 Task: Look for space in Santutxu, Spain from 6th September, 2023 to 15th September, 2023 for 6 adults in price range Rs.8000 to Rs.12000. Place can be entire place or private room with 6 bedrooms having 6 beds and 6 bathrooms. Property type can be house, flat, guest house. Amenities needed are: wifi, TV, free parkinig on premises, gym, breakfast. Booking option can be shelf check-in. Required host language is English.
Action: Mouse moved to (432, 89)
Screenshot: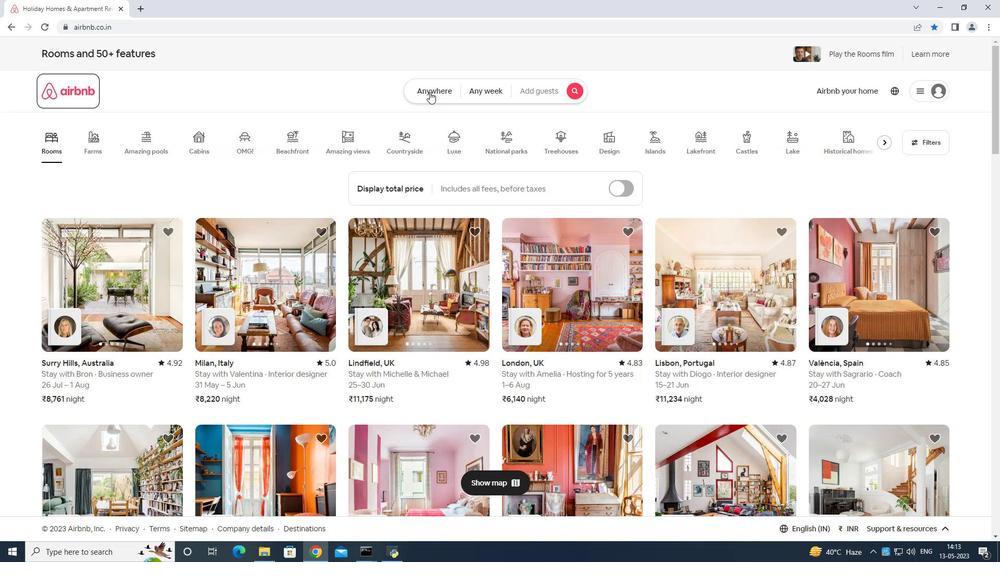
Action: Mouse pressed left at (432, 89)
Screenshot: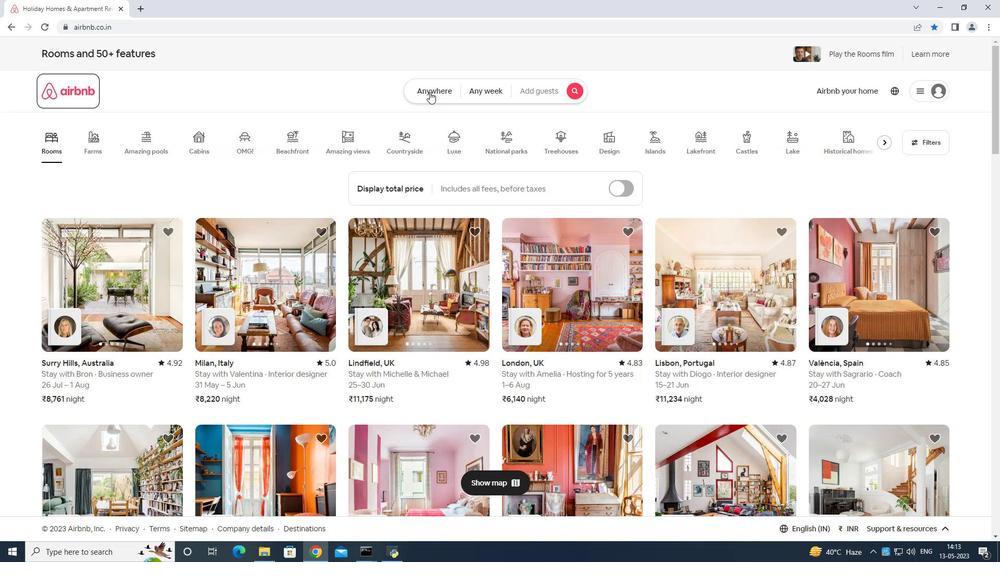 
Action: Mouse moved to (403, 123)
Screenshot: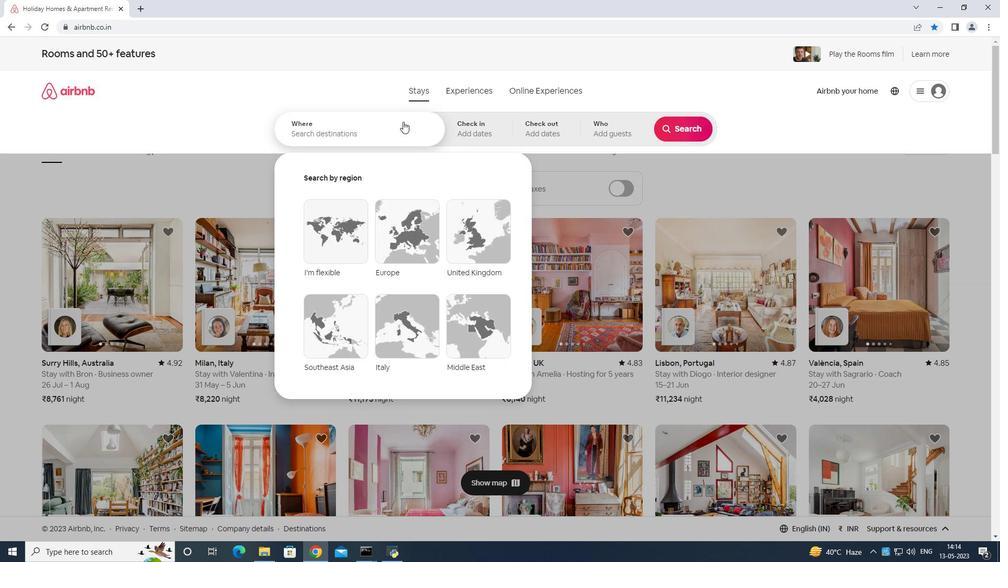 
Action: Mouse pressed left at (403, 123)
Screenshot: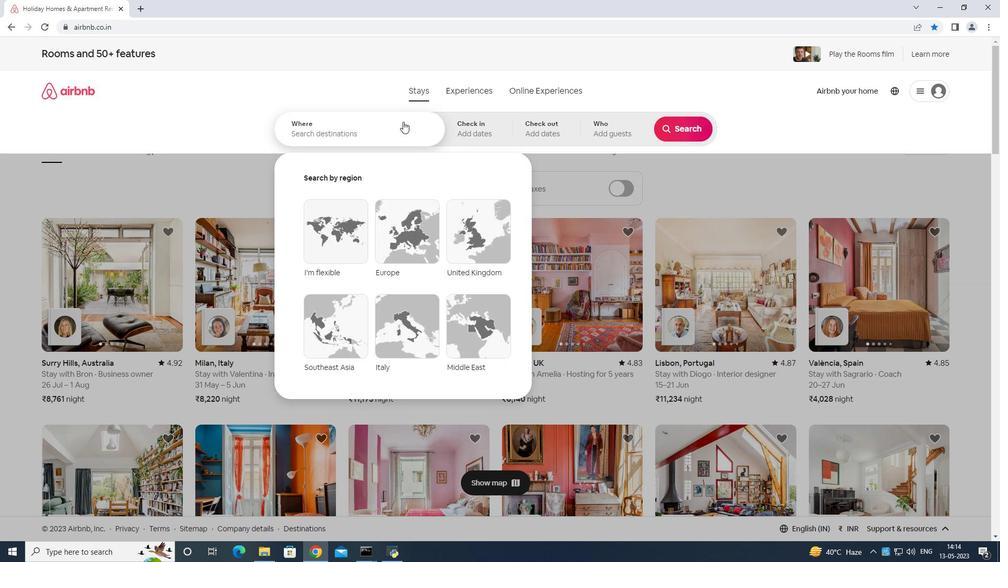 
Action: Mouse moved to (403, 116)
Screenshot: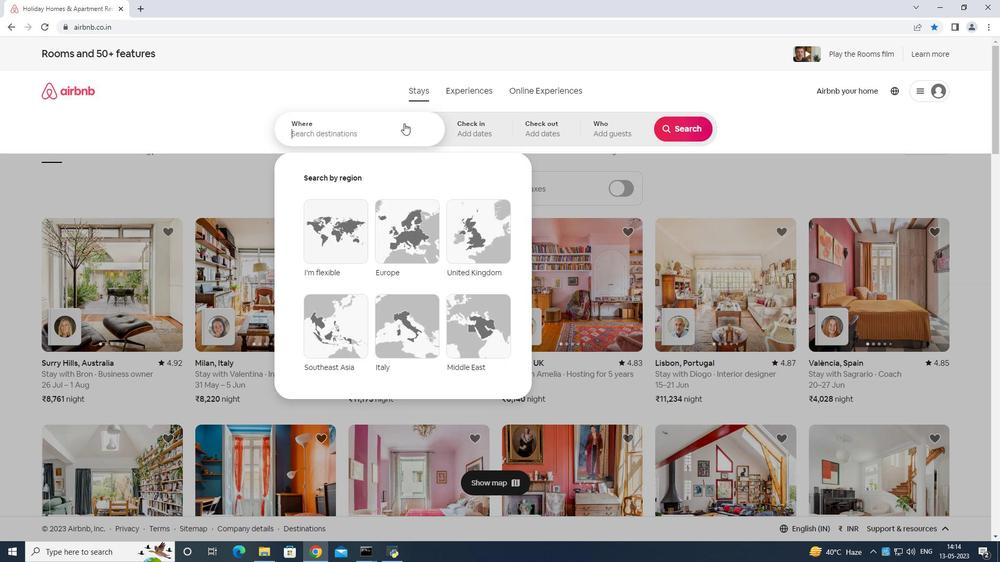 
Action: Key pressed <Key.shift>Santuxtxu
Screenshot: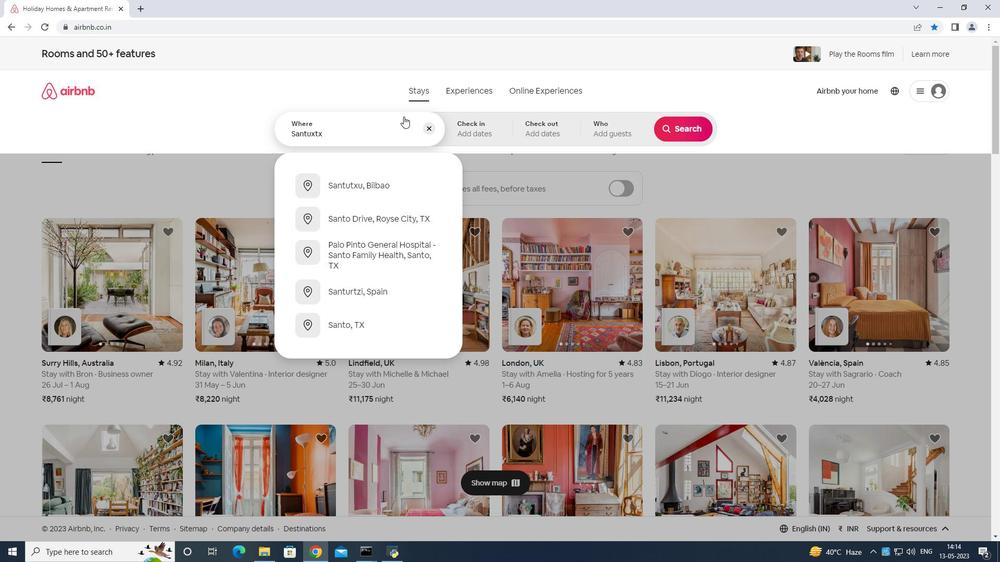 
Action: Mouse moved to (359, 114)
Screenshot: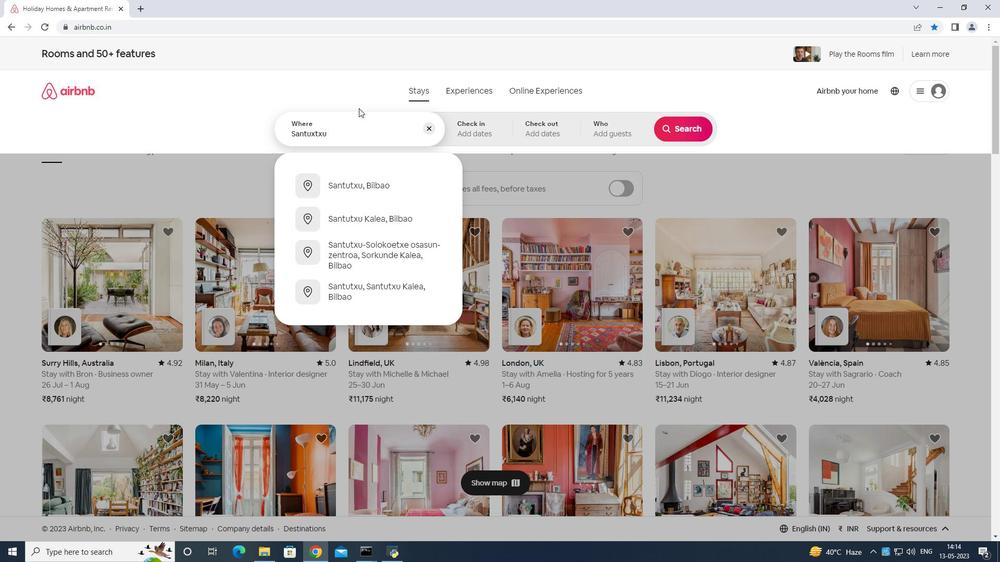
Action: Key pressed <Key.backspace>
Screenshot: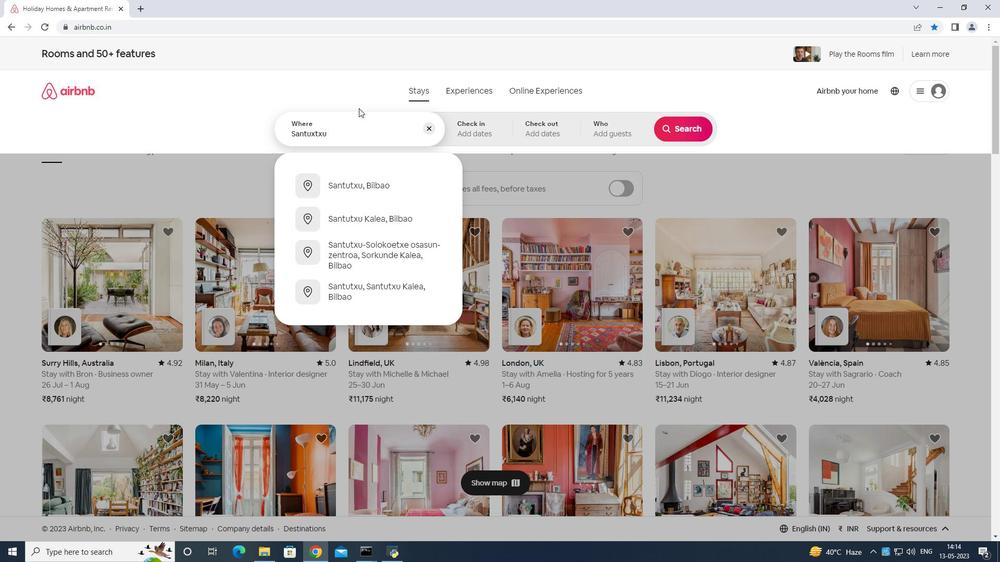 
Action: Mouse moved to (360, 121)
Screenshot: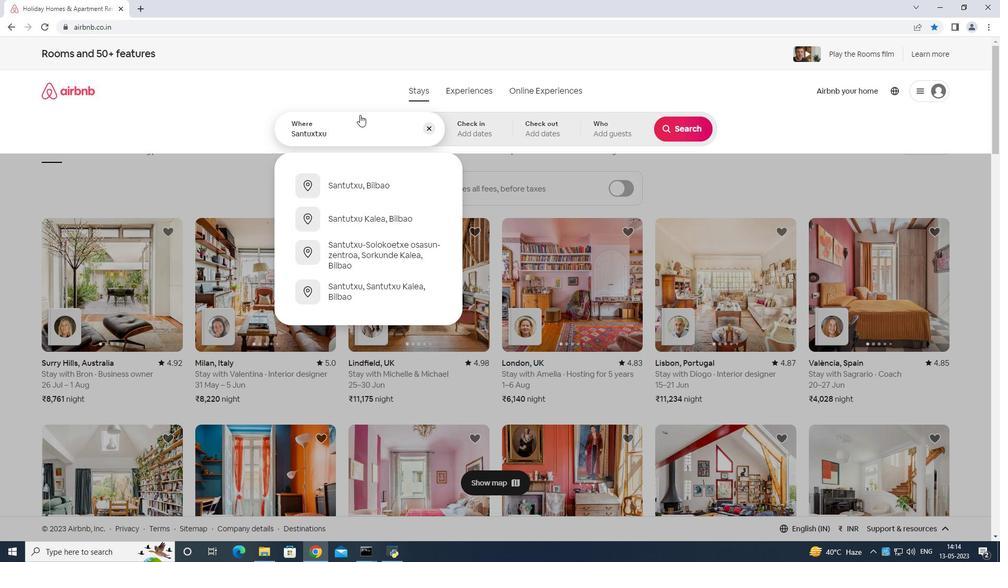
Action: Key pressed <Key.backspace>
Screenshot: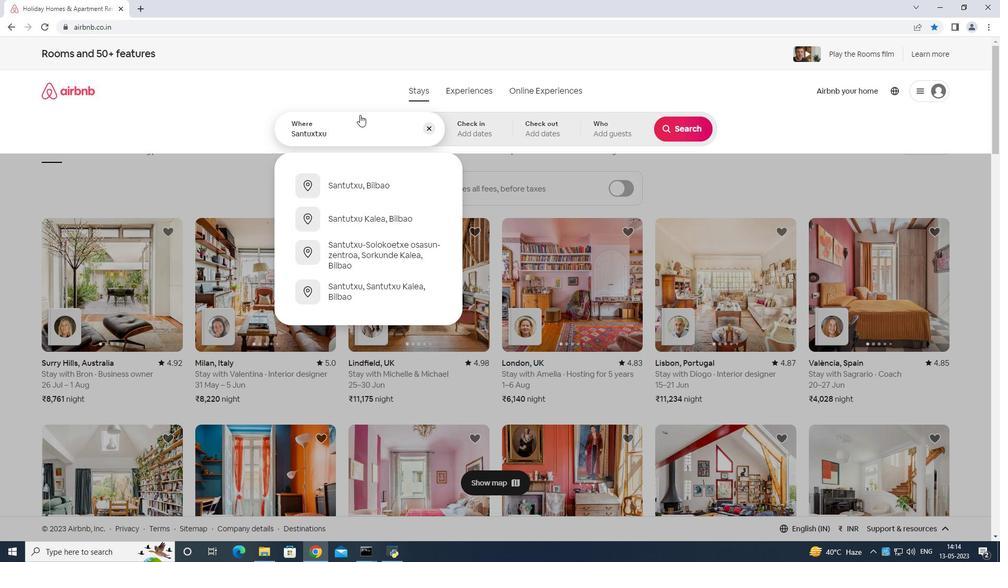 
Action: Mouse moved to (360, 128)
Screenshot: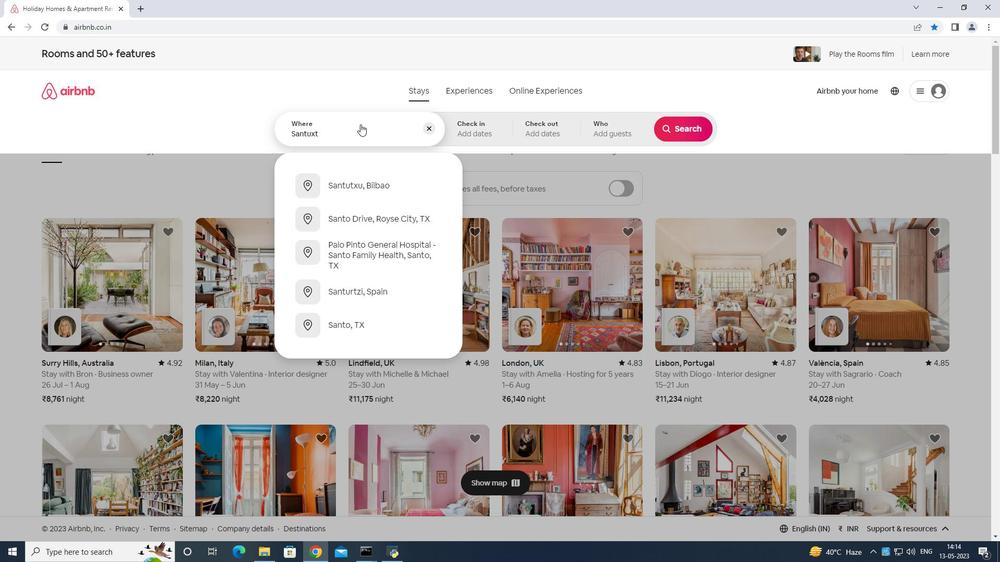 
Action: Key pressed <Key.backspace><Key.backspace>
Screenshot: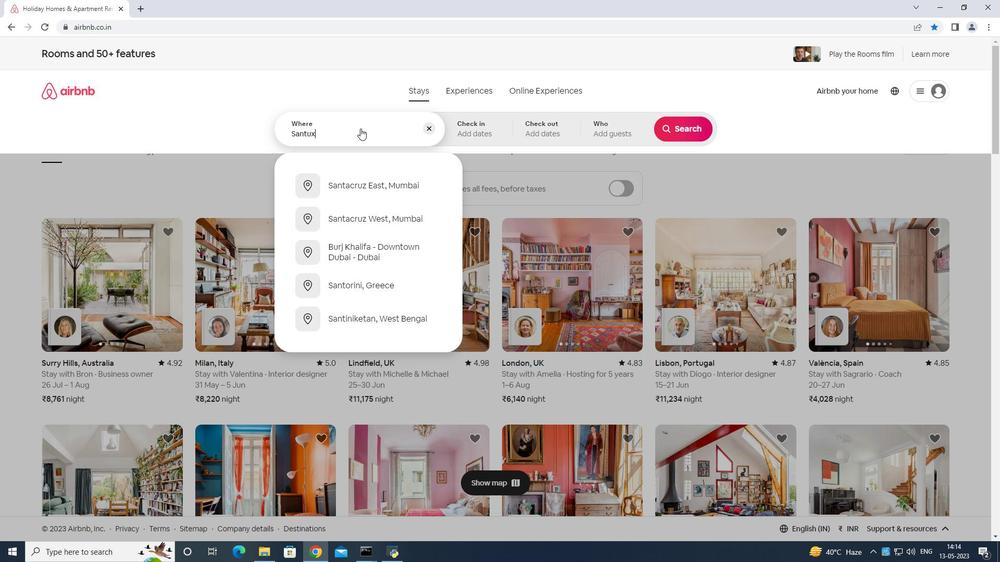 
Action: Mouse moved to (360, 136)
Screenshot: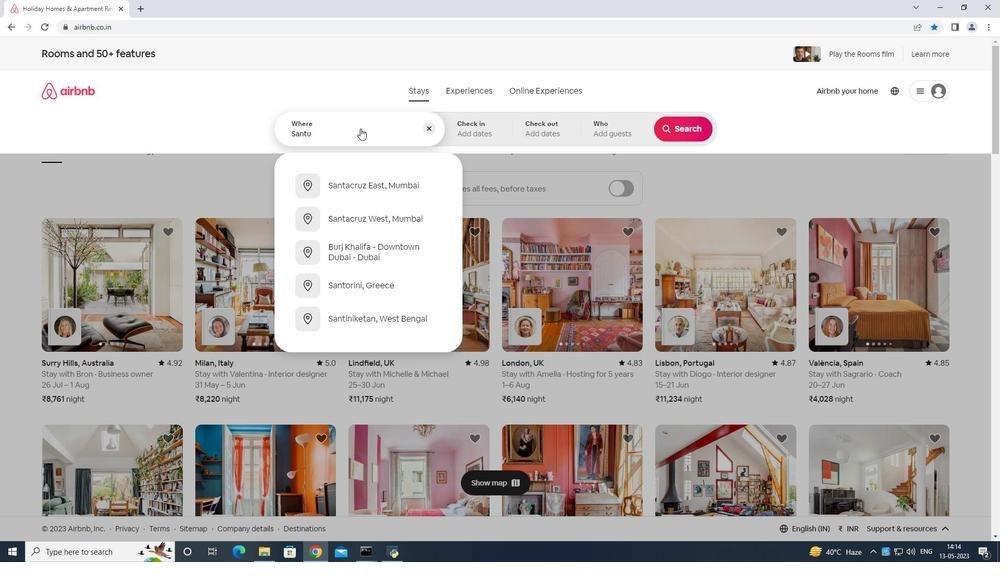
Action: Key pressed xu<Key.space>spain
Screenshot: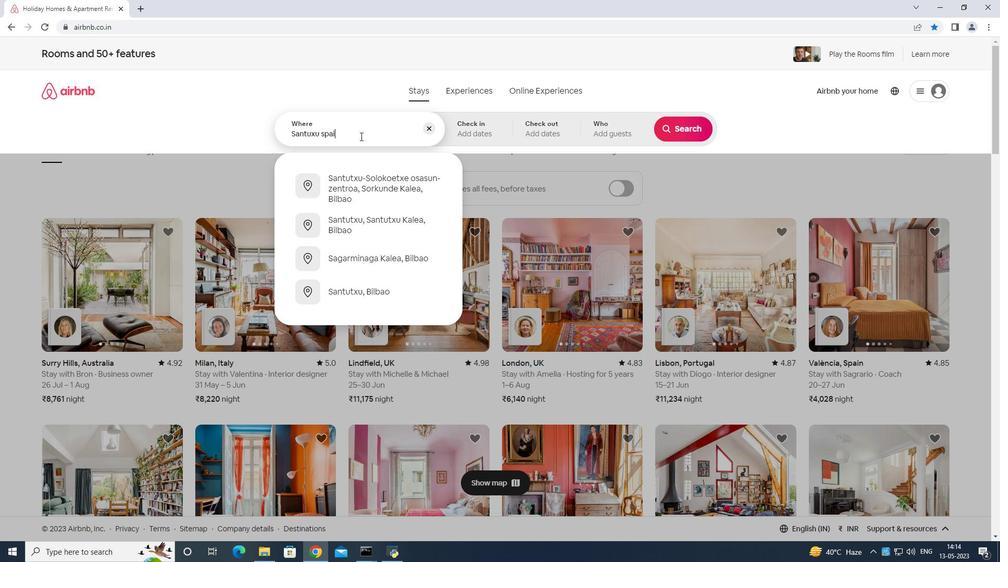 
Action: Mouse moved to (513, 173)
Screenshot: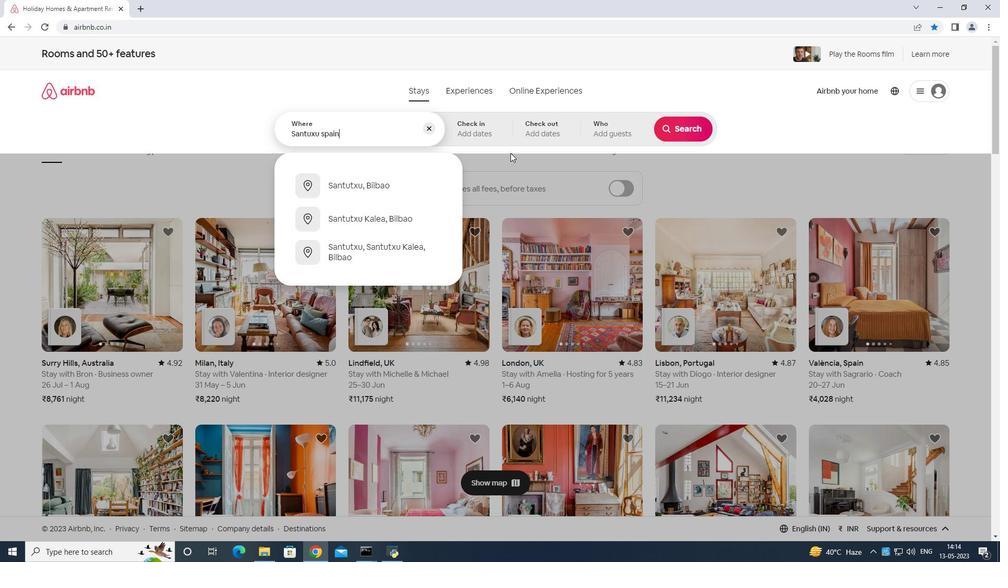 
Action: Key pressed <Key.enter>
Screenshot: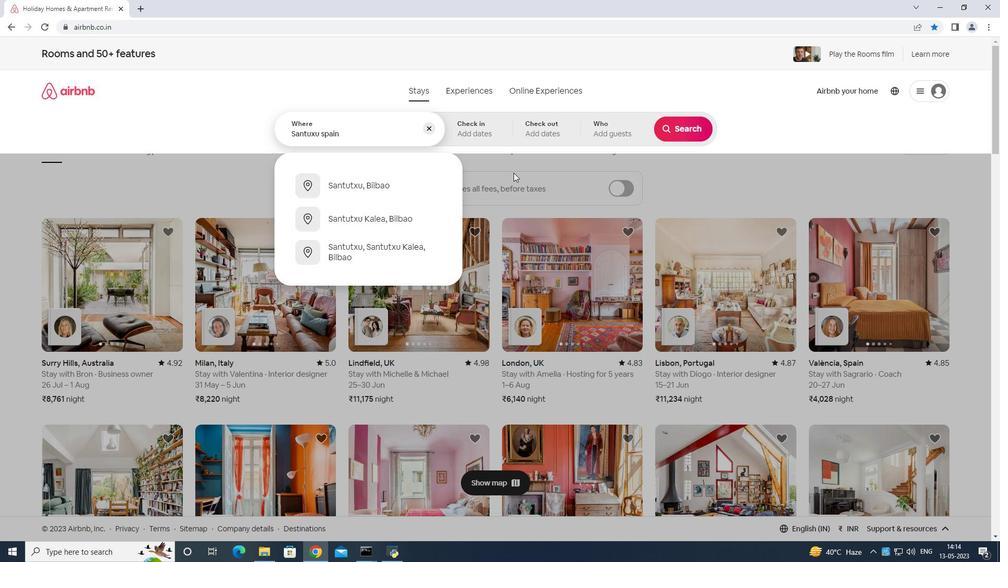 
Action: Mouse moved to (685, 209)
Screenshot: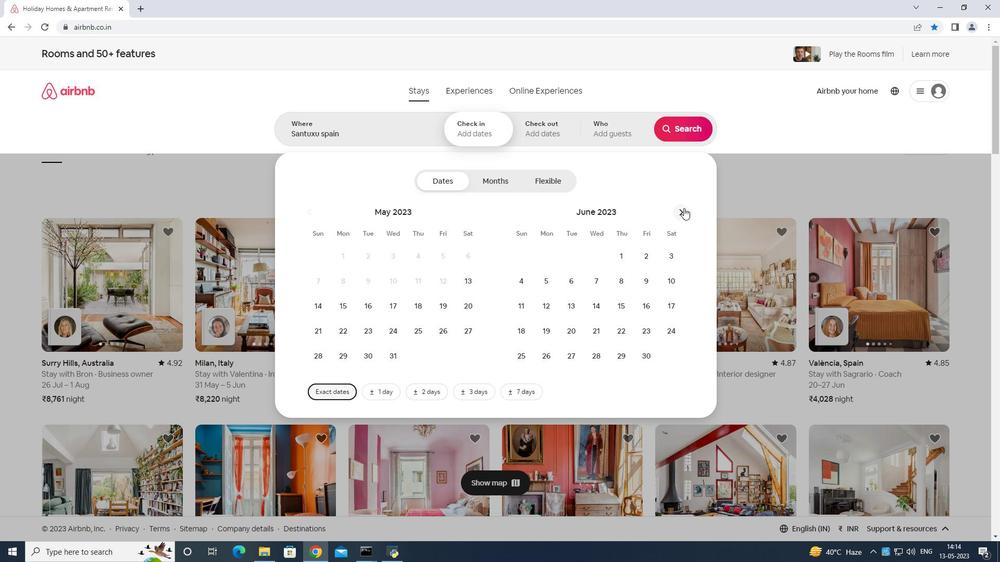 
Action: Mouse pressed left at (685, 209)
Screenshot: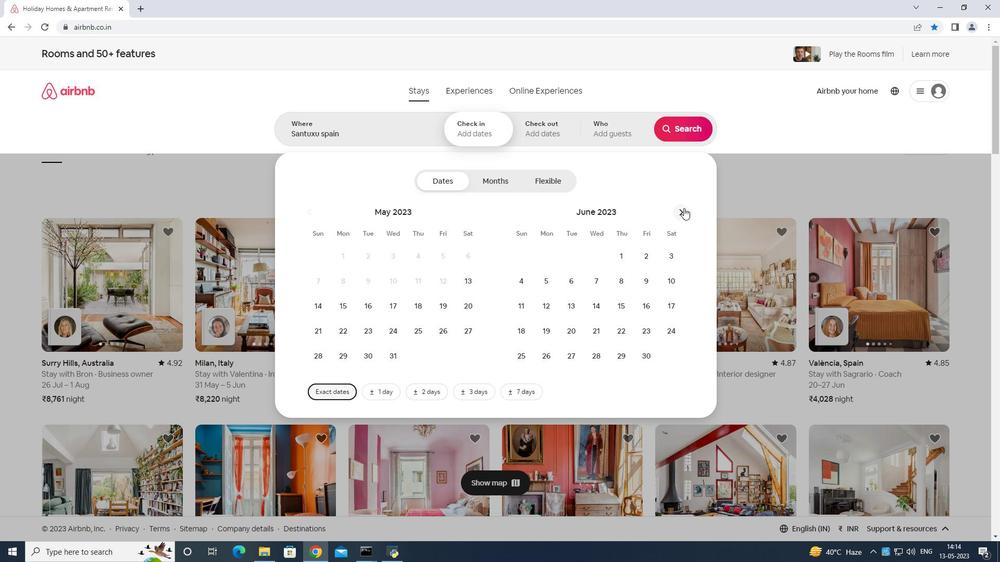
Action: Mouse moved to (685, 210)
Screenshot: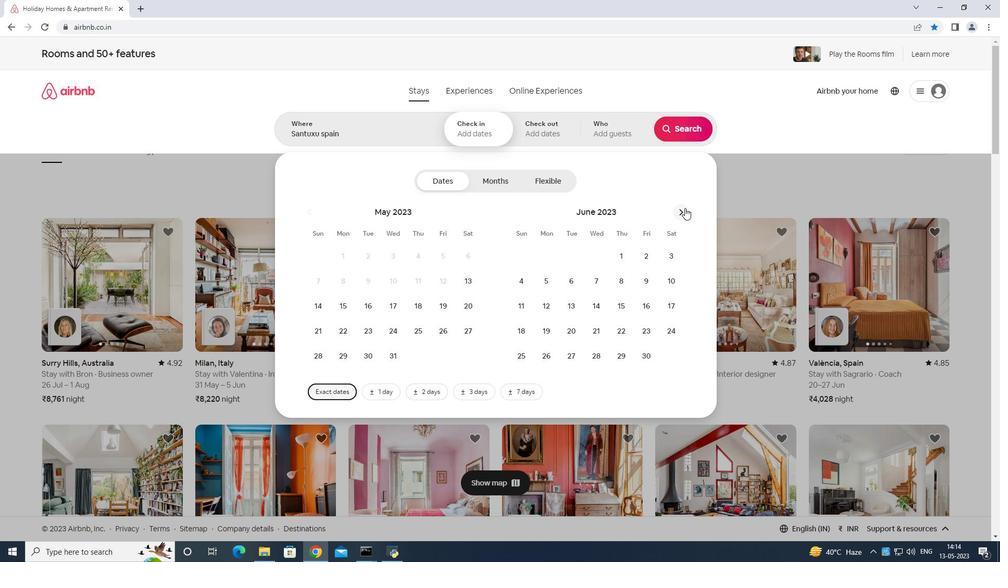 
Action: Mouse pressed left at (685, 210)
Screenshot: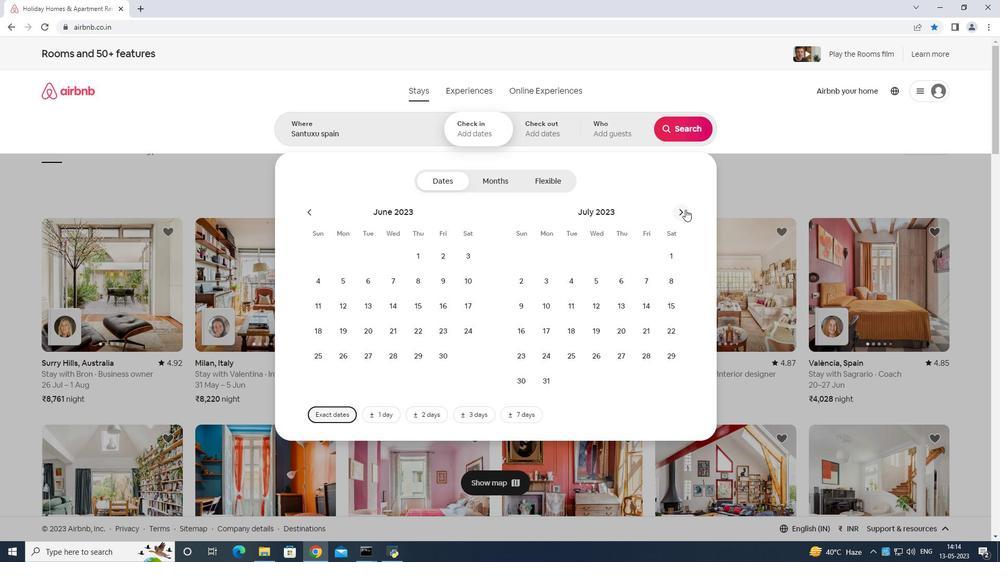 
Action: Mouse pressed left at (685, 210)
Screenshot: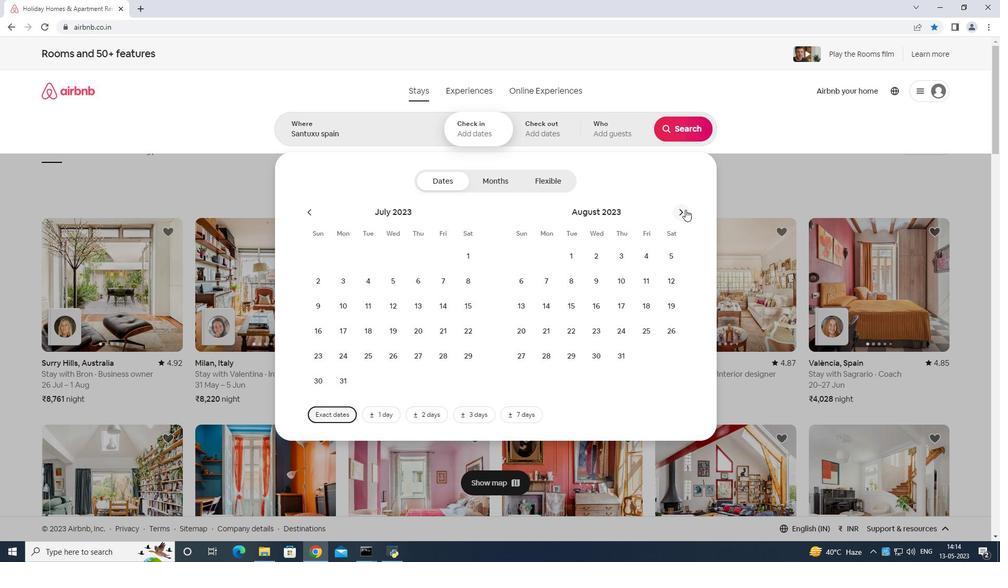 
Action: Mouse moved to (595, 276)
Screenshot: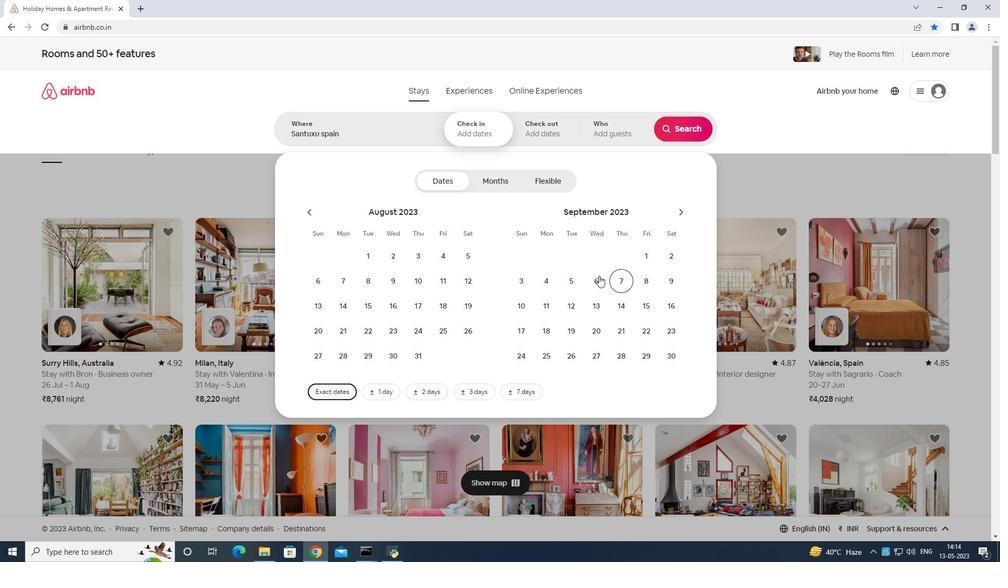 
Action: Mouse pressed left at (595, 276)
Screenshot: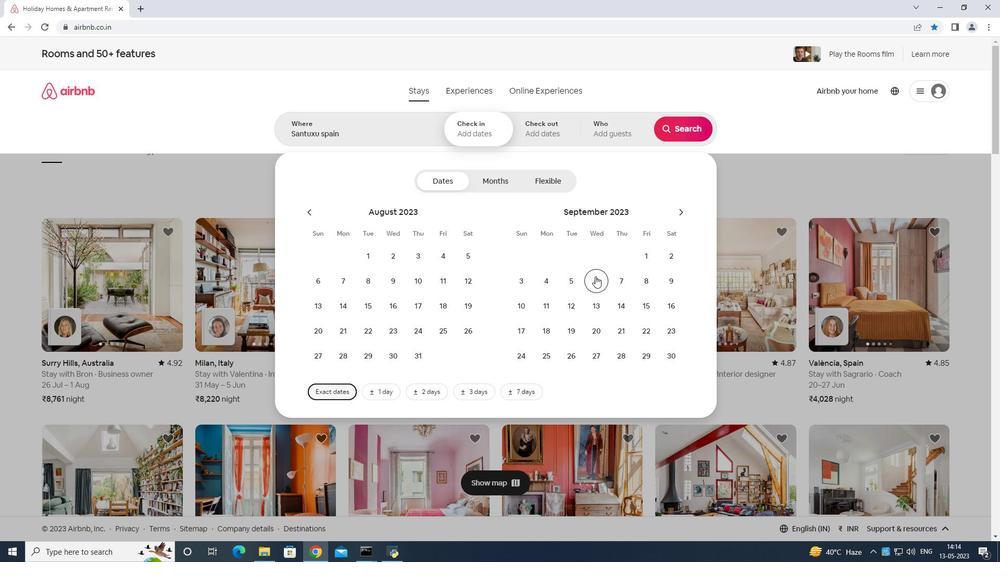 
Action: Mouse moved to (644, 301)
Screenshot: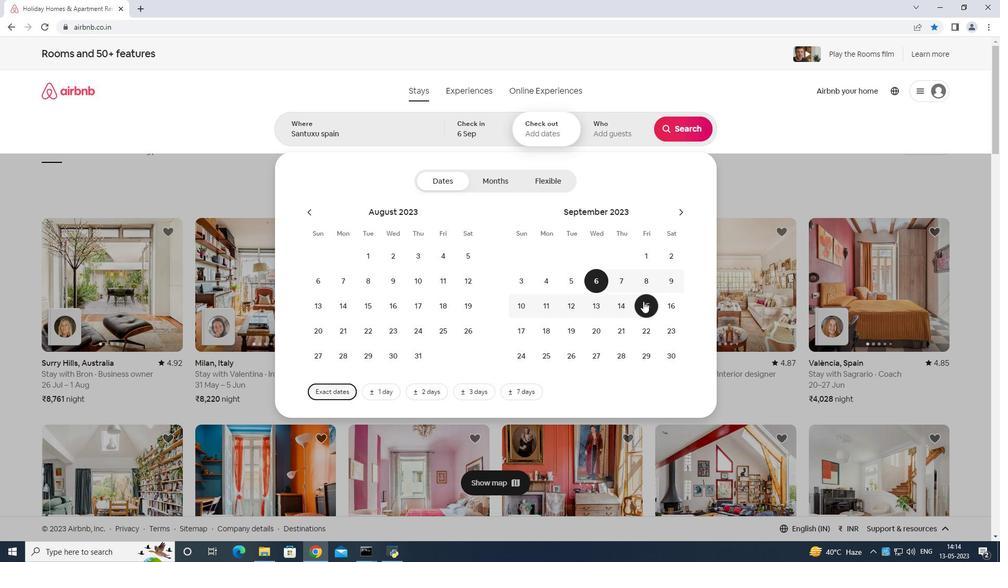 
Action: Mouse pressed left at (644, 301)
Screenshot: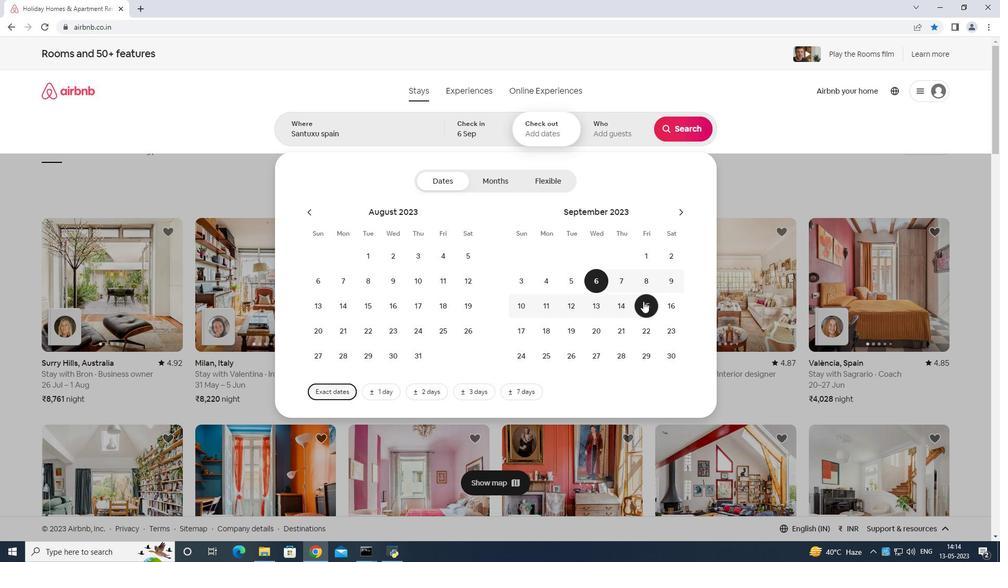 
Action: Mouse moved to (605, 131)
Screenshot: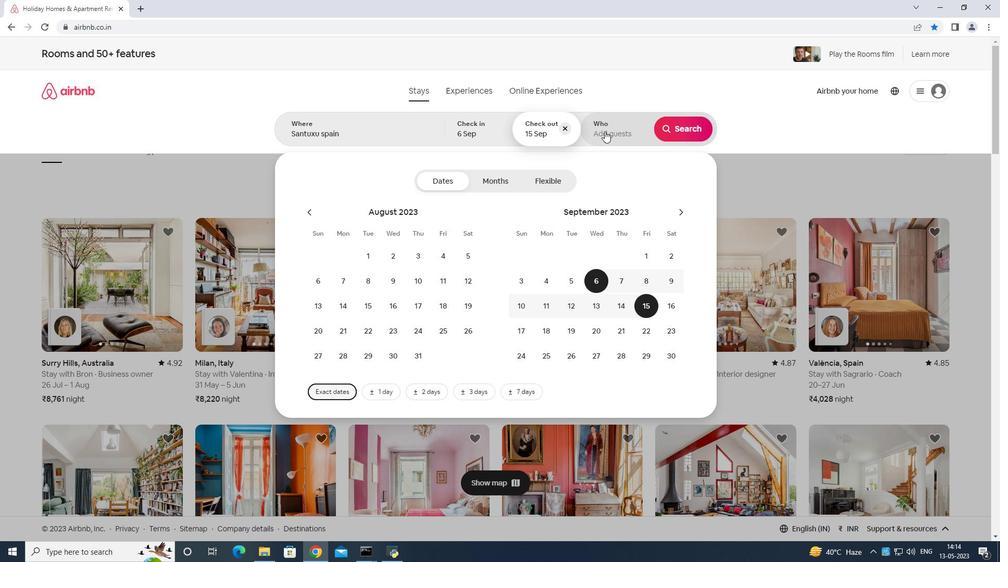 
Action: Mouse pressed left at (605, 131)
Screenshot: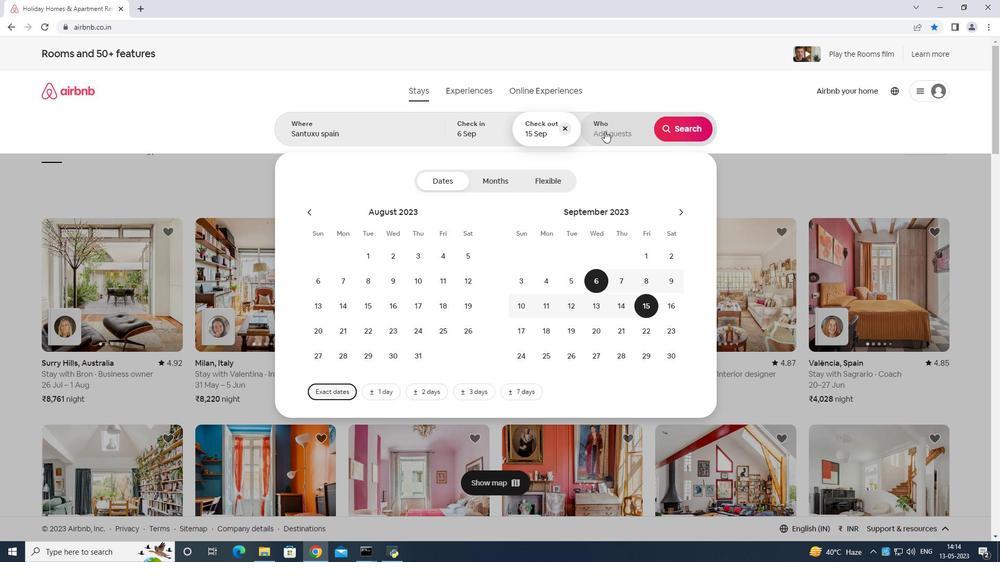 
Action: Mouse moved to (687, 179)
Screenshot: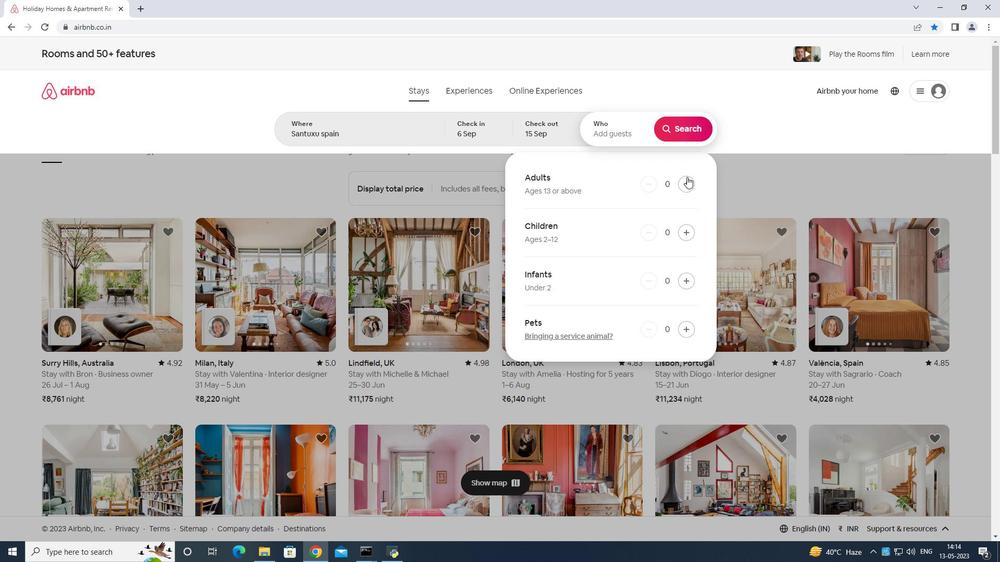 
Action: Mouse pressed left at (687, 179)
Screenshot: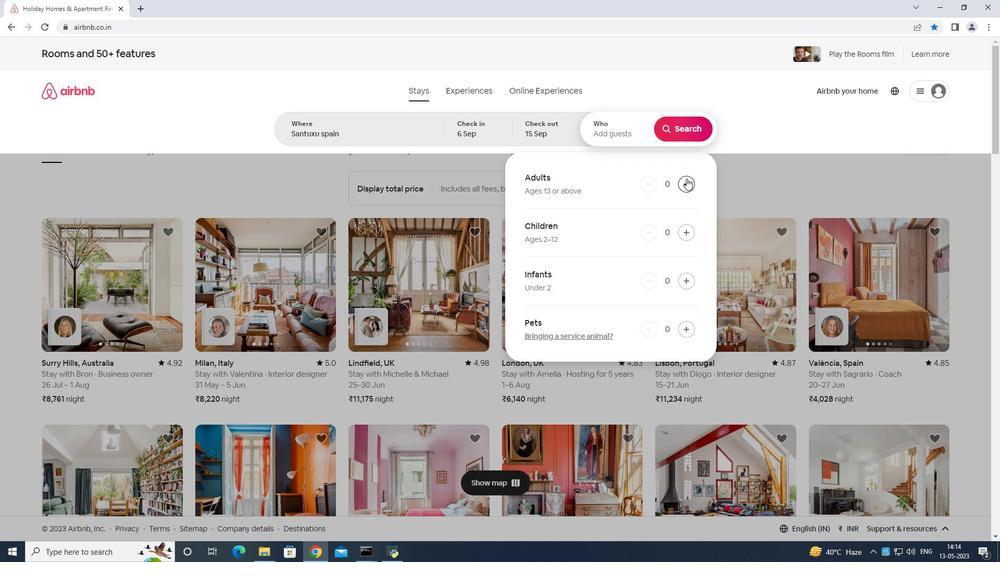 
Action: Mouse pressed left at (687, 179)
Screenshot: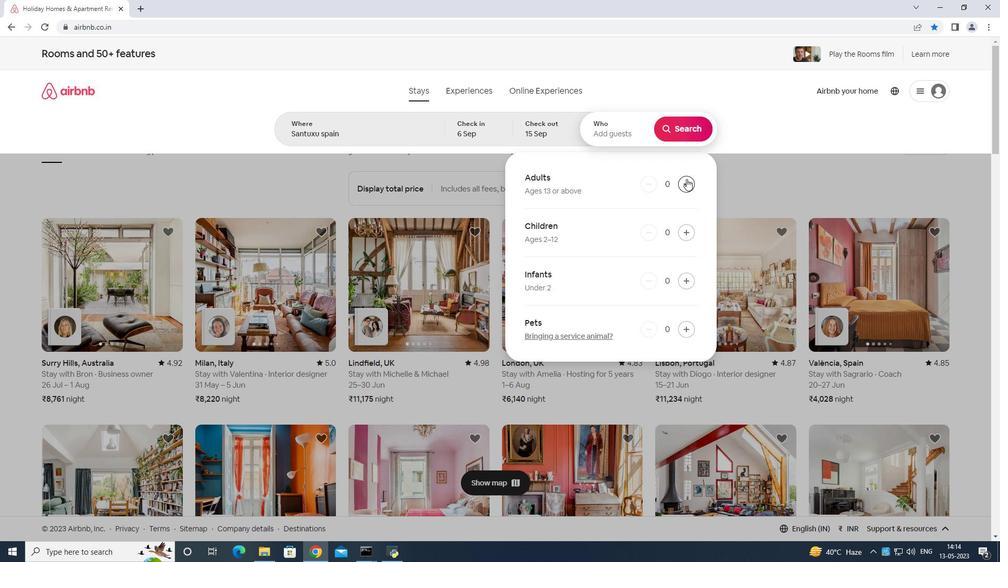 
Action: Mouse moved to (688, 179)
Screenshot: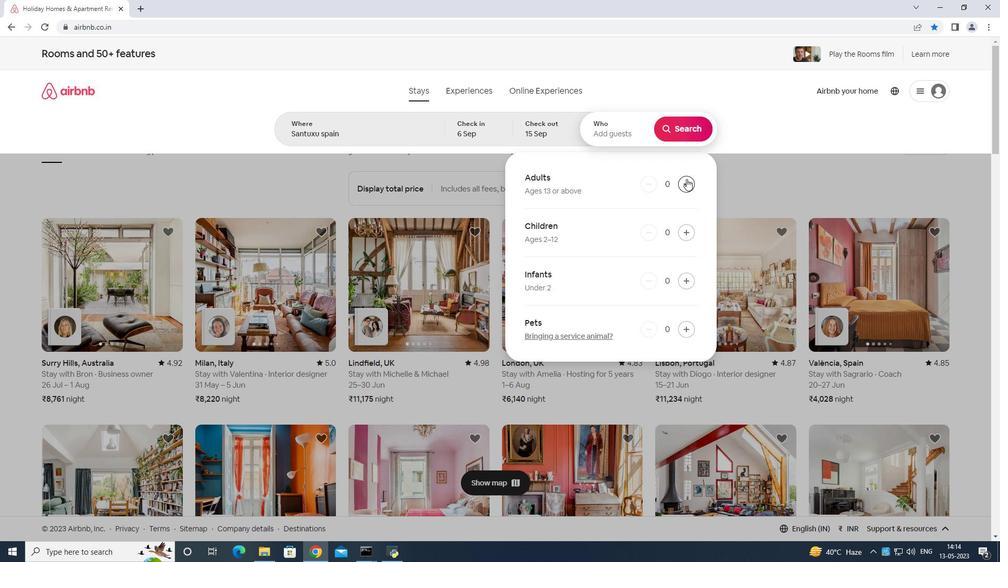 
Action: Mouse pressed left at (688, 179)
Screenshot: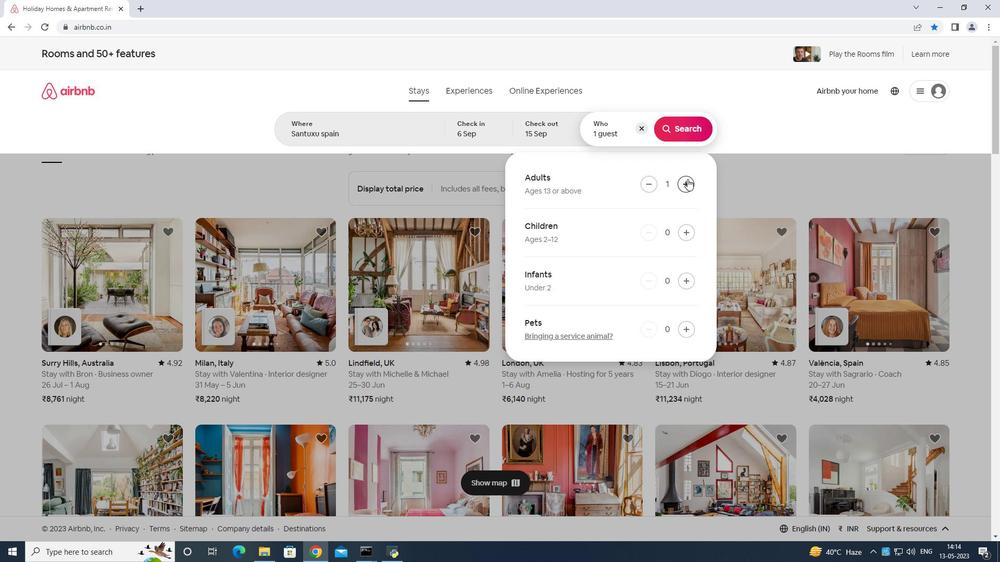 
Action: Mouse pressed left at (688, 179)
Screenshot: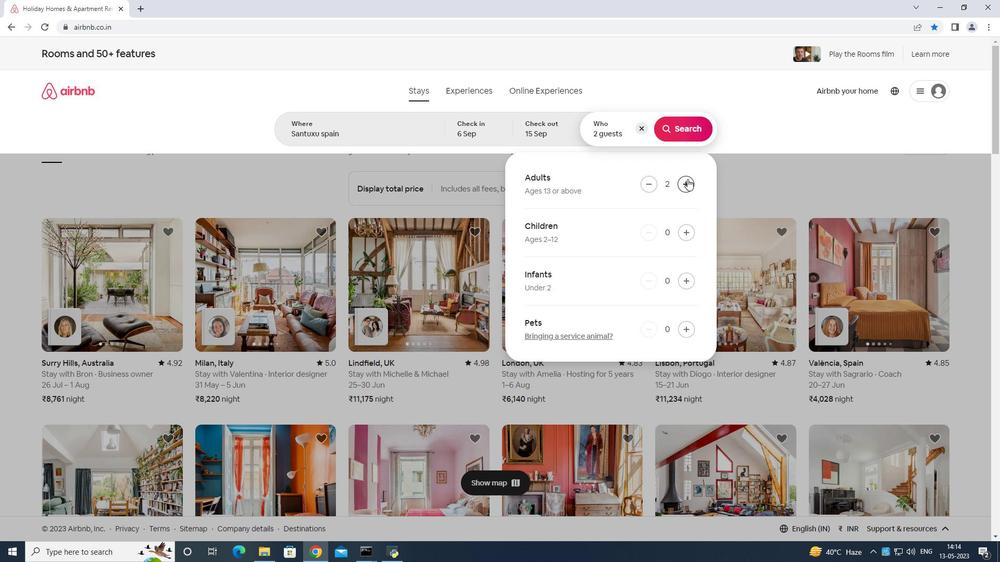 
Action: Mouse pressed left at (688, 179)
Screenshot: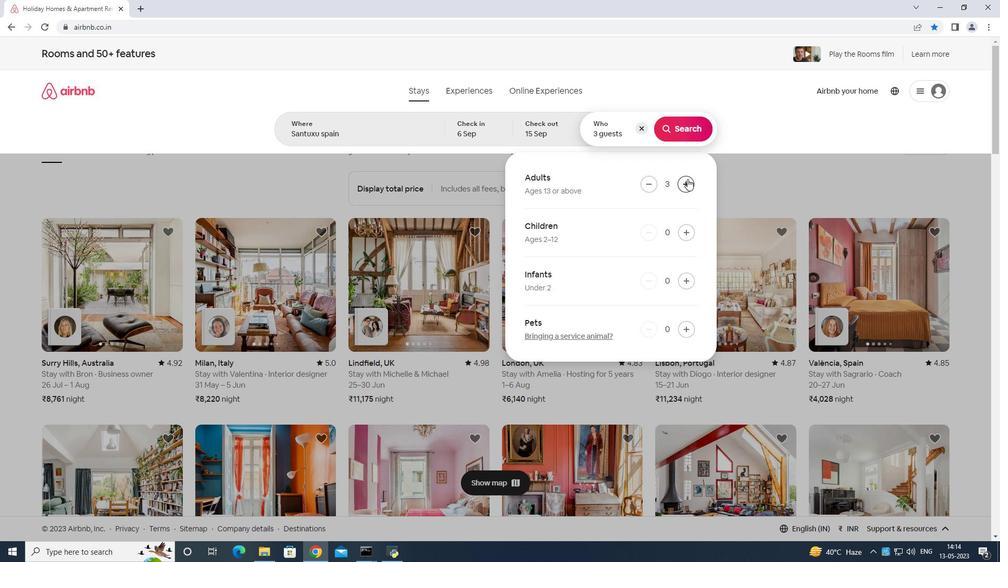 
Action: Mouse moved to (688, 181)
Screenshot: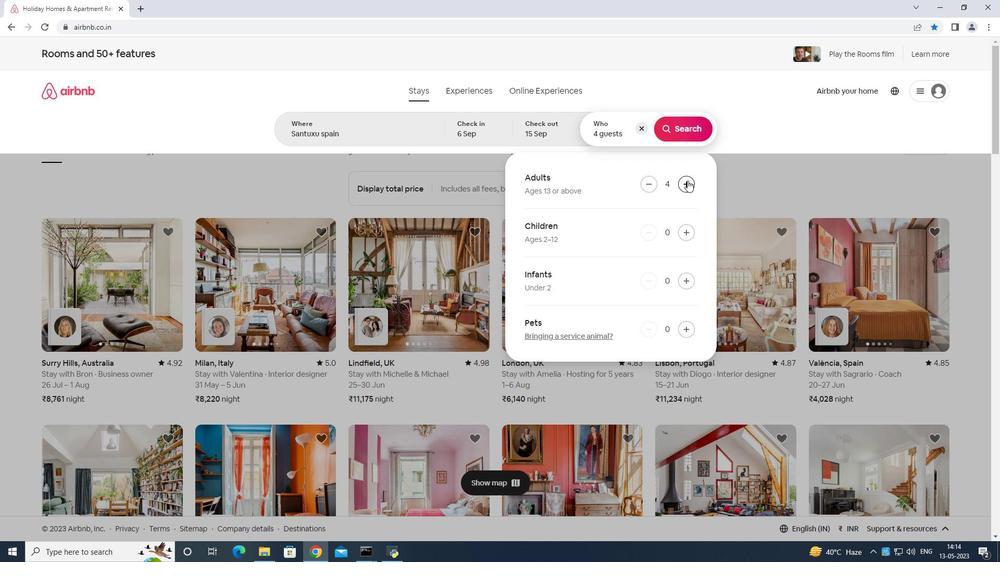 
Action: Mouse pressed left at (688, 181)
Screenshot: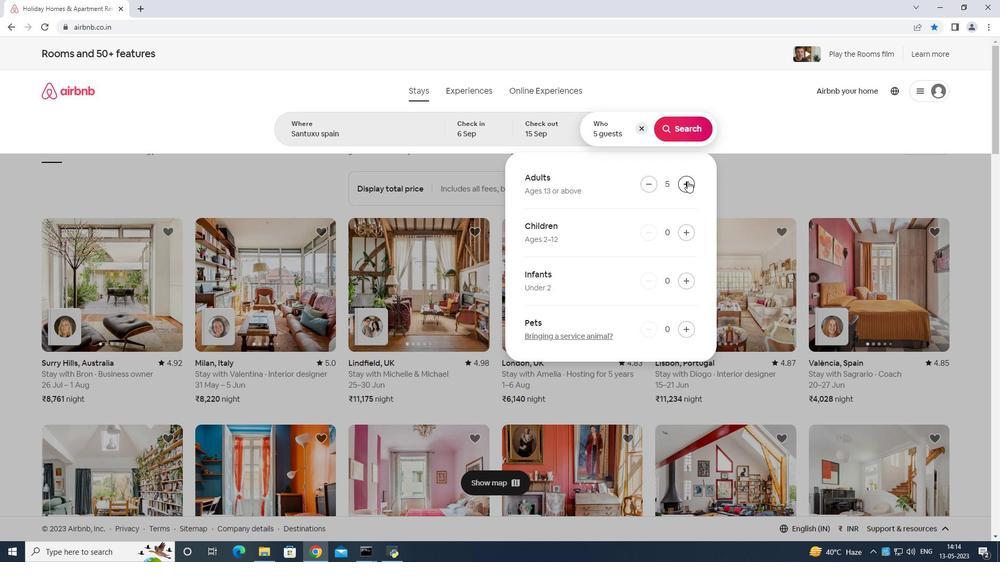 
Action: Mouse moved to (681, 134)
Screenshot: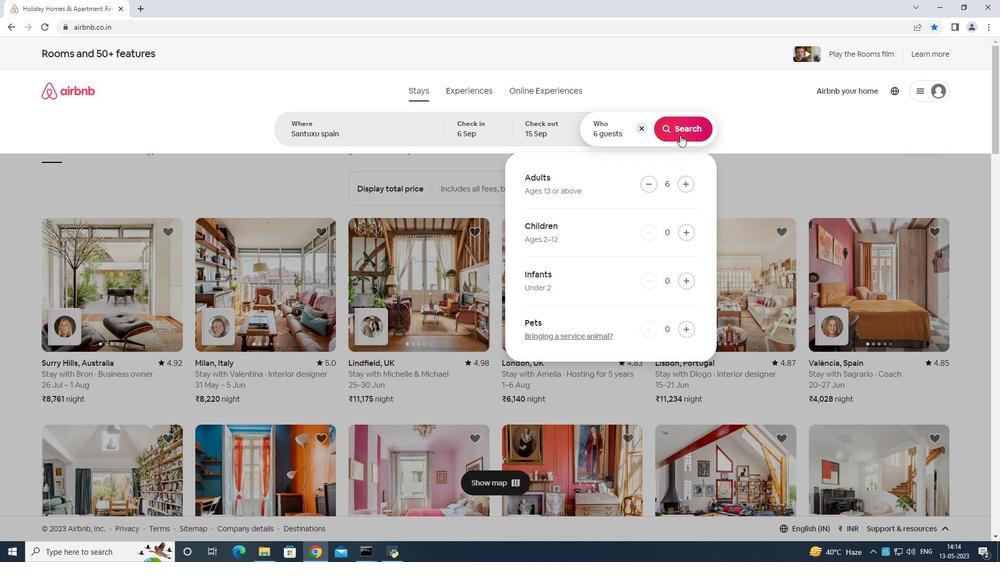 
Action: Mouse pressed left at (681, 134)
Screenshot: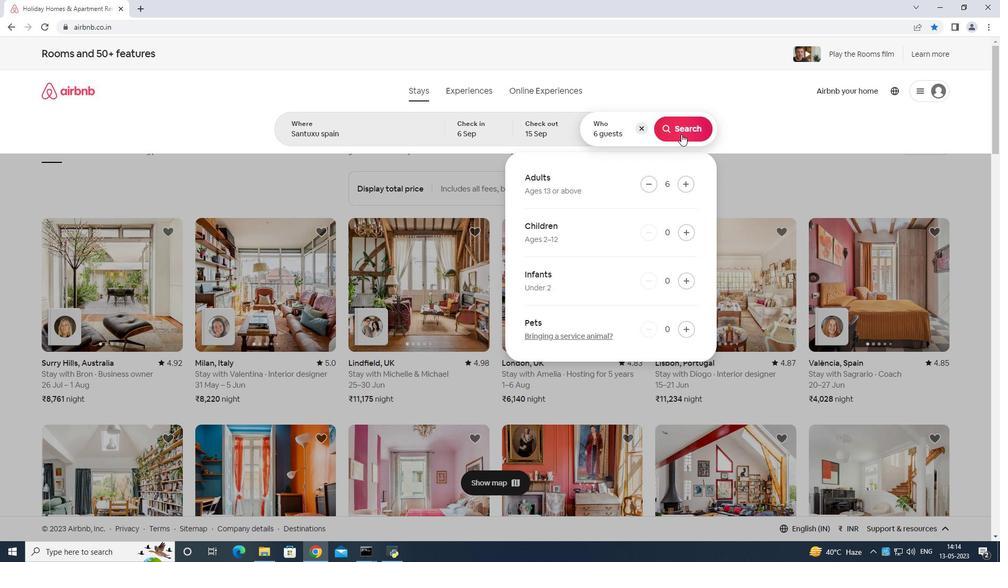 
Action: Mouse moved to (958, 103)
Screenshot: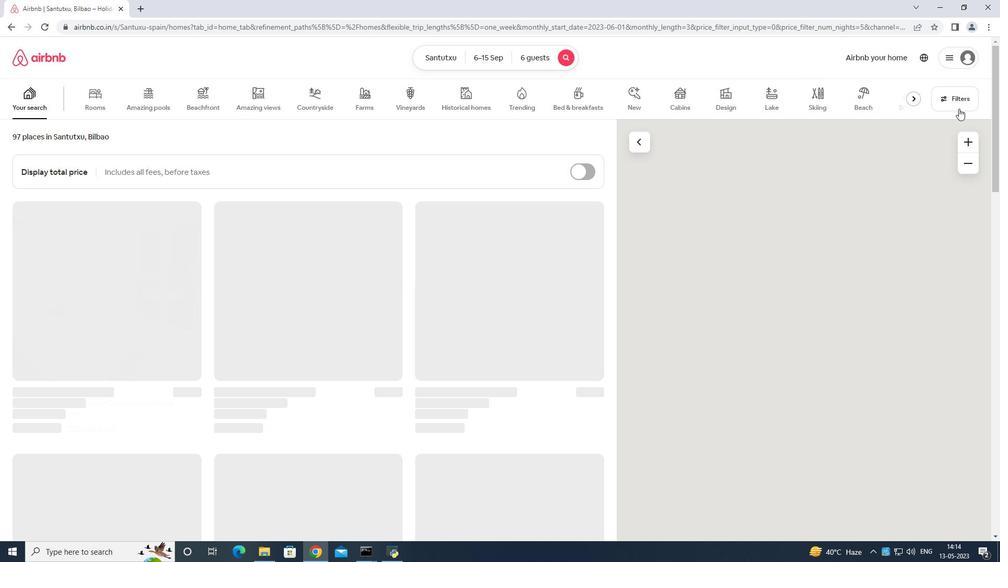 
Action: Mouse pressed left at (958, 103)
Screenshot: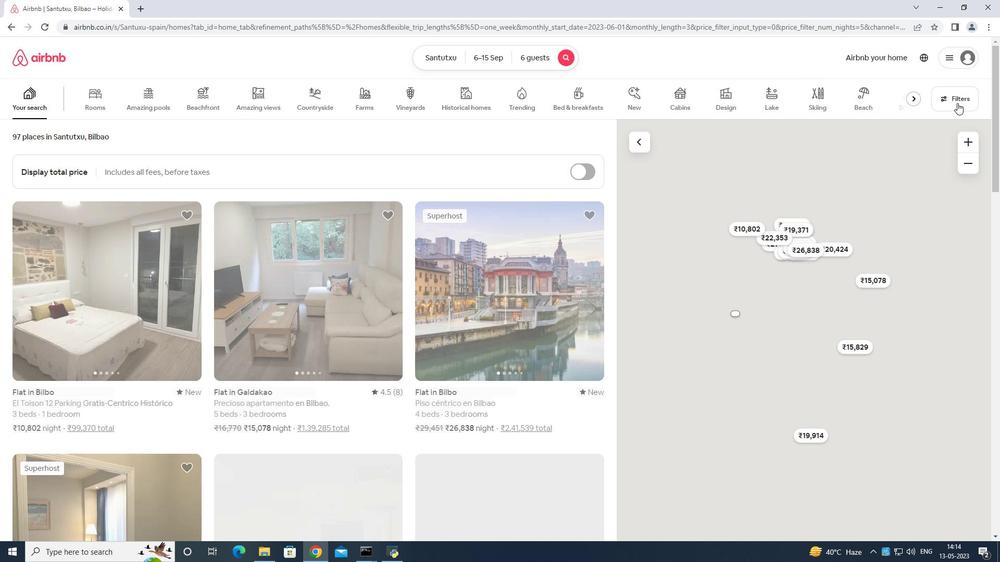 
Action: Mouse moved to (954, 102)
Screenshot: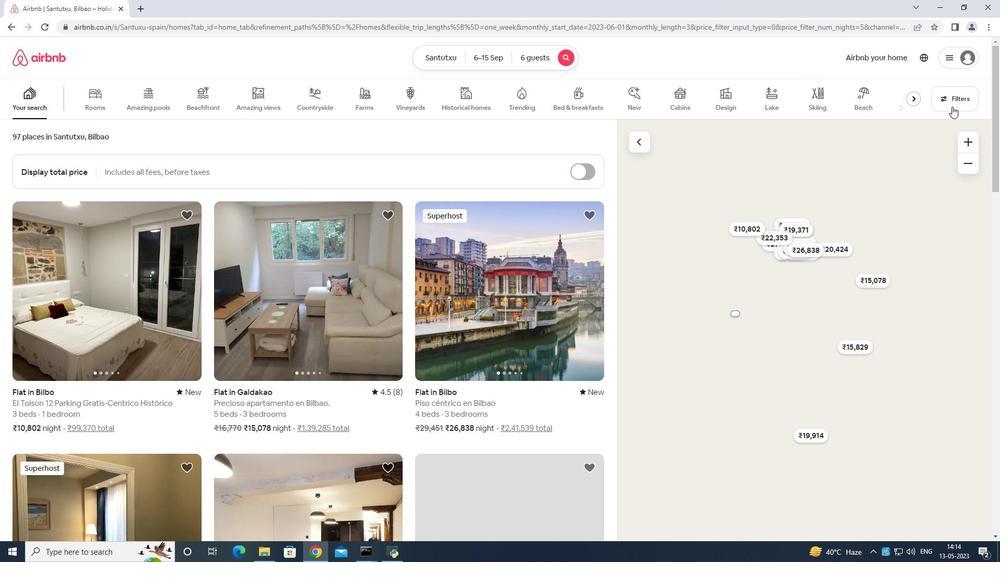 
Action: Mouse pressed left at (954, 102)
Screenshot: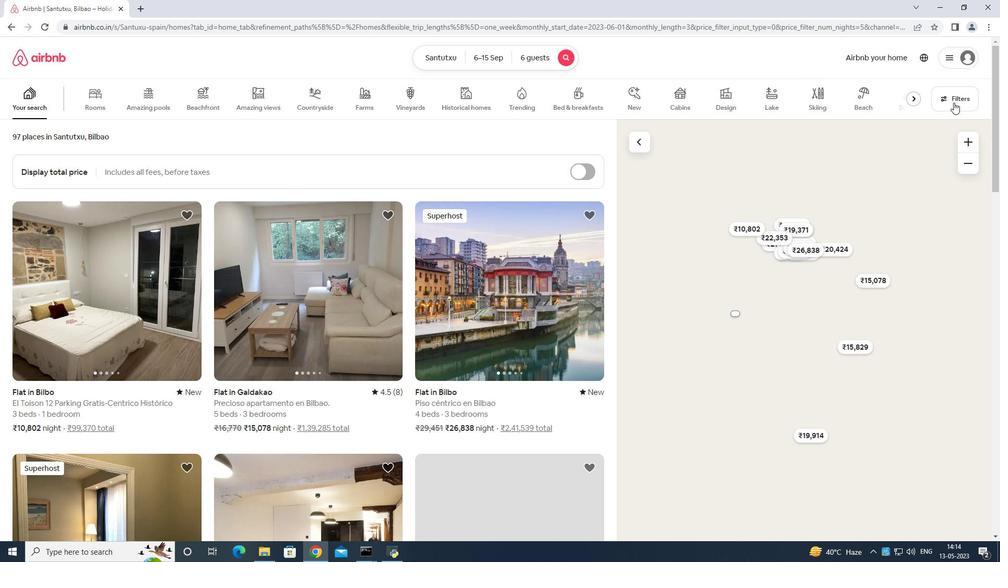 
Action: Mouse moved to (955, 97)
Screenshot: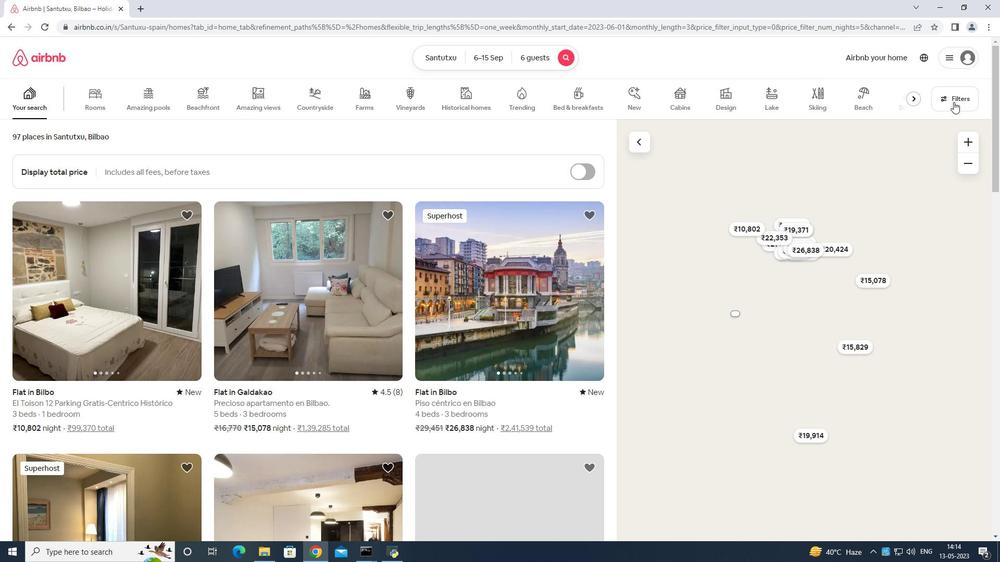 
Action: Mouse pressed left at (955, 97)
Screenshot: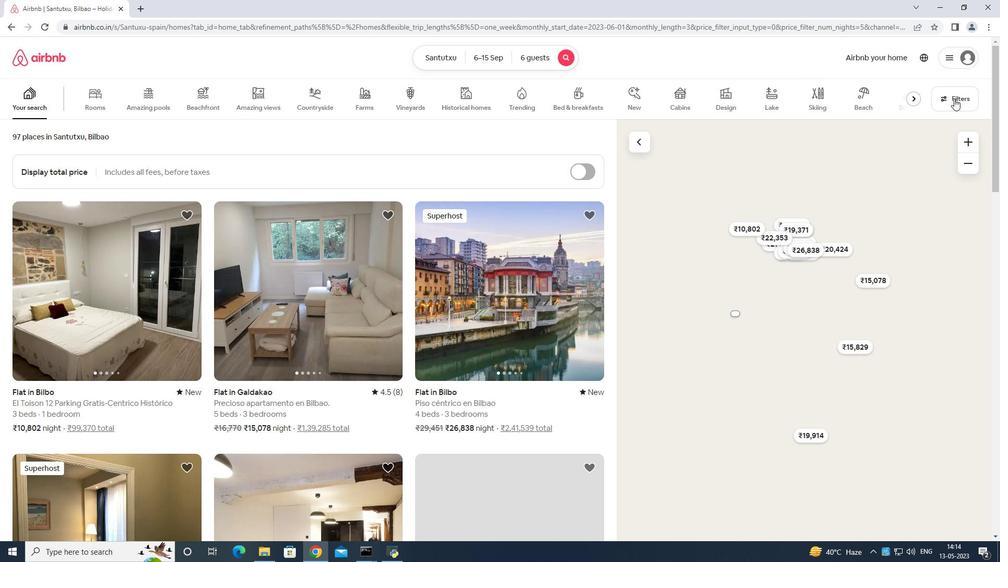 
Action: Mouse pressed left at (955, 97)
Screenshot: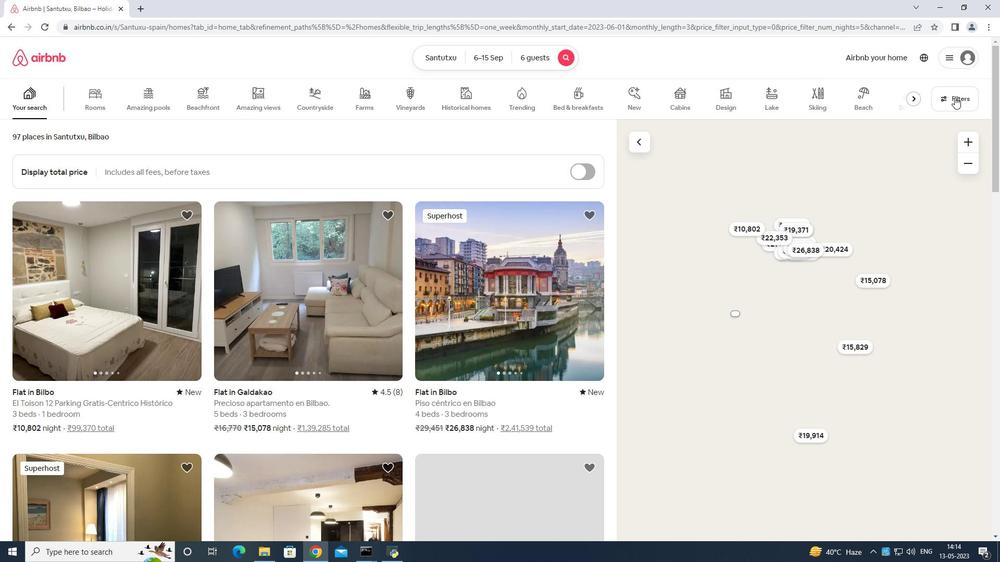 
Action: Mouse moved to (636, 273)
Screenshot: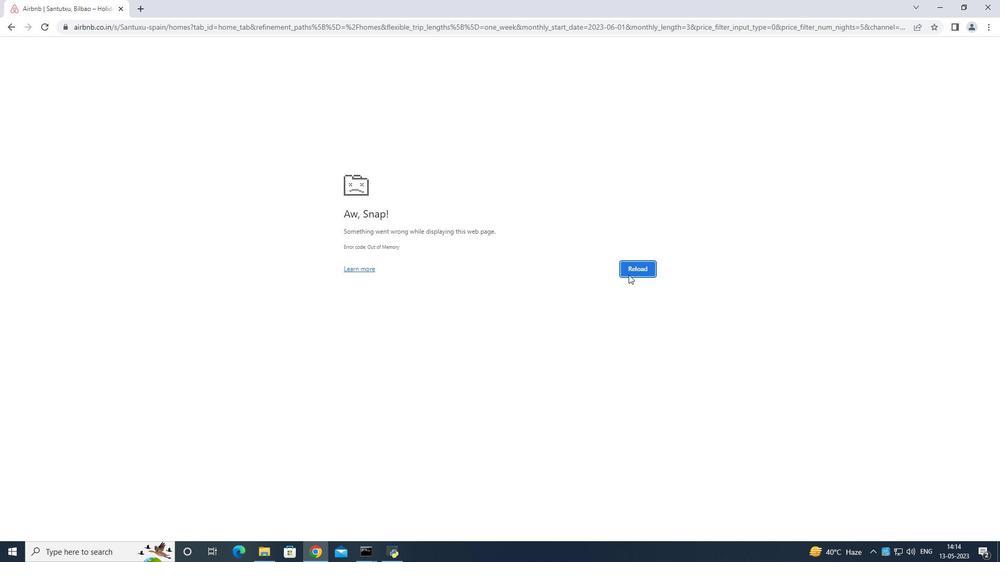 
Action: Mouse pressed left at (636, 273)
Screenshot: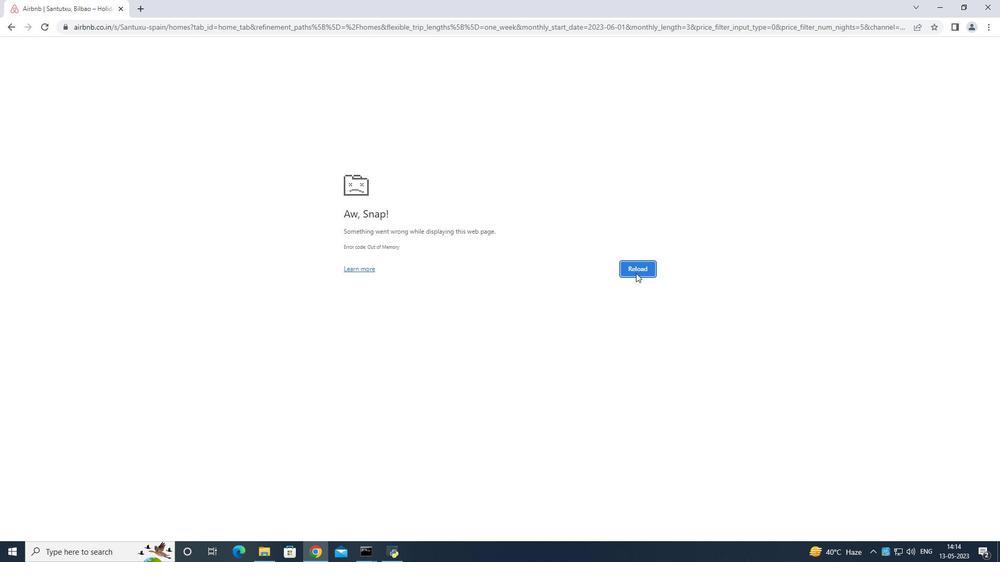 
Action: Mouse moved to (953, 100)
Screenshot: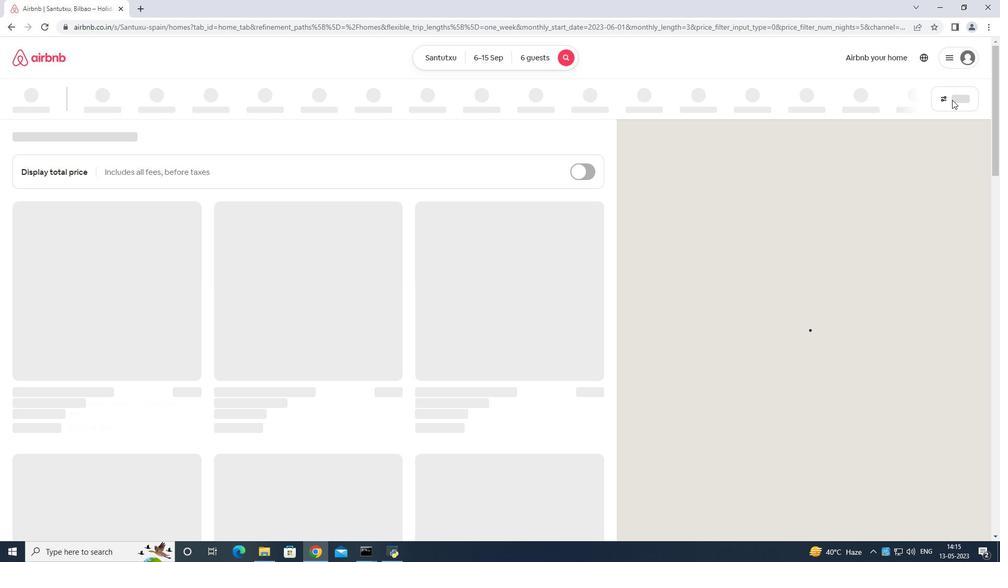 
Action: Mouse pressed left at (953, 100)
Screenshot: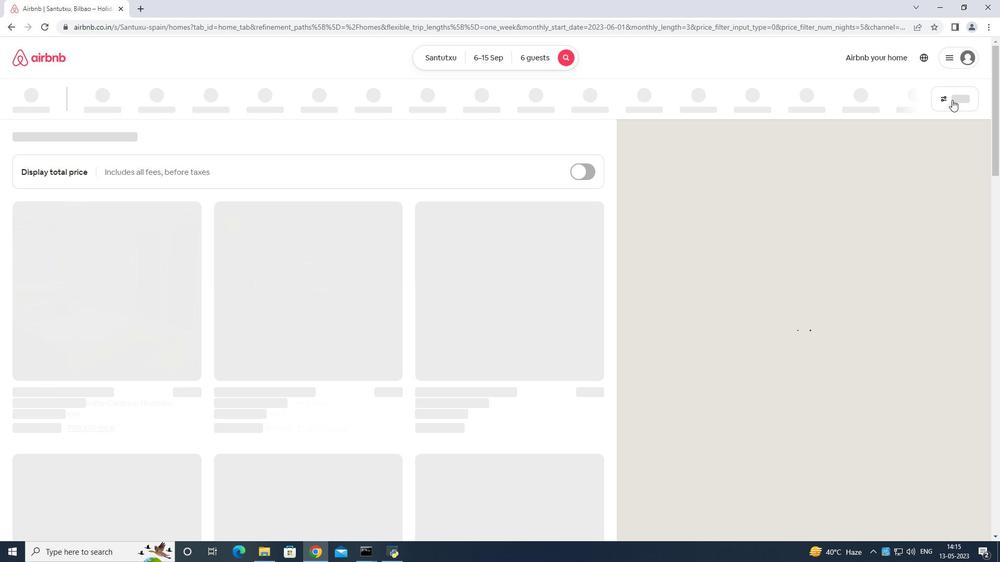 
Action: Mouse moved to (443, 348)
Screenshot: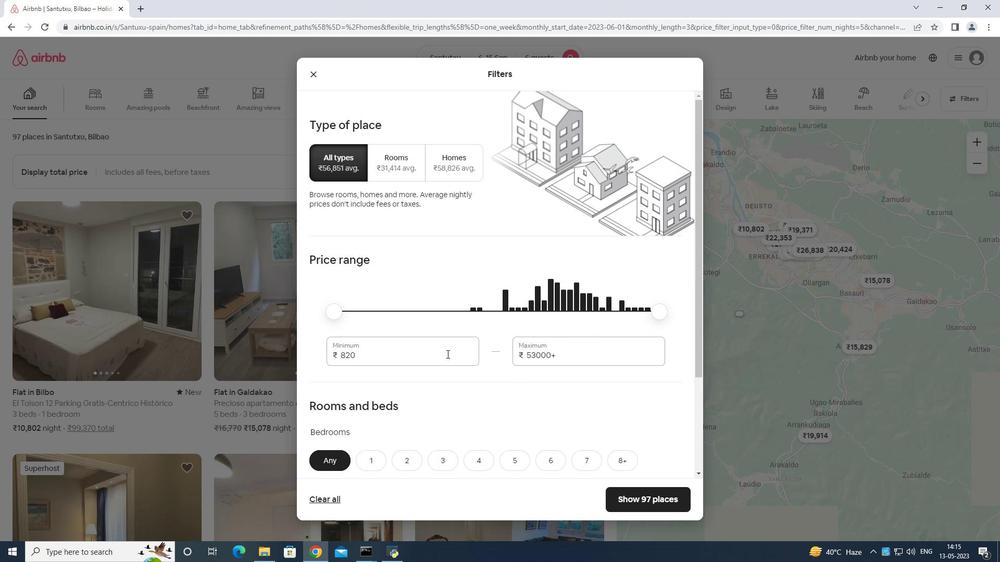 
Action: Mouse pressed left at (443, 348)
Screenshot: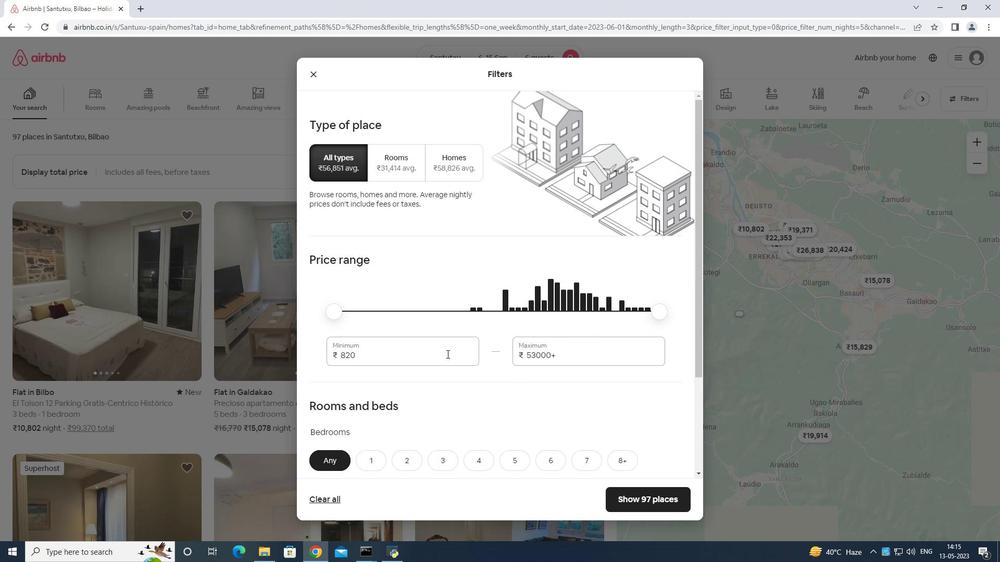 
Action: Mouse moved to (443, 348)
Screenshot: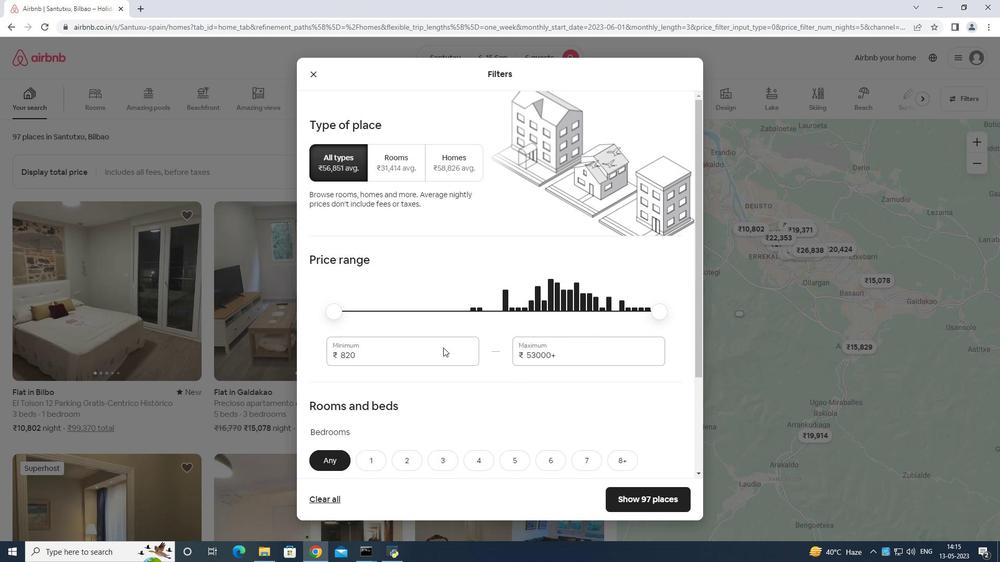
Action: Key pressed <Key.backspace><Key.backspace><Key.backspace><Key.backspace><Key.backspace>8
Screenshot: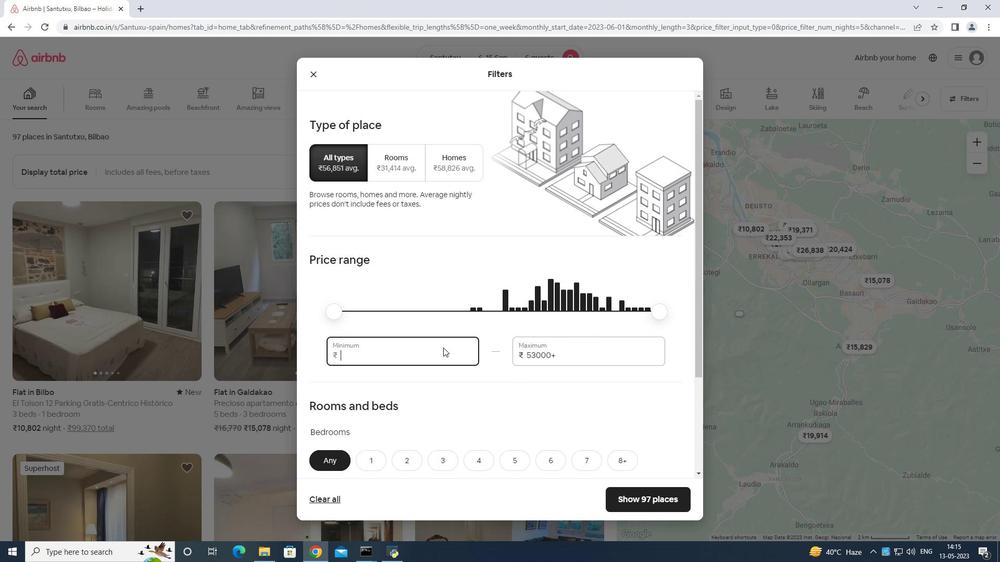 
Action: Mouse moved to (443, 347)
Screenshot: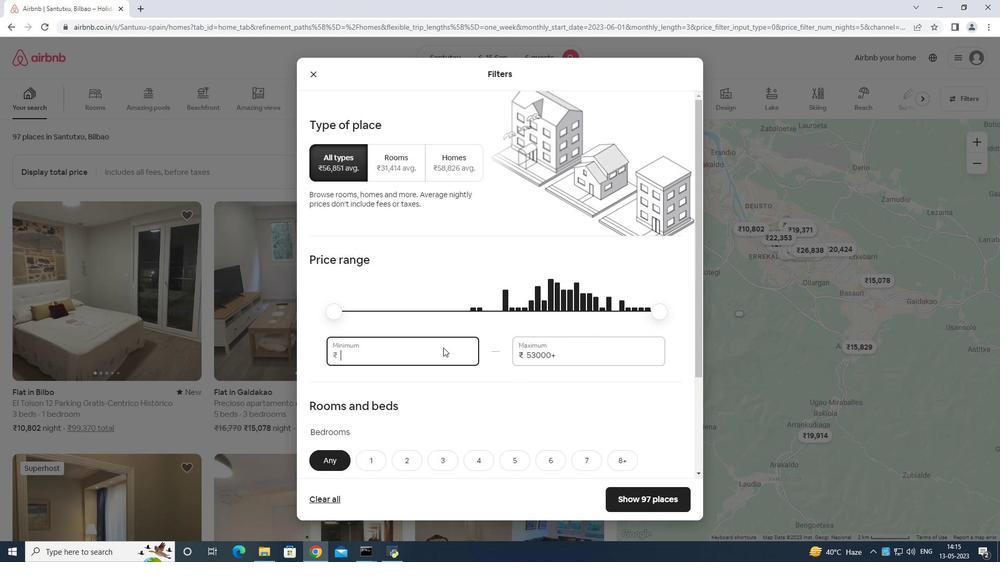 
Action: Key pressed 00
Screenshot: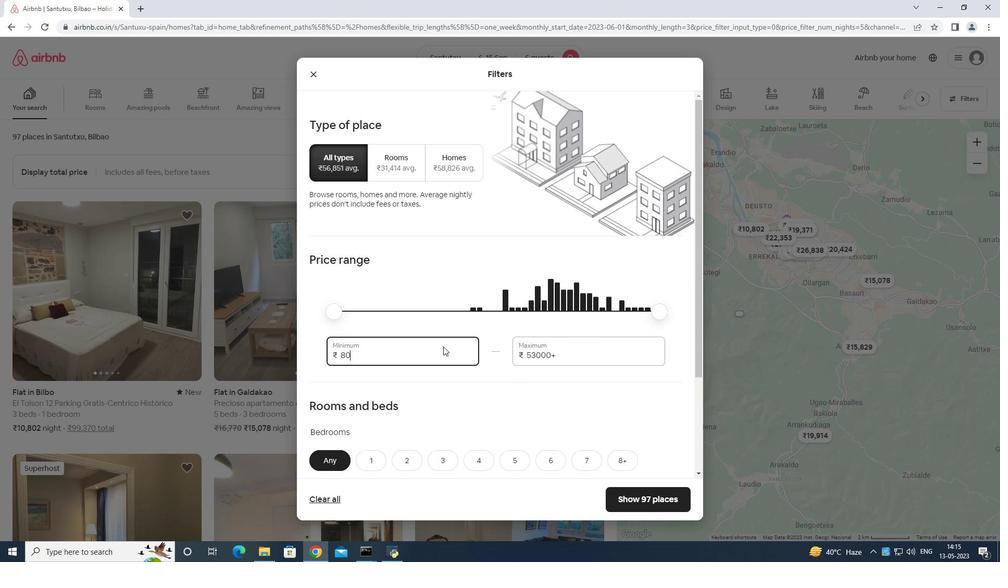 
Action: Mouse moved to (490, 358)
Screenshot: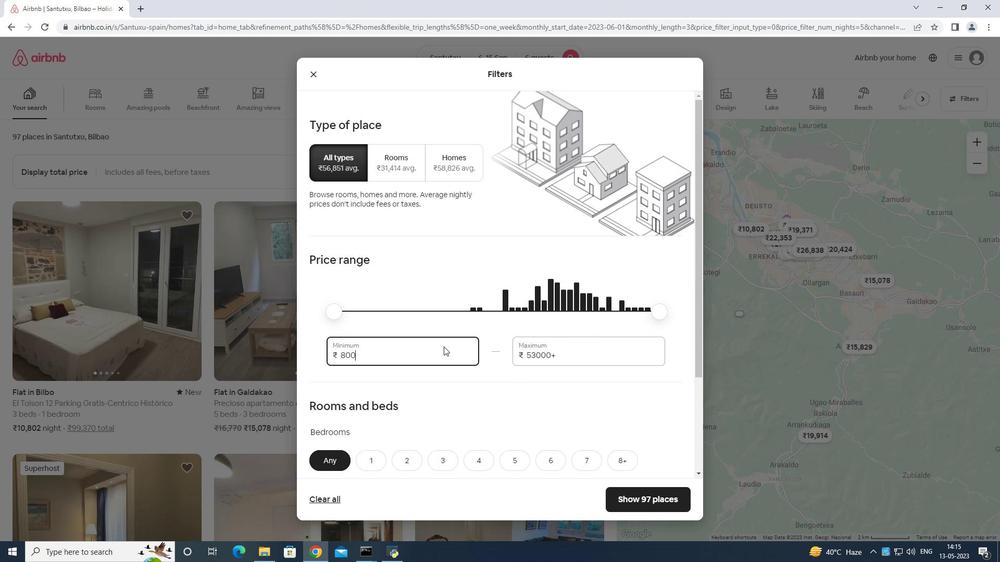 
Action: Key pressed 0
Screenshot: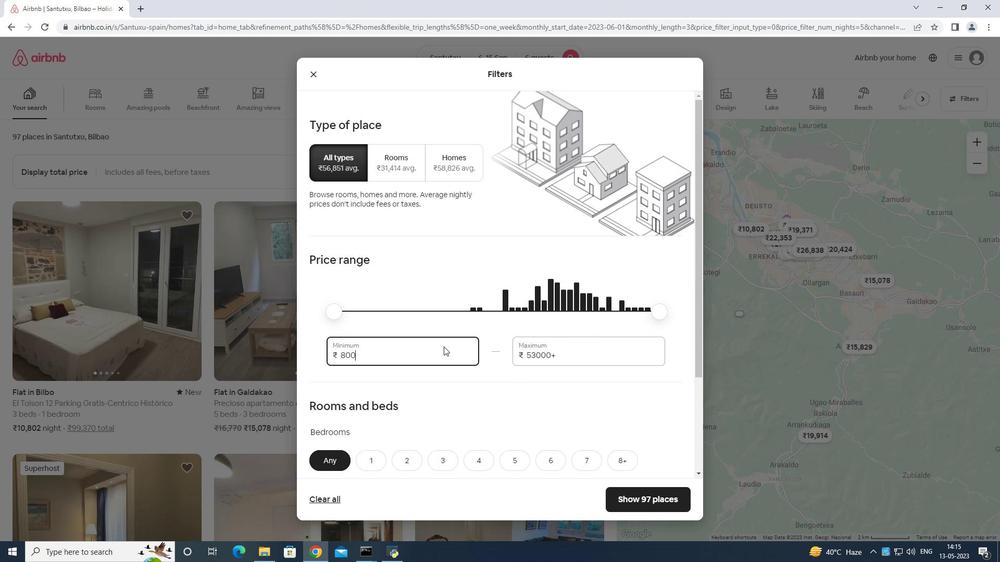 
Action: Mouse moved to (575, 357)
Screenshot: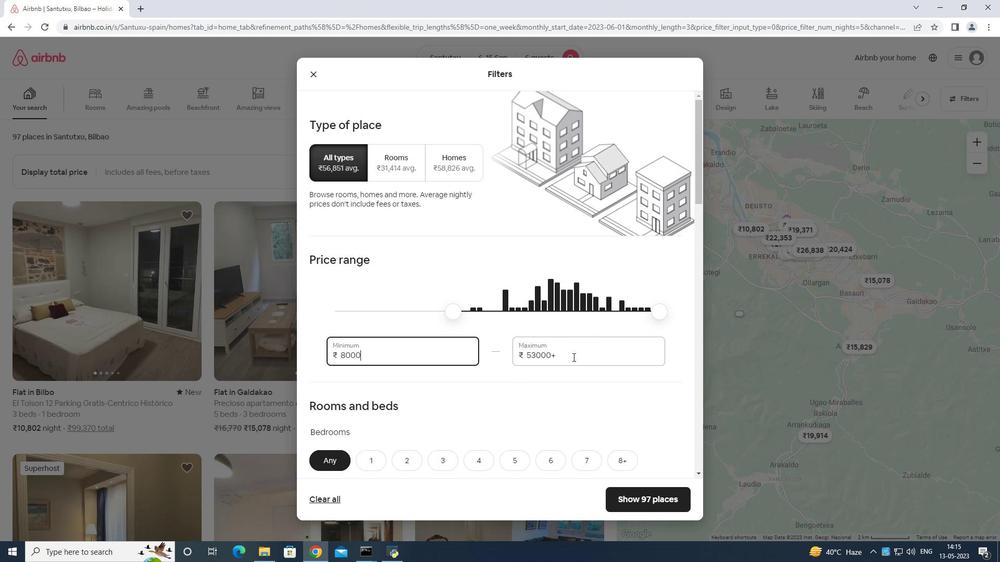 
Action: Mouse pressed left at (575, 357)
Screenshot: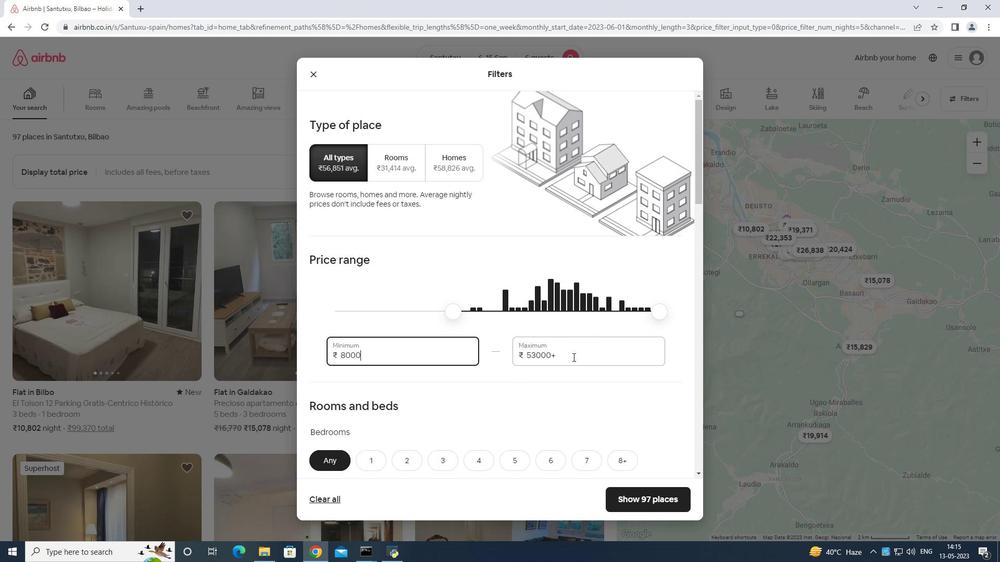 
Action: Mouse moved to (577, 353)
Screenshot: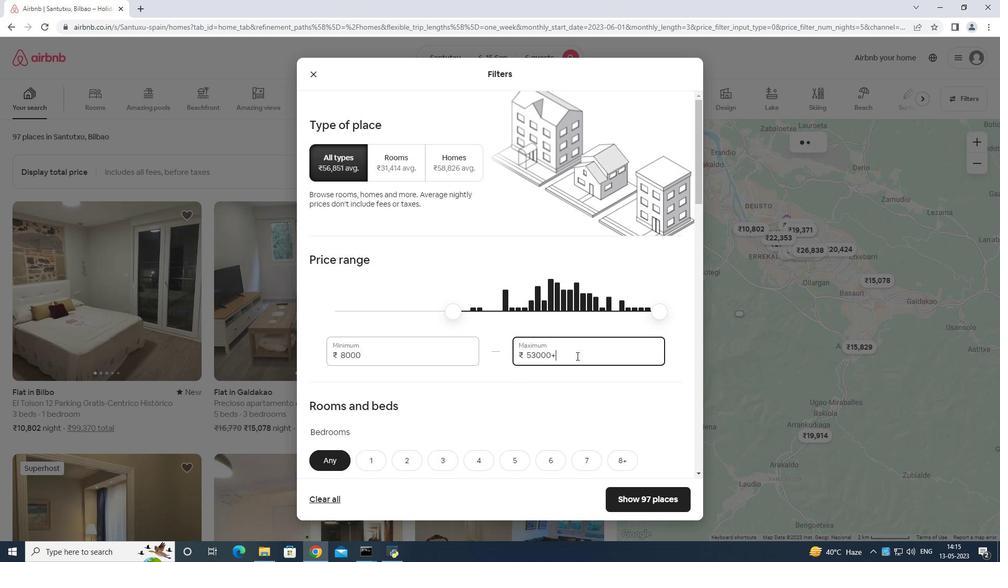 
Action: Key pressed <Key.backspace>
Screenshot: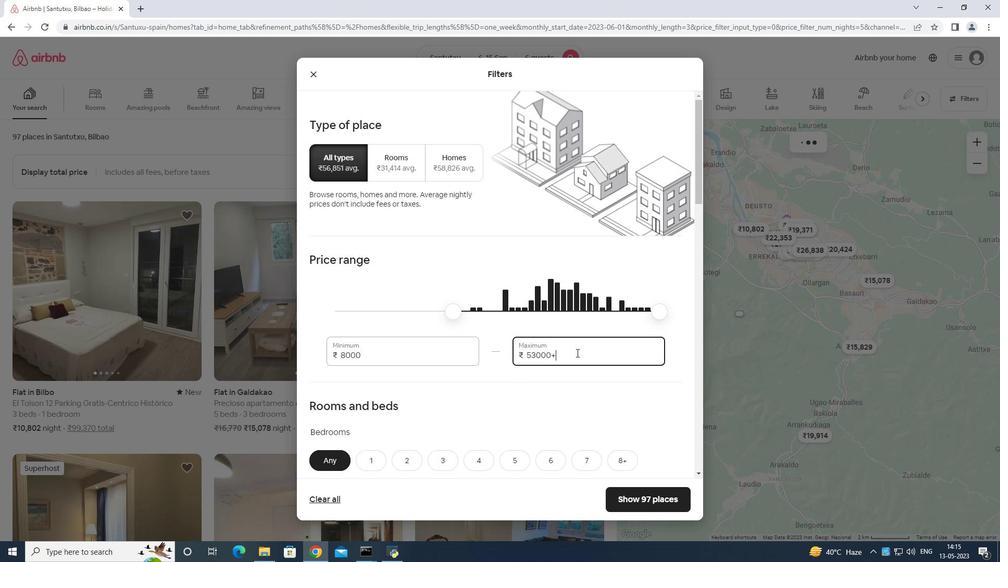 
Action: Mouse moved to (576, 352)
Screenshot: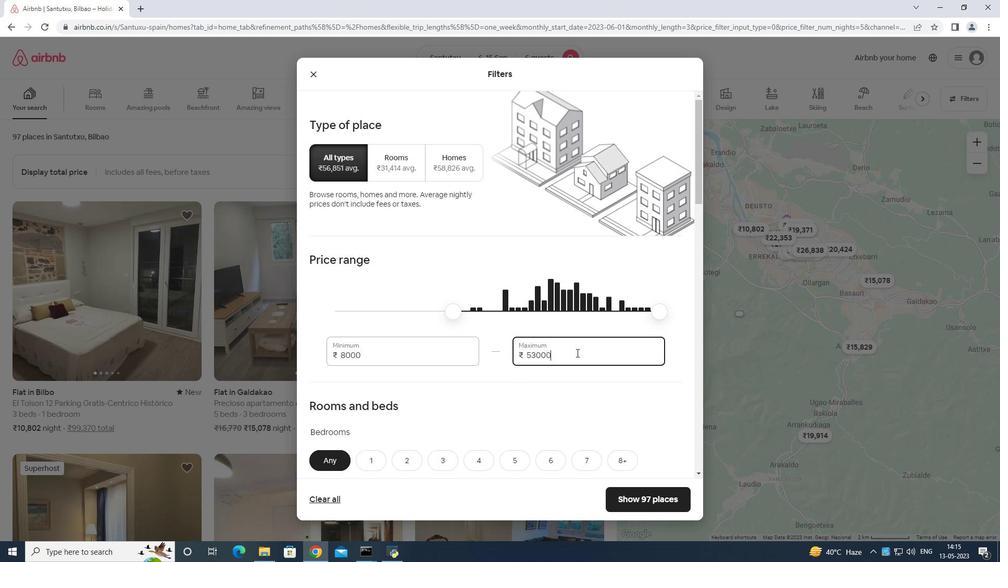 
Action: Key pressed <Key.backspace><Key.backspace><Key.backspace><Key.backspace><Key.backspace><Key.backspace><Key.backspace><Key.backspace><Key.backspace><Key.backspace>120
Screenshot: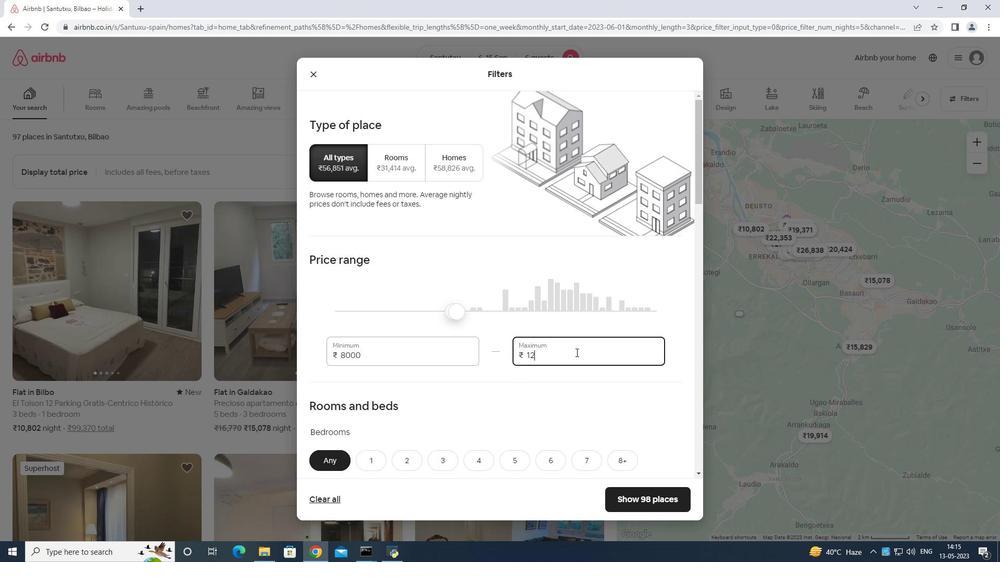
Action: Mouse moved to (576, 352)
Screenshot: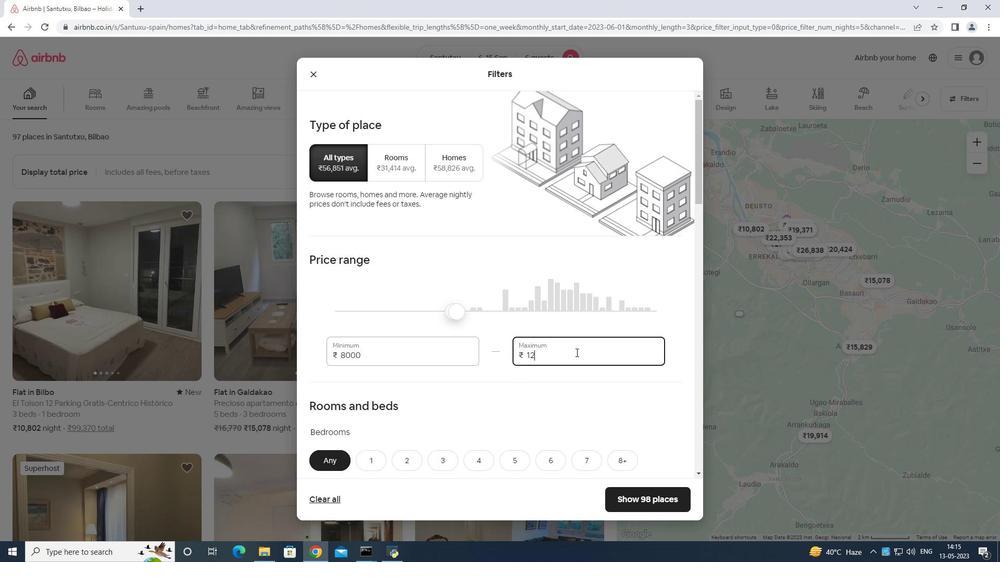 
Action: Key pressed 00
Screenshot: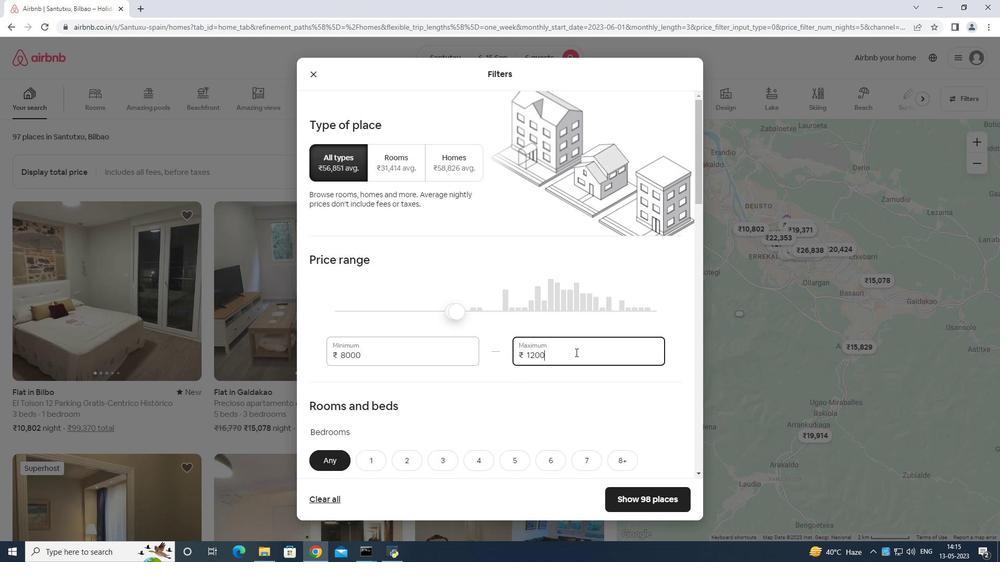
Action: Mouse moved to (570, 347)
Screenshot: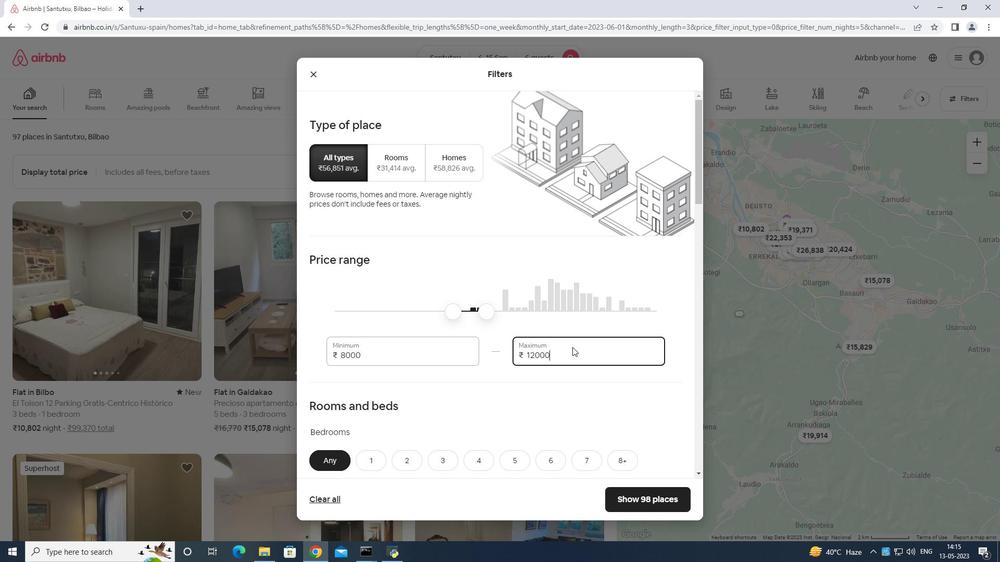 
Action: Mouse scrolled (570, 347) with delta (0, 0)
Screenshot: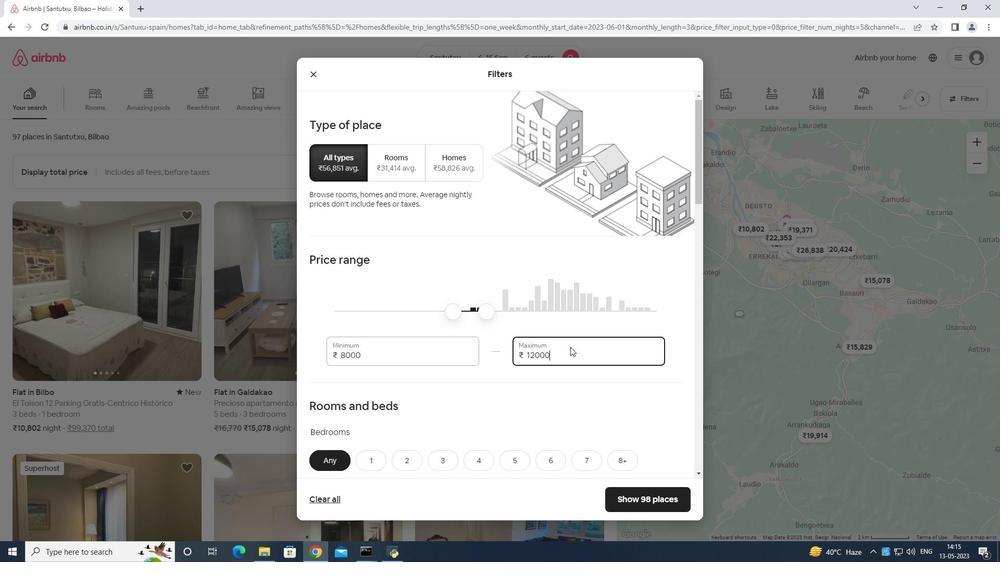 
Action: Mouse moved to (570, 347)
Screenshot: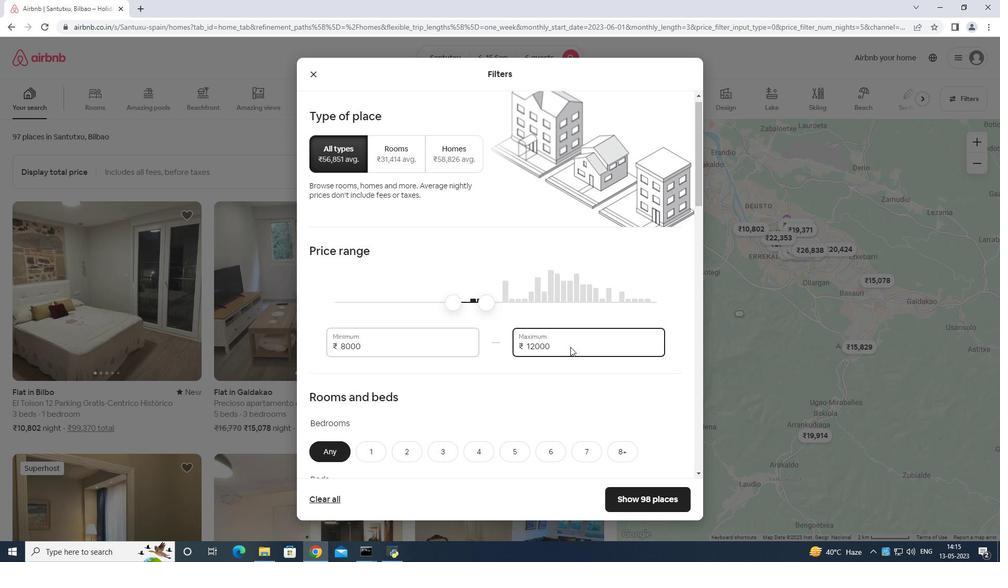 
Action: Mouse scrolled (570, 347) with delta (0, 0)
Screenshot: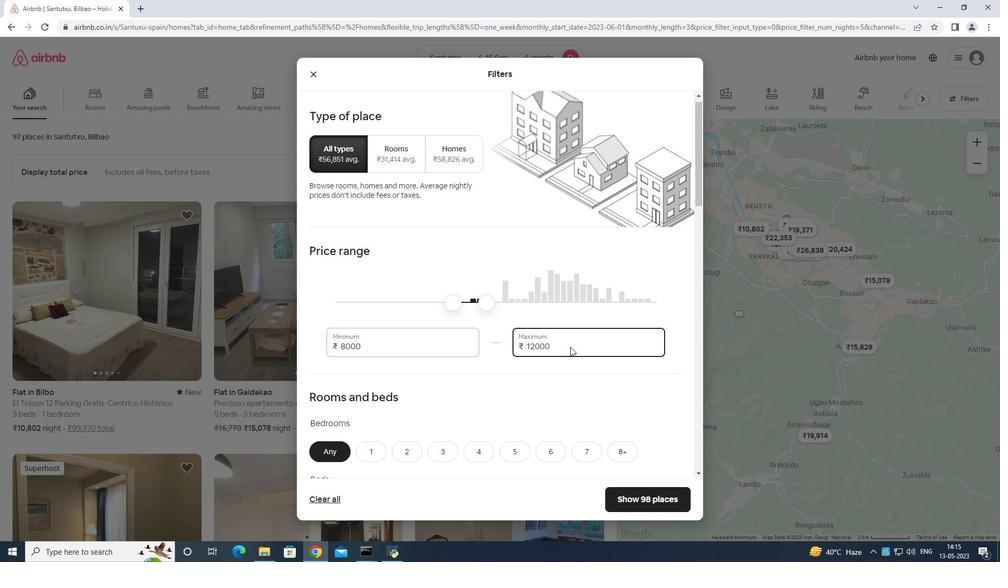 
Action: Mouse moved to (569, 350)
Screenshot: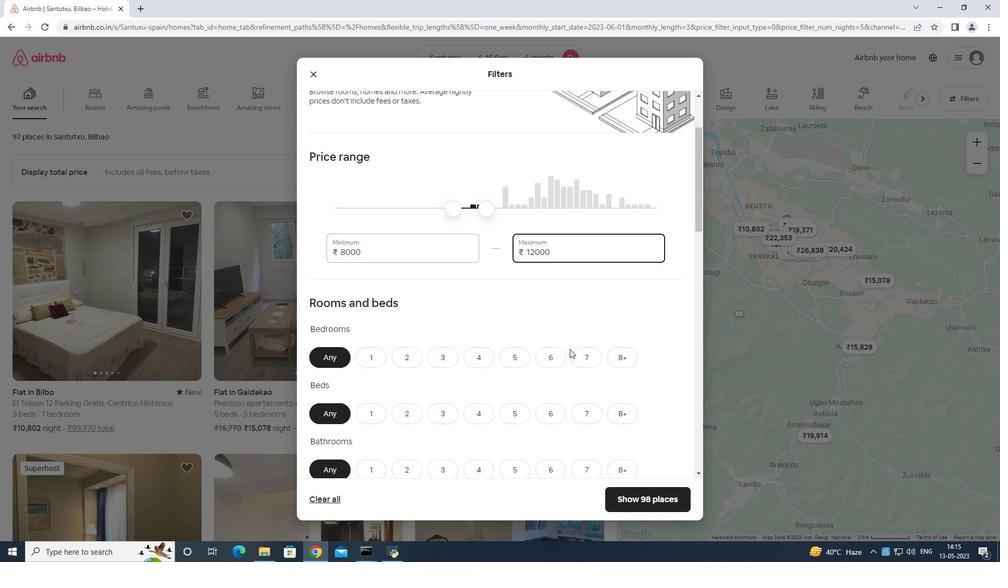 
Action: Mouse scrolled (569, 350) with delta (0, 0)
Screenshot: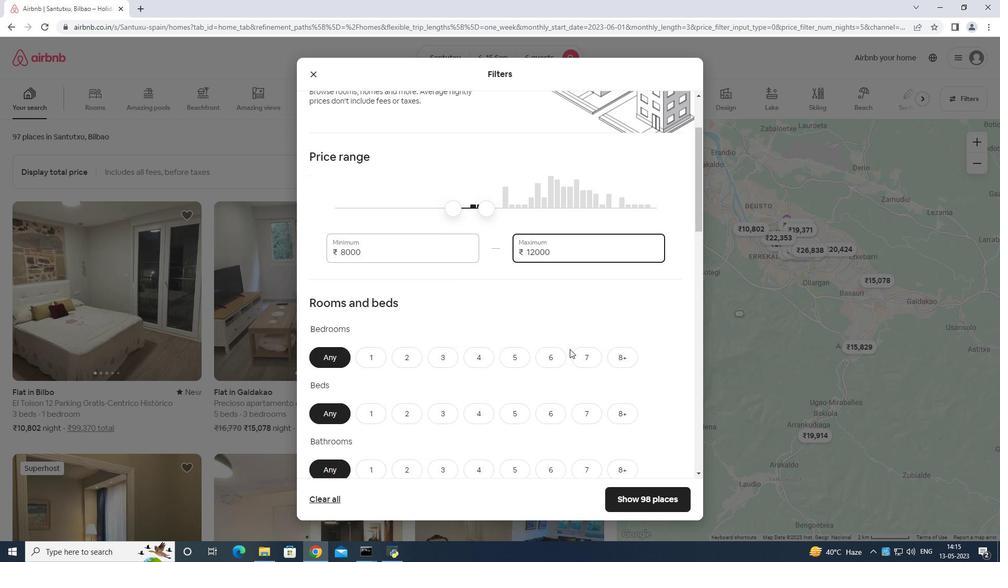 
Action: Mouse moved to (548, 304)
Screenshot: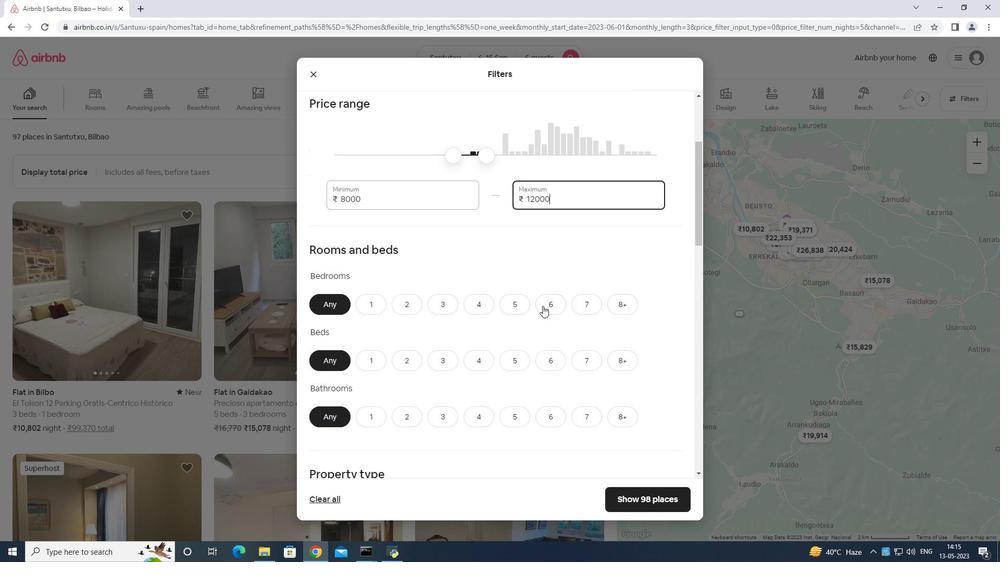 
Action: Mouse pressed left at (548, 304)
Screenshot: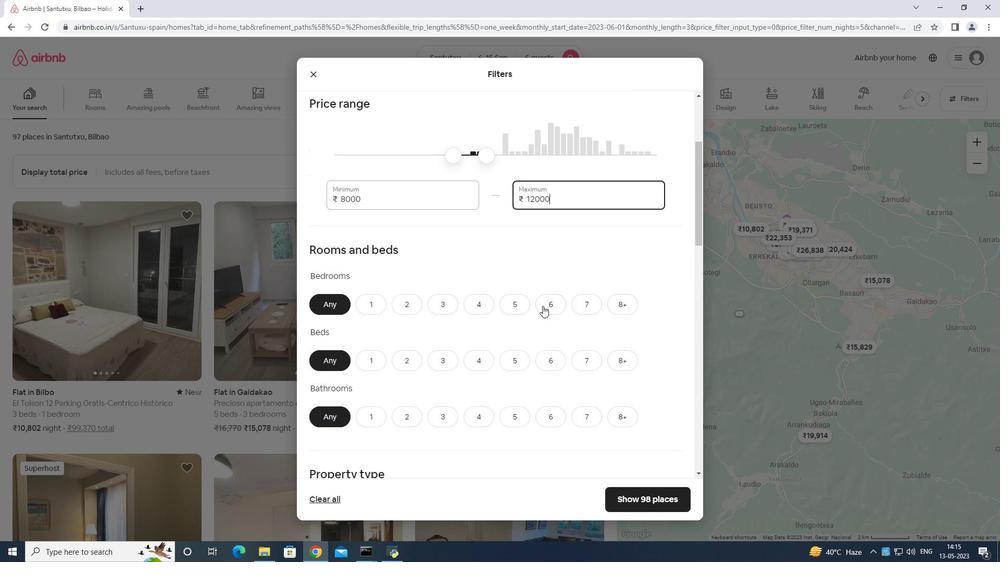 
Action: Mouse moved to (548, 359)
Screenshot: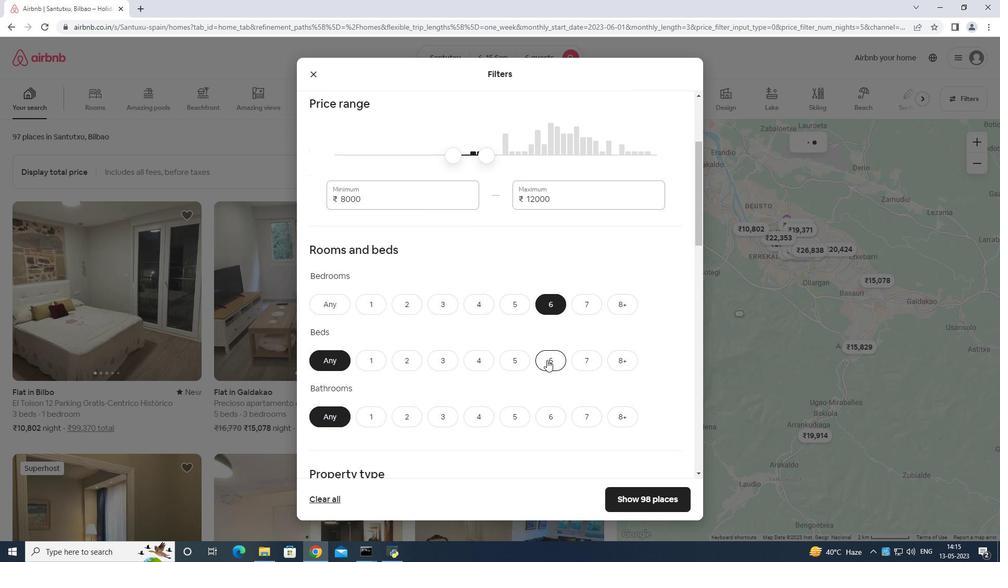 
Action: Mouse pressed left at (548, 359)
Screenshot: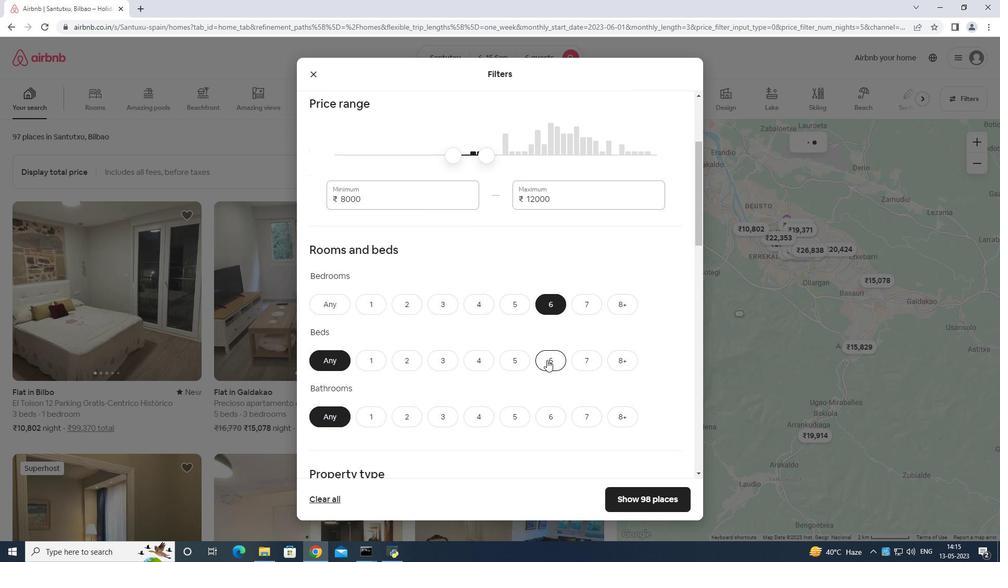 
Action: Mouse moved to (548, 415)
Screenshot: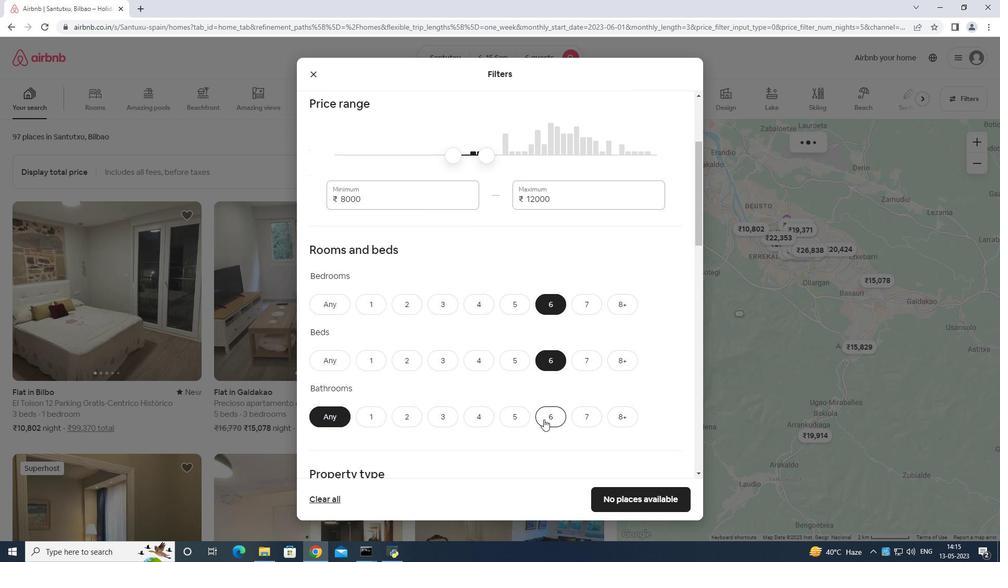 
Action: Mouse pressed left at (548, 415)
Screenshot: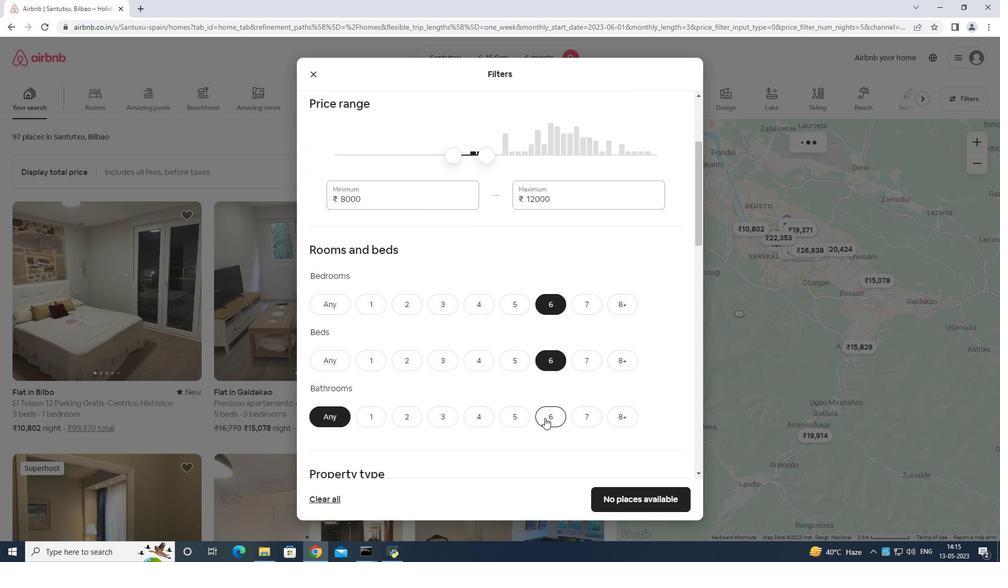 
Action: Mouse moved to (550, 404)
Screenshot: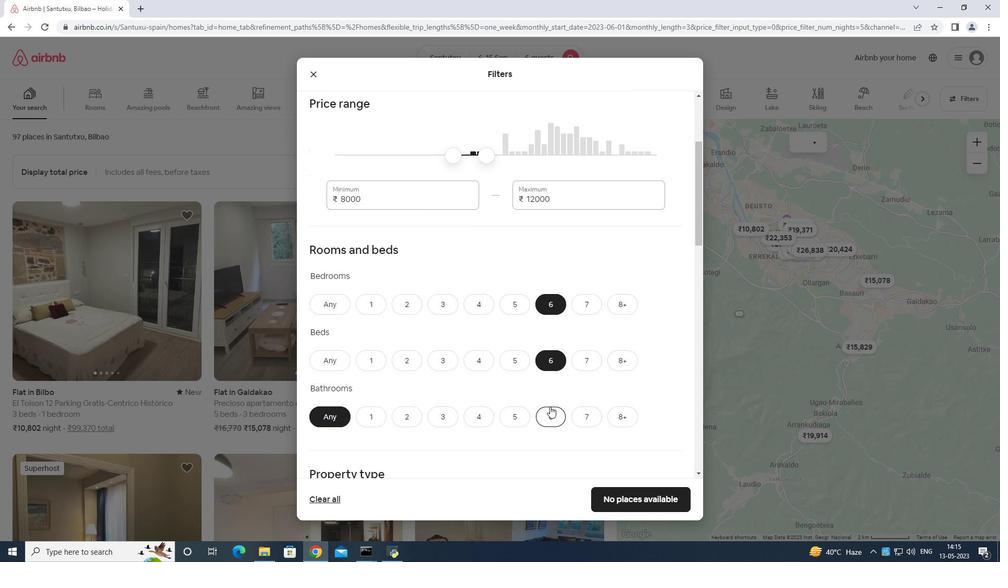 
Action: Mouse scrolled (550, 403) with delta (0, 0)
Screenshot: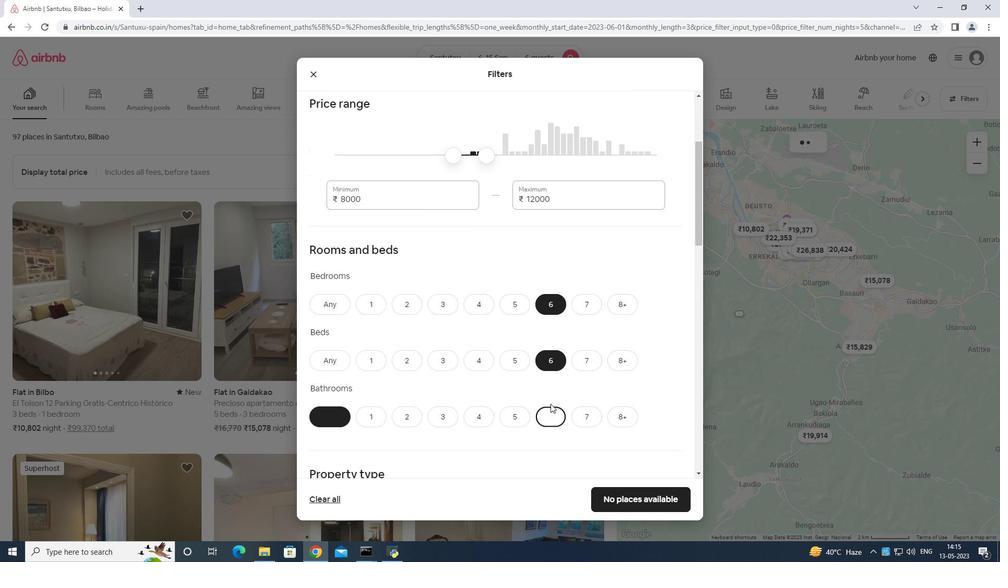 
Action: Mouse scrolled (550, 403) with delta (0, 0)
Screenshot: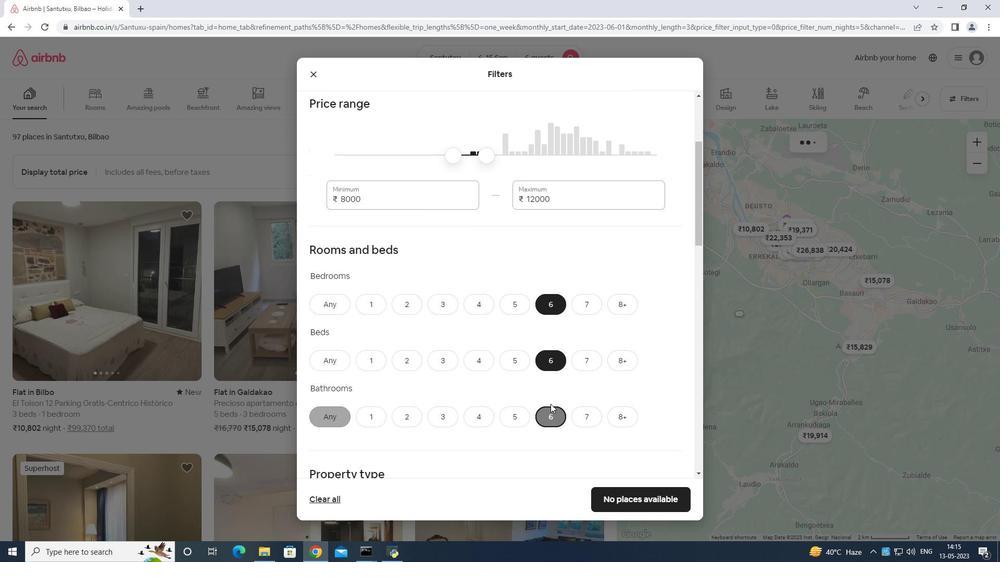 
Action: Mouse scrolled (550, 403) with delta (0, 0)
Screenshot: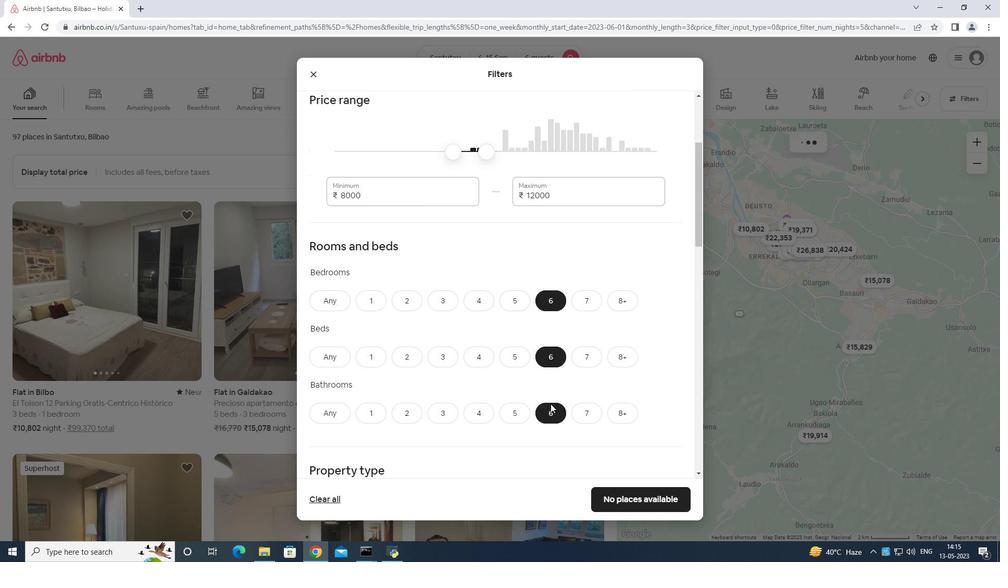 
Action: Mouse scrolled (550, 403) with delta (0, 0)
Screenshot: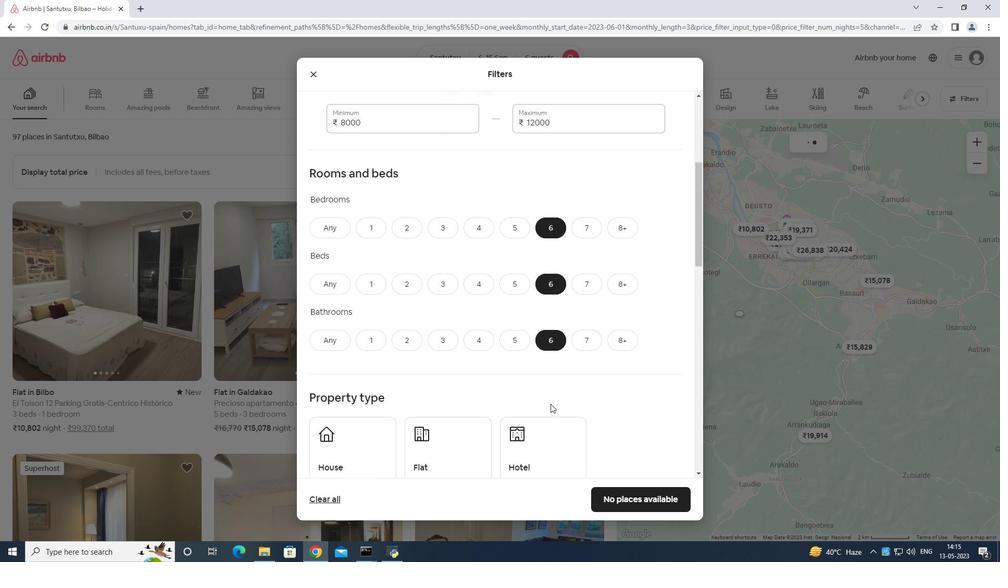 
Action: Mouse moved to (360, 319)
Screenshot: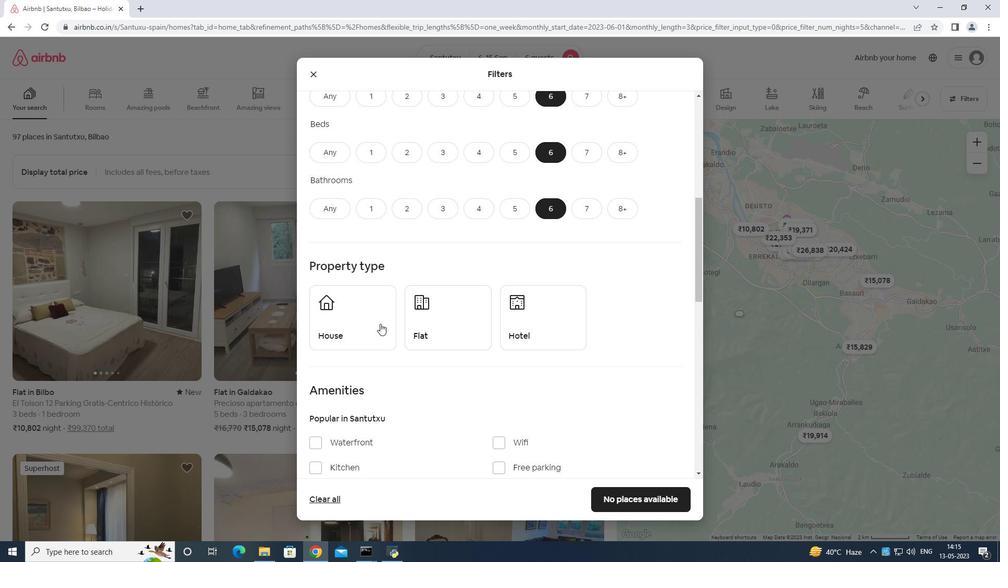 
Action: Mouse pressed left at (360, 319)
Screenshot: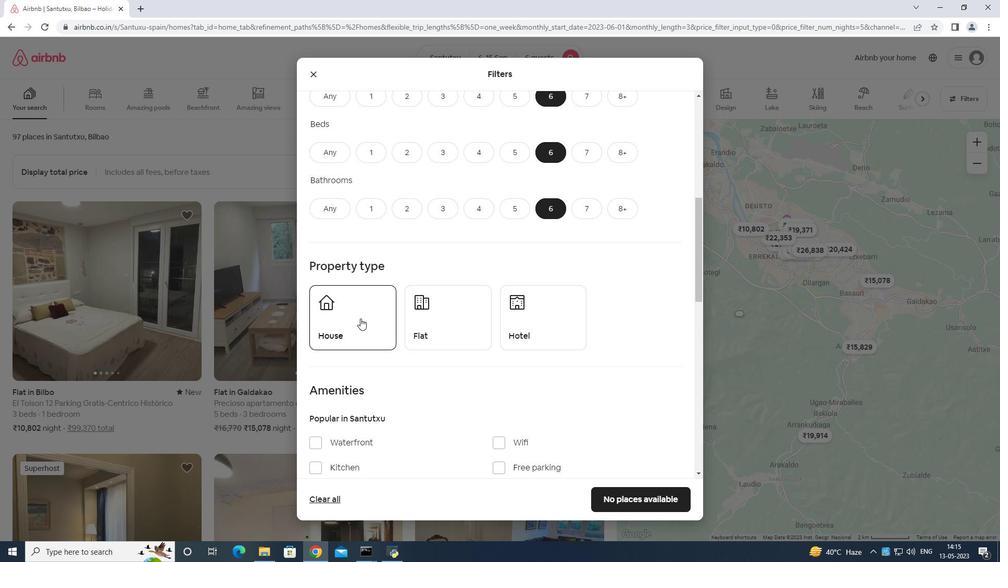 
Action: Mouse moved to (415, 316)
Screenshot: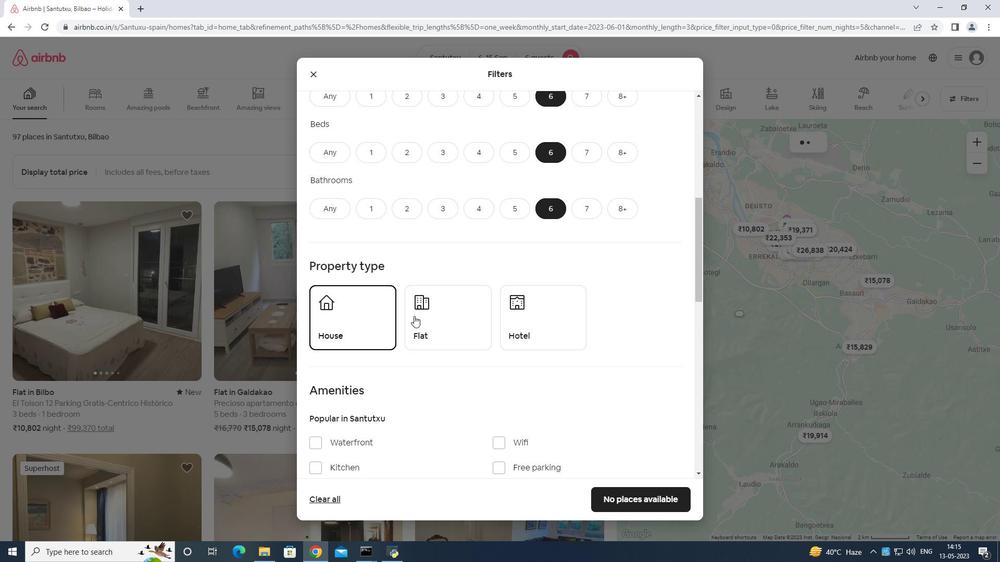 
Action: Mouse pressed left at (415, 316)
Screenshot: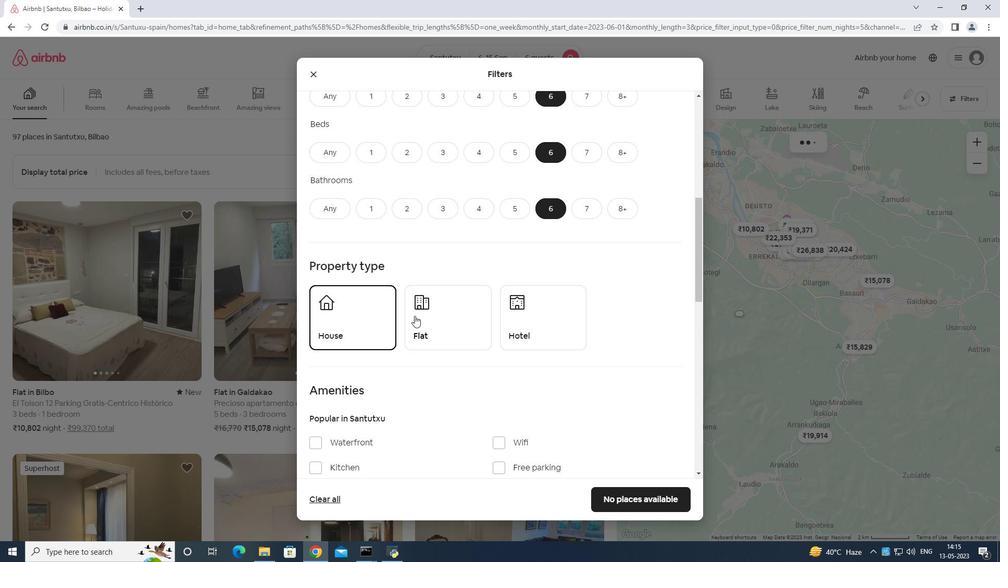 
Action: Mouse moved to (418, 314)
Screenshot: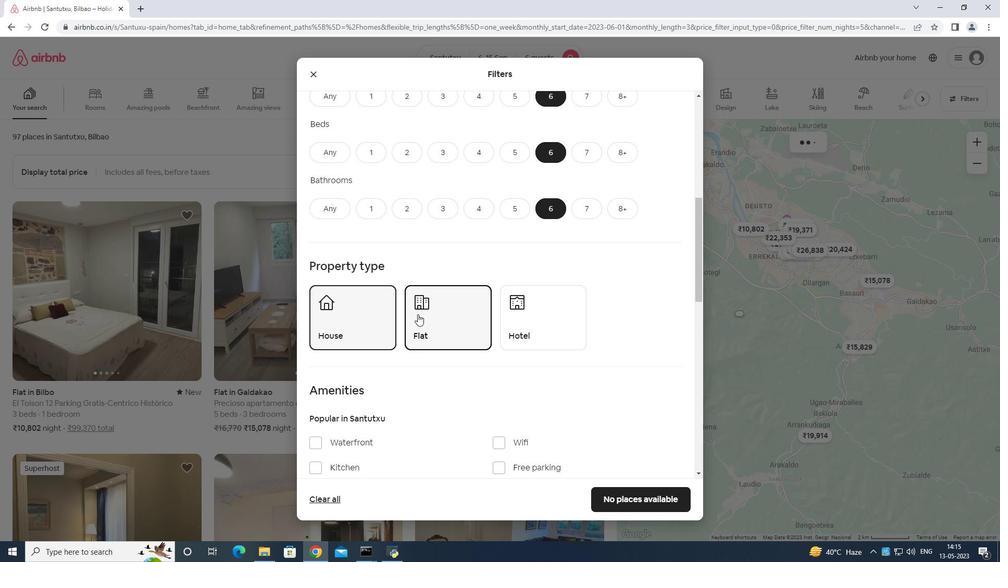 
Action: Mouse scrolled (418, 314) with delta (0, 0)
Screenshot: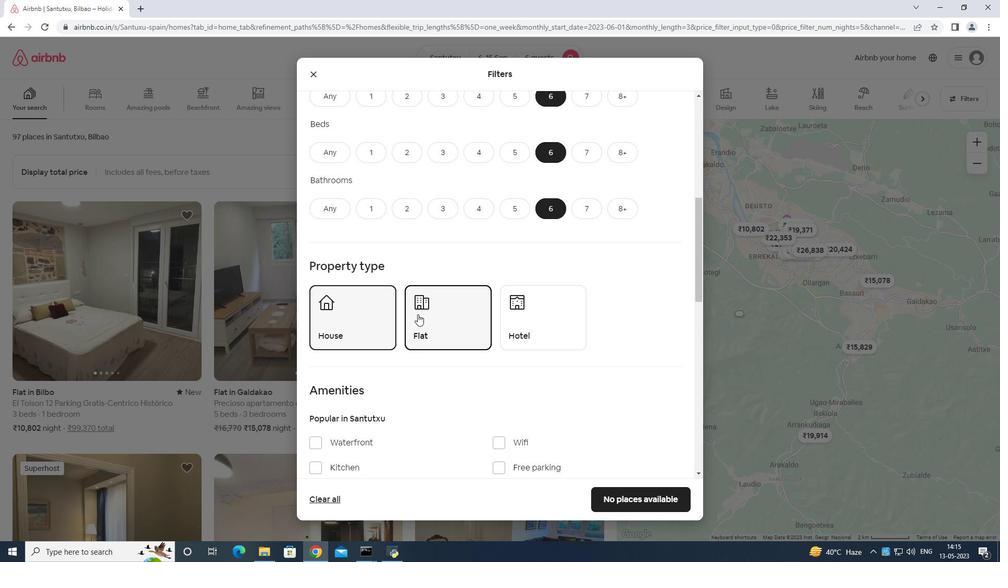 
Action: Mouse scrolled (418, 314) with delta (0, 0)
Screenshot: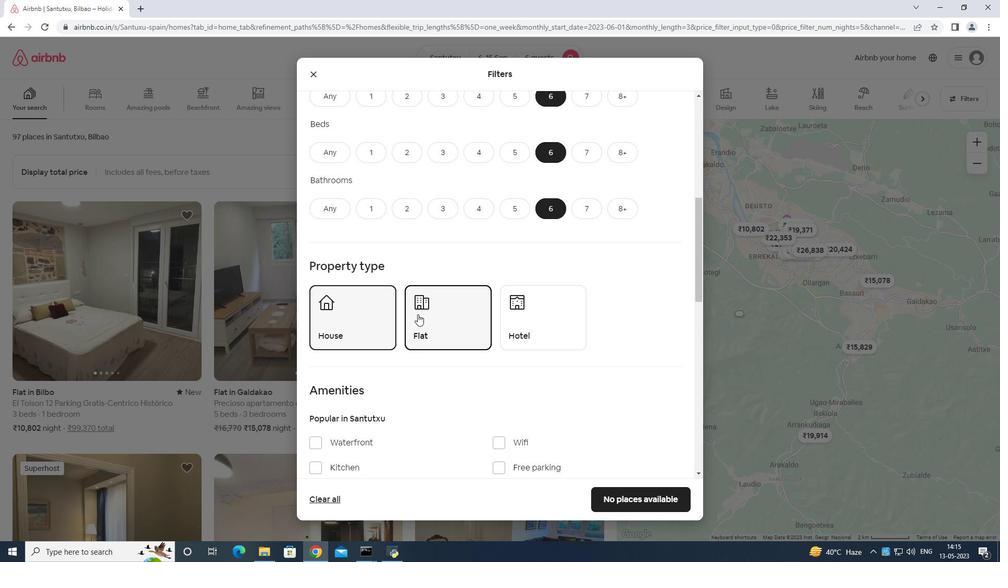 
Action: Mouse moved to (363, 336)
Screenshot: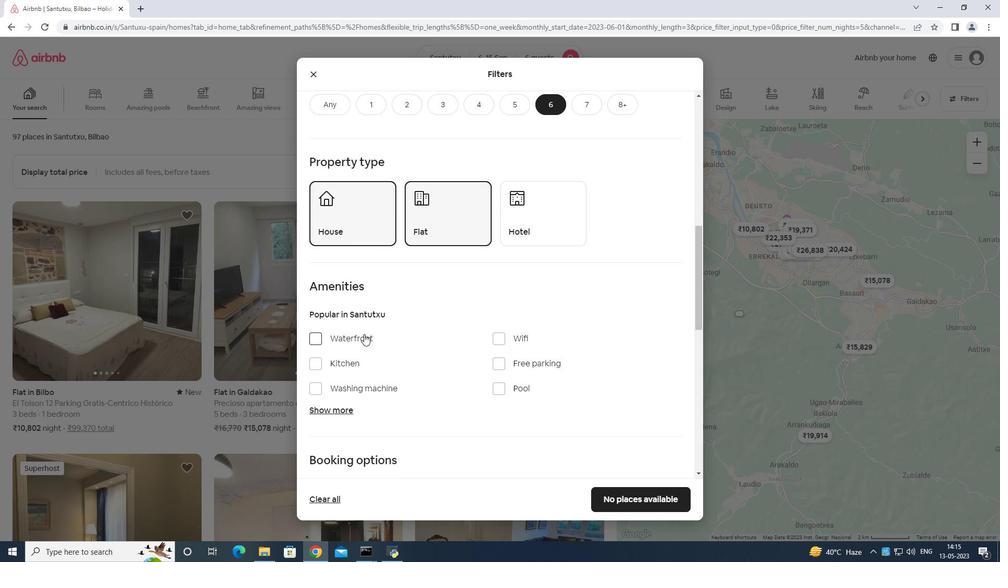 
Action: Mouse scrolled (363, 336) with delta (0, 0)
Screenshot: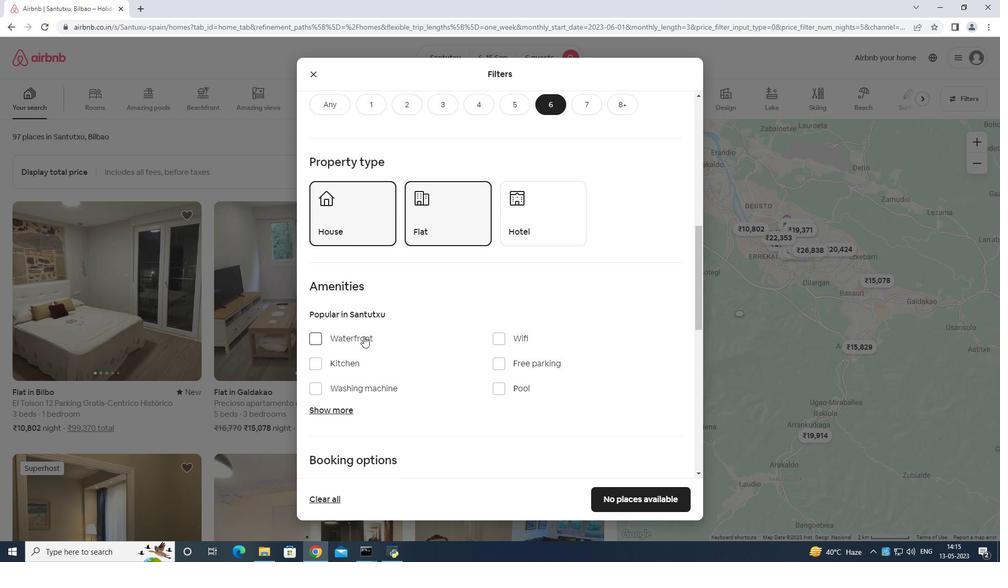 
Action: Mouse scrolled (363, 336) with delta (0, 0)
Screenshot: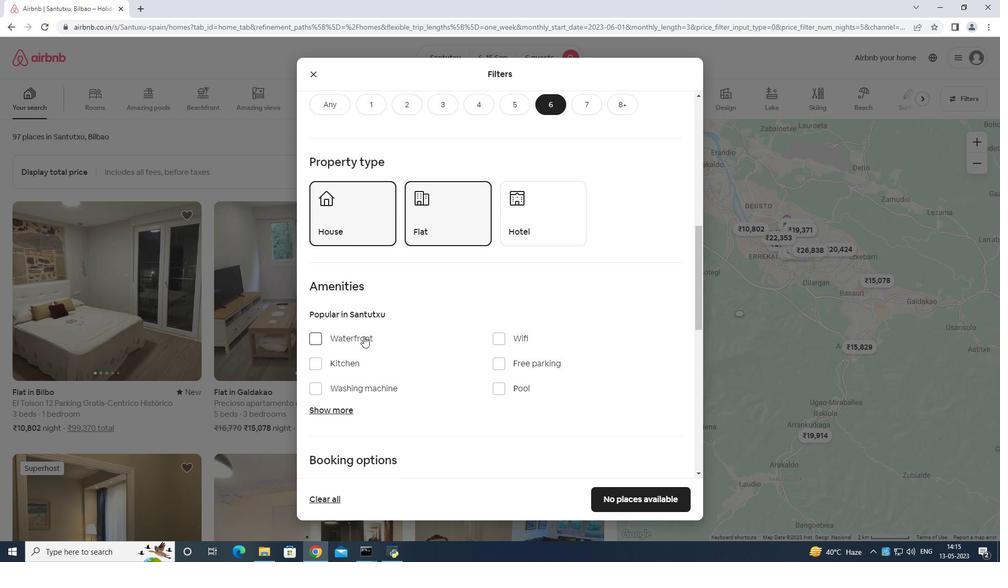 
Action: Mouse moved to (503, 229)
Screenshot: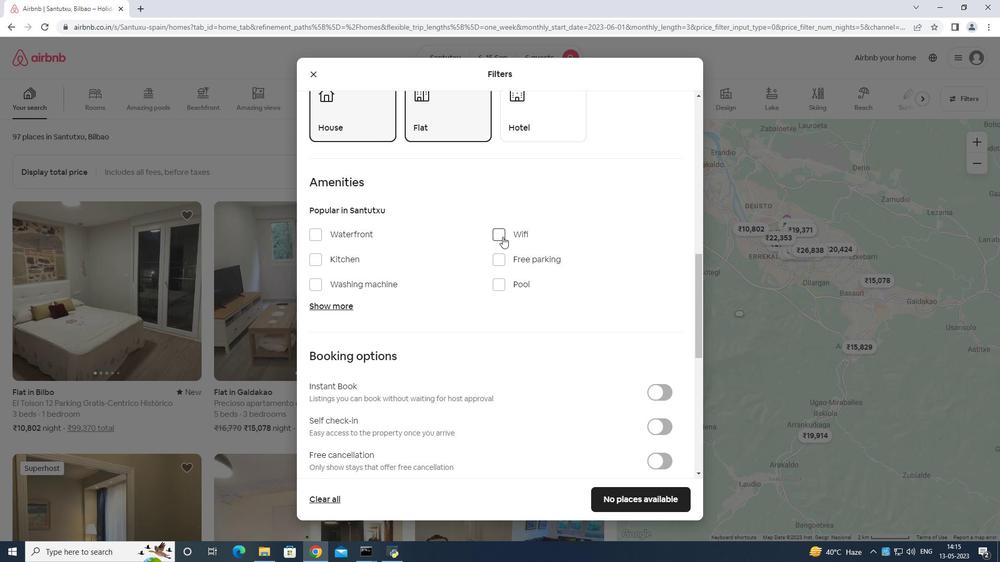 
Action: Mouse pressed left at (503, 229)
Screenshot: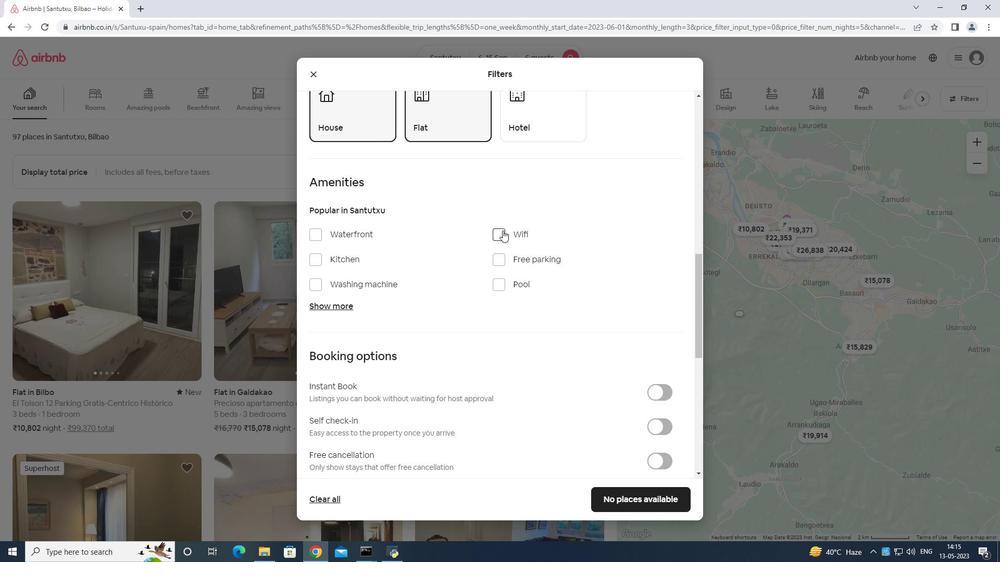 
Action: Mouse moved to (497, 256)
Screenshot: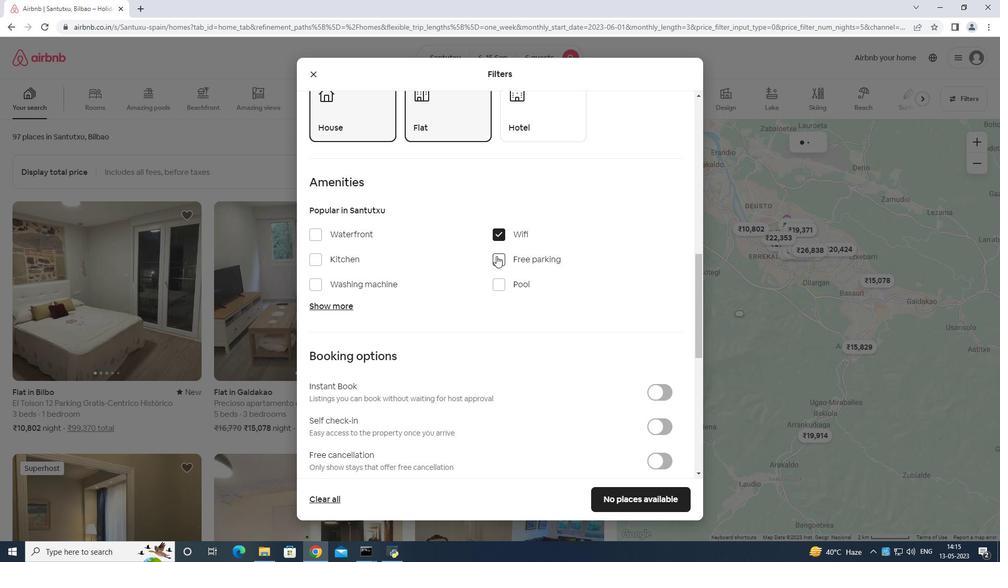 
Action: Mouse pressed left at (497, 256)
Screenshot: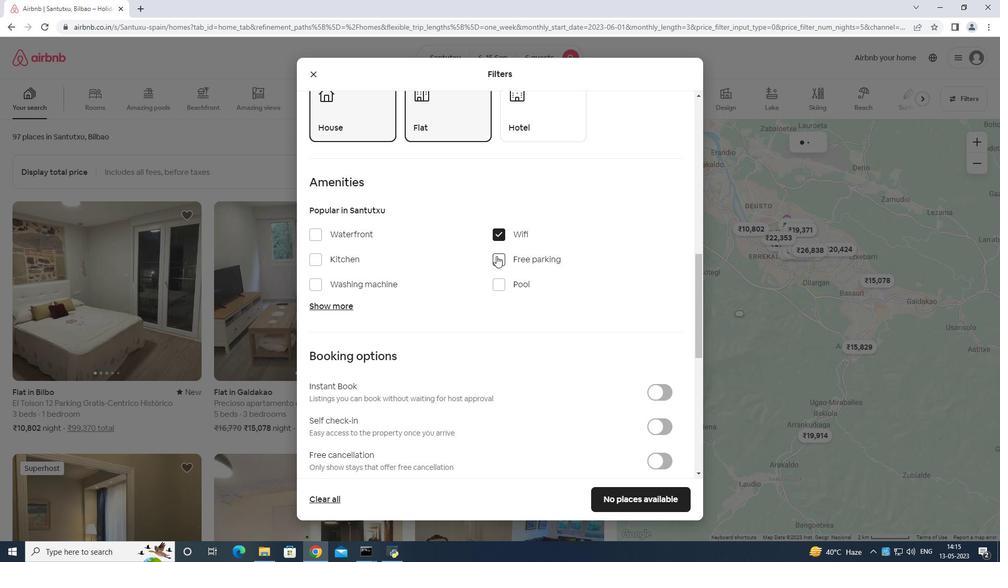 
Action: Mouse moved to (341, 298)
Screenshot: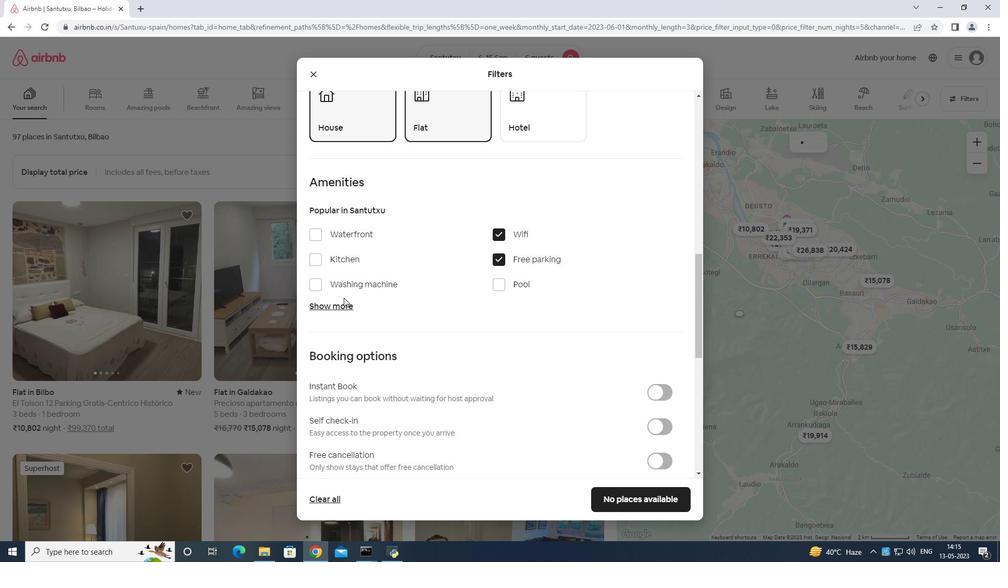 
Action: Mouse pressed left at (341, 298)
Screenshot: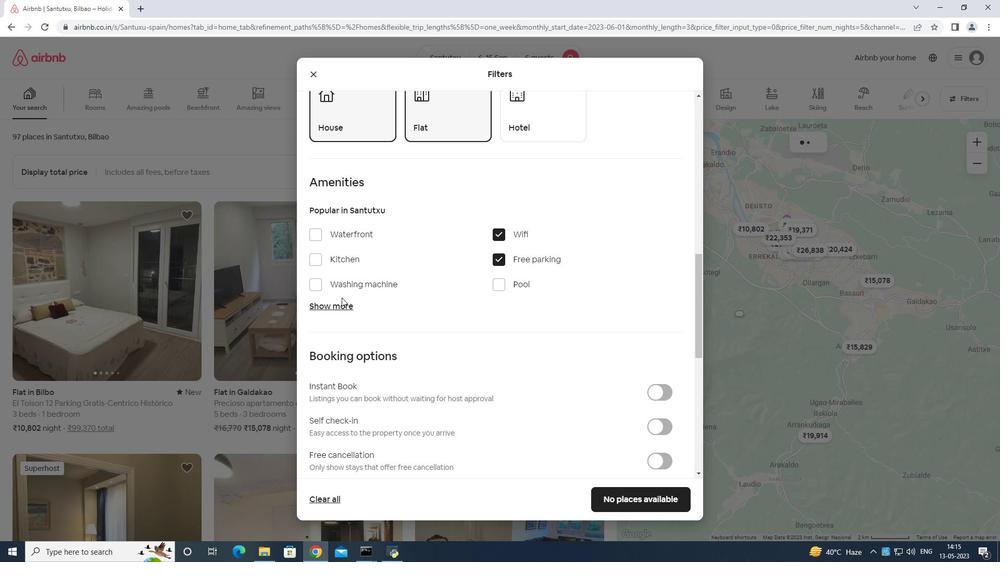 
Action: Mouse moved to (341, 301)
Screenshot: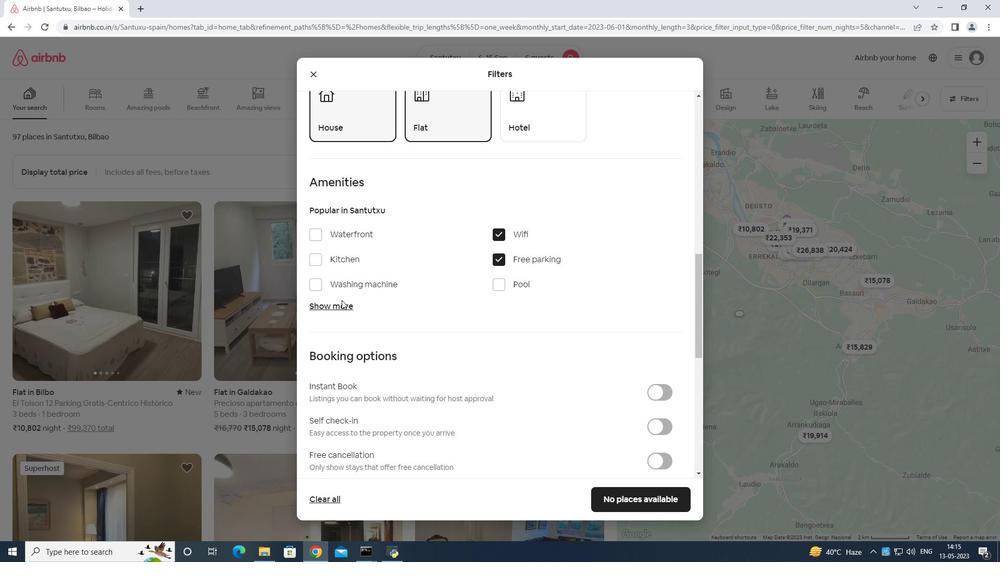 
Action: Mouse pressed left at (341, 301)
Screenshot: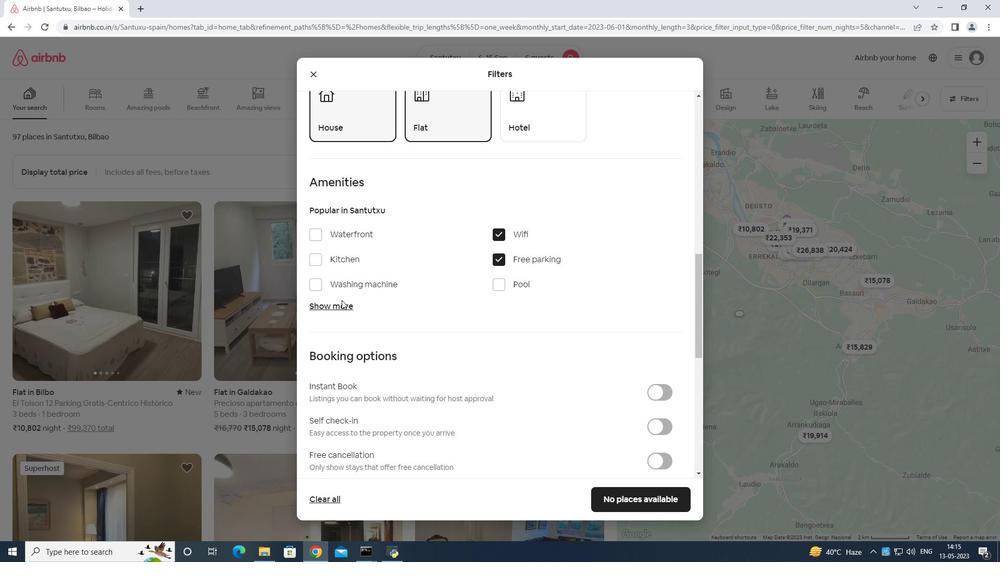 
Action: Mouse moved to (490, 364)
Screenshot: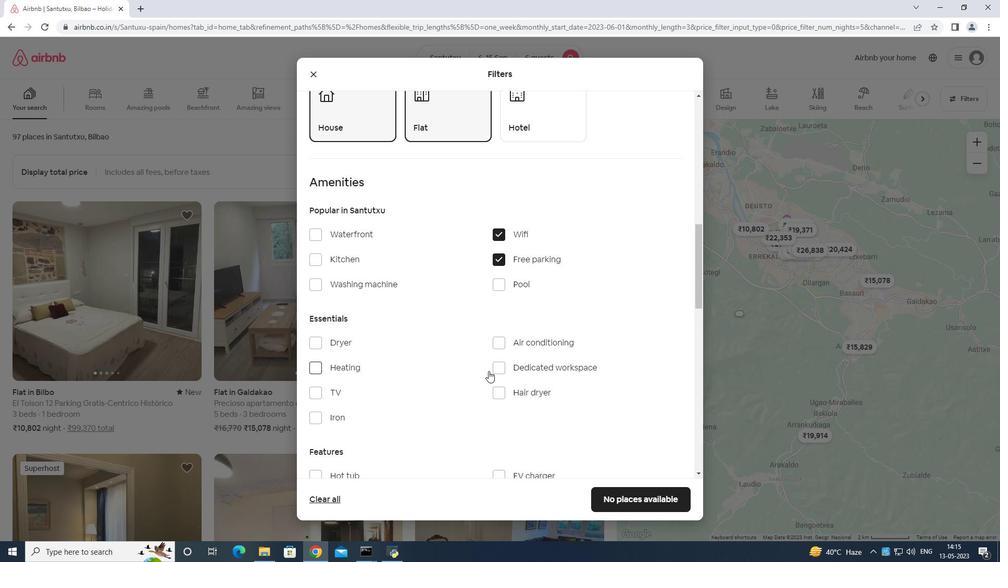 
Action: Mouse scrolled (490, 364) with delta (0, 0)
Screenshot: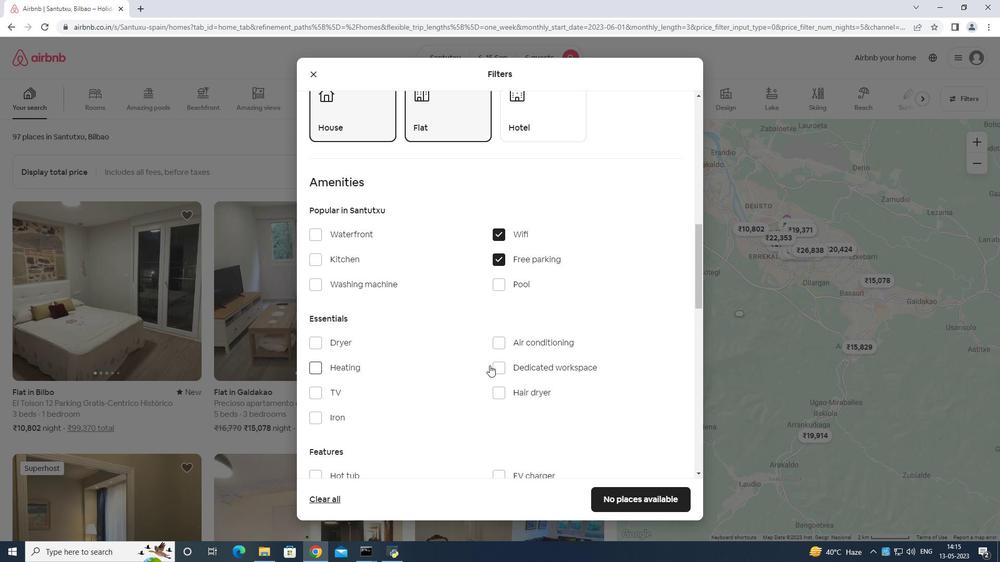 
Action: Mouse scrolled (490, 364) with delta (0, 0)
Screenshot: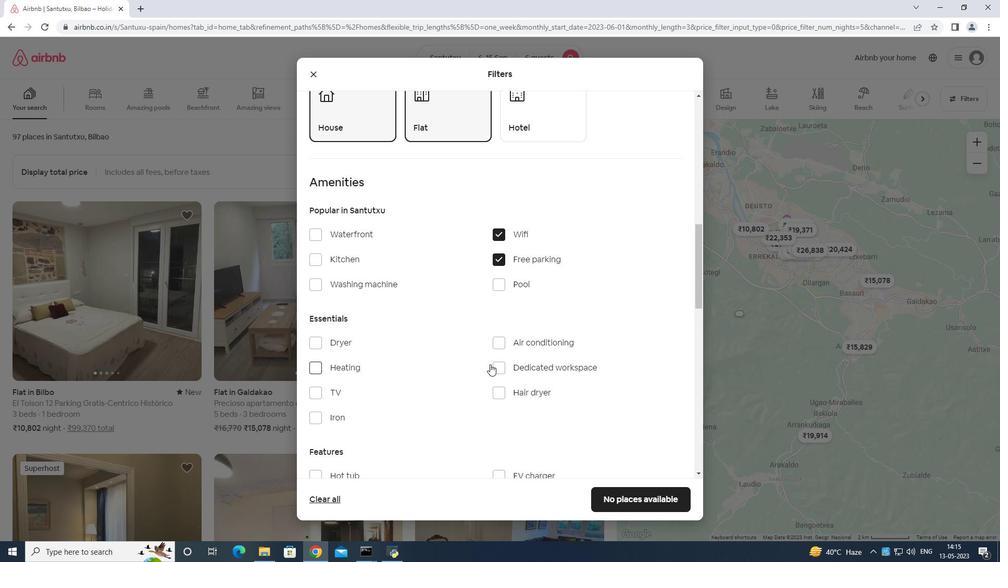 
Action: Mouse moved to (311, 290)
Screenshot: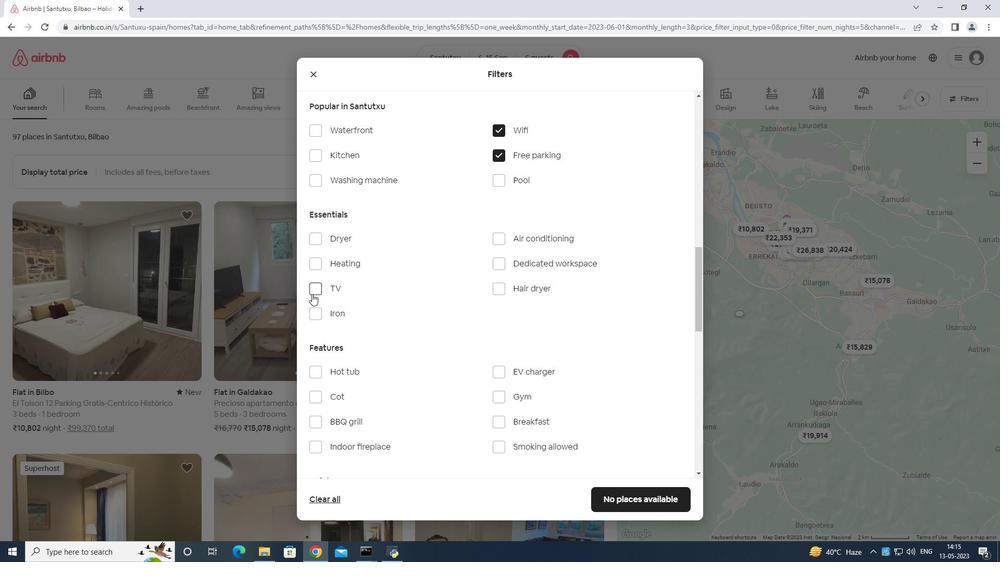 
Action: Mouse pressed left at (311, 290)
Screenshot: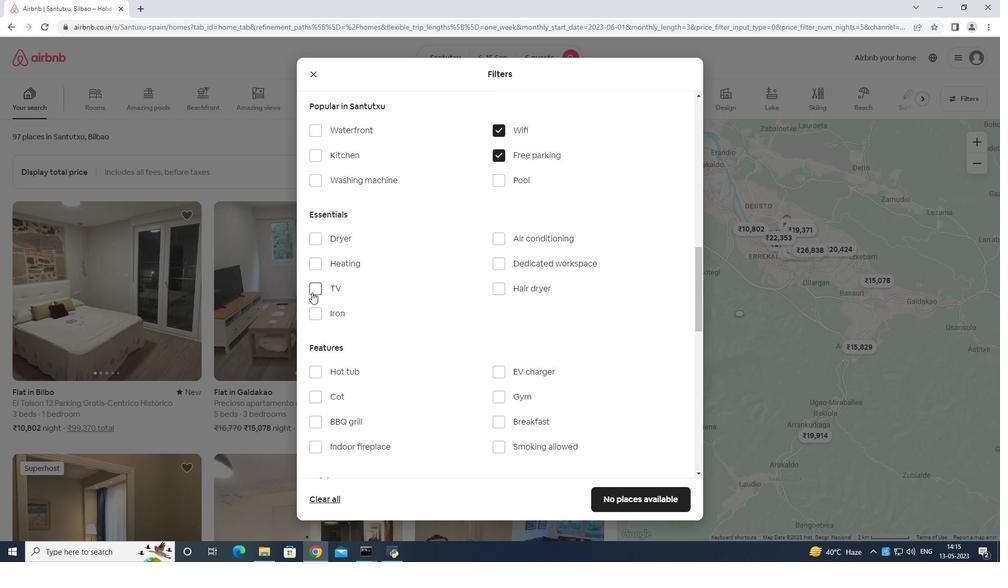 
Action: Mouse moved to (336, 303)
Screenshot: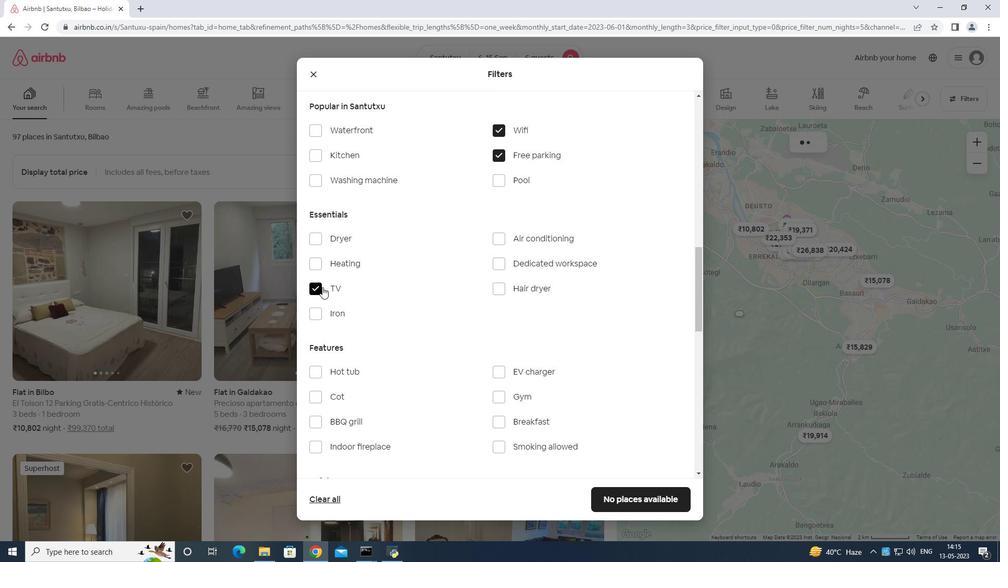 
Action: Mouse scrolled (336, 303) with delta (0, 0)
Screenshot: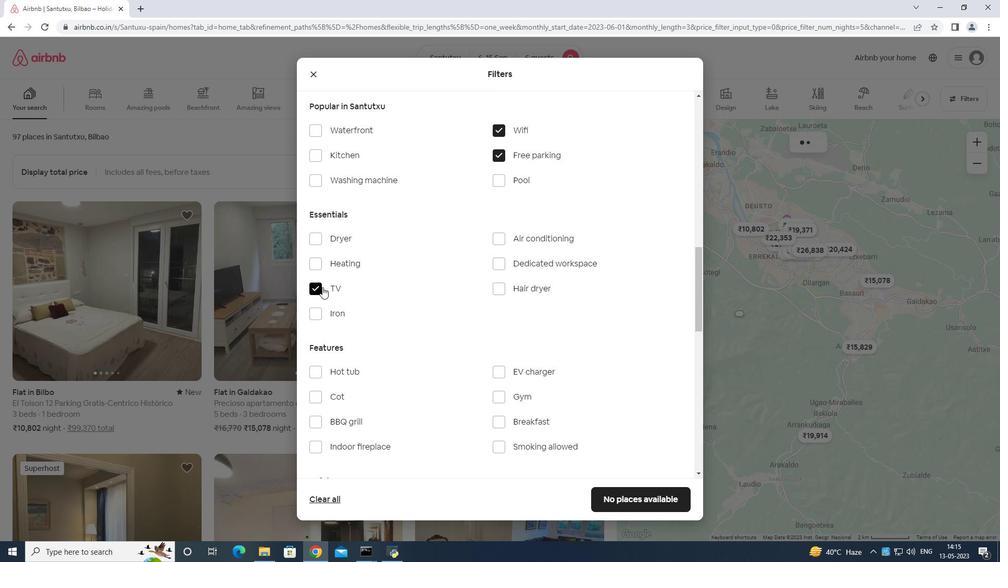 
Action: Mouse moved to (338, 305)
Screenshot: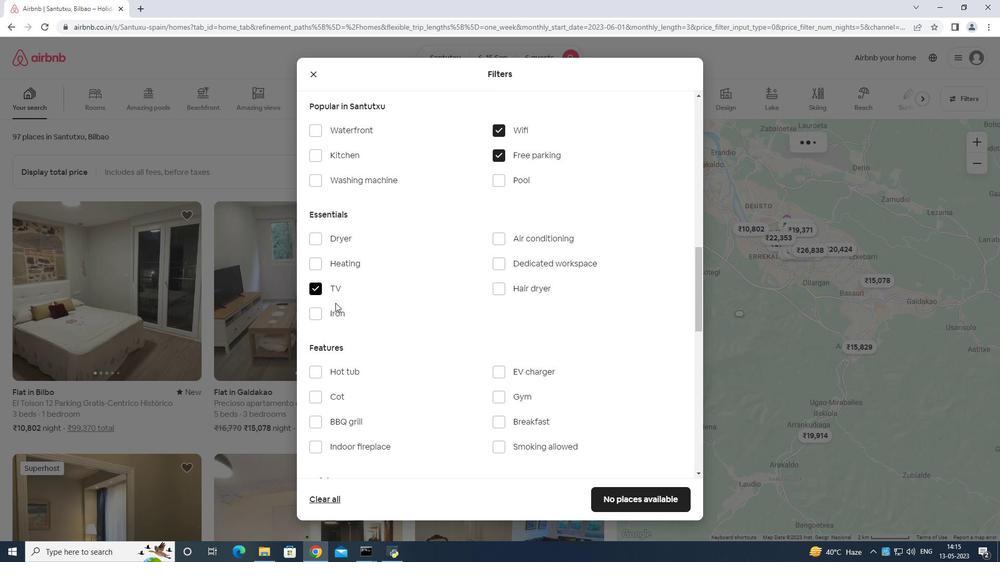 
Action: Mouse scrolled (338, 304) with delta (0, 0)
Screenshot: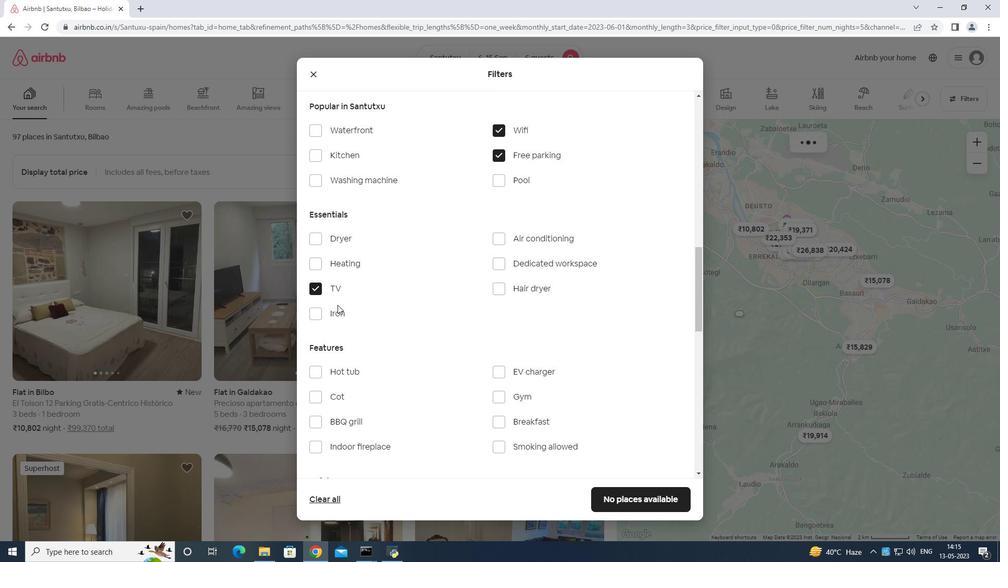 
Action: Mouse moved to (491, 289)
Screenshot: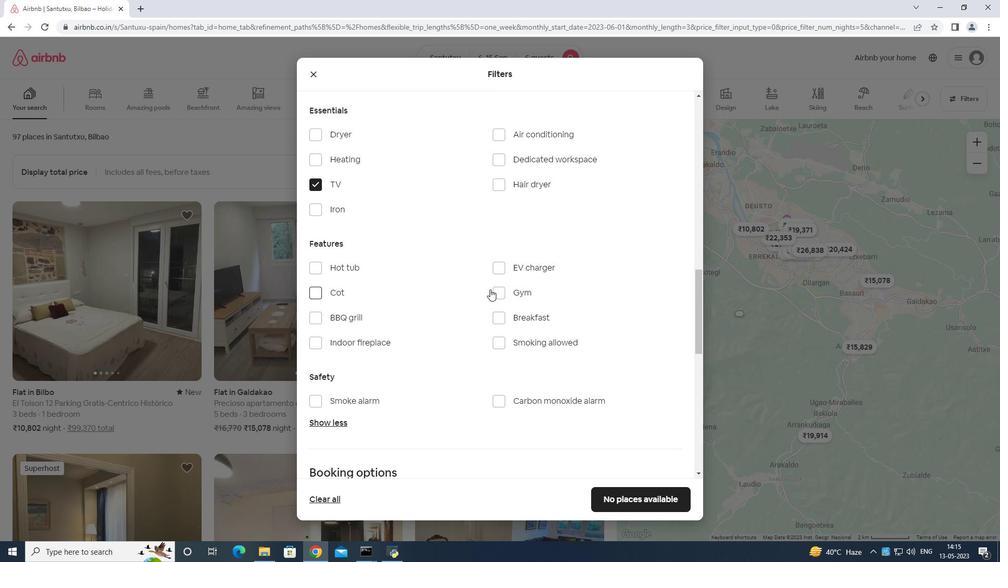 
Action: Mouse pressed left at (491, 289)
Screenshot: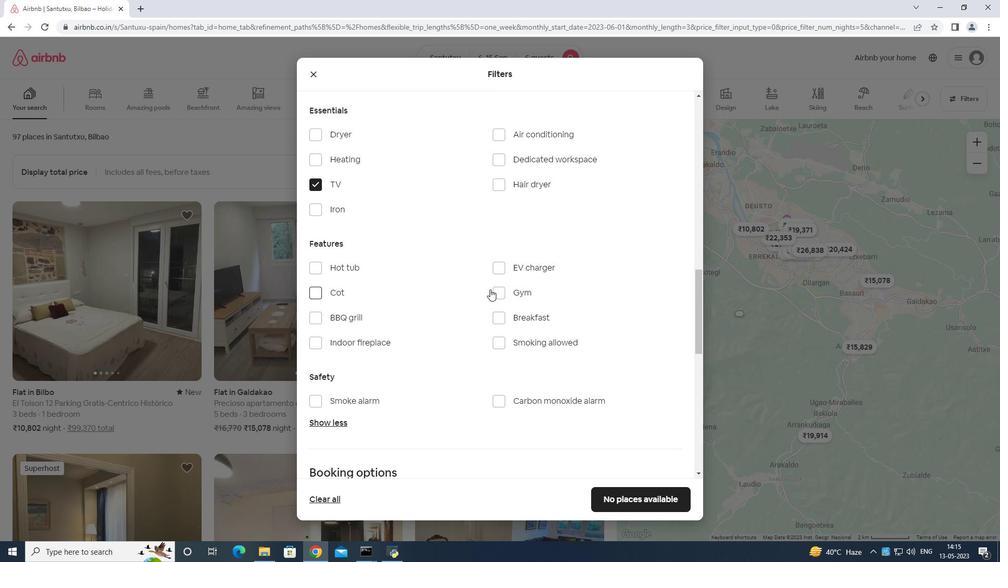 
Action: Mouse moved to (497, 294)
Screenshot: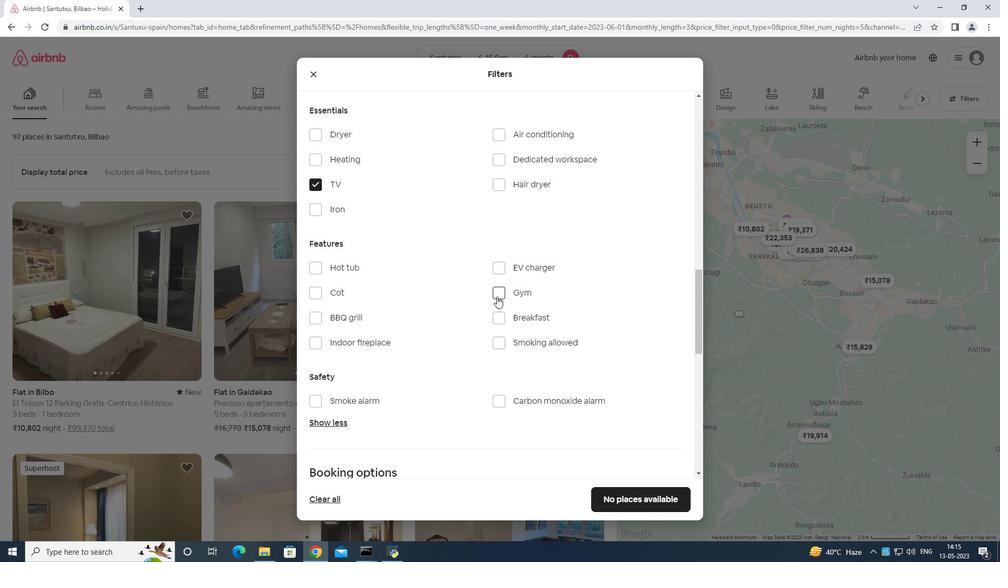 
Action: Mouse pressed left at (497, 294)
Screenshot: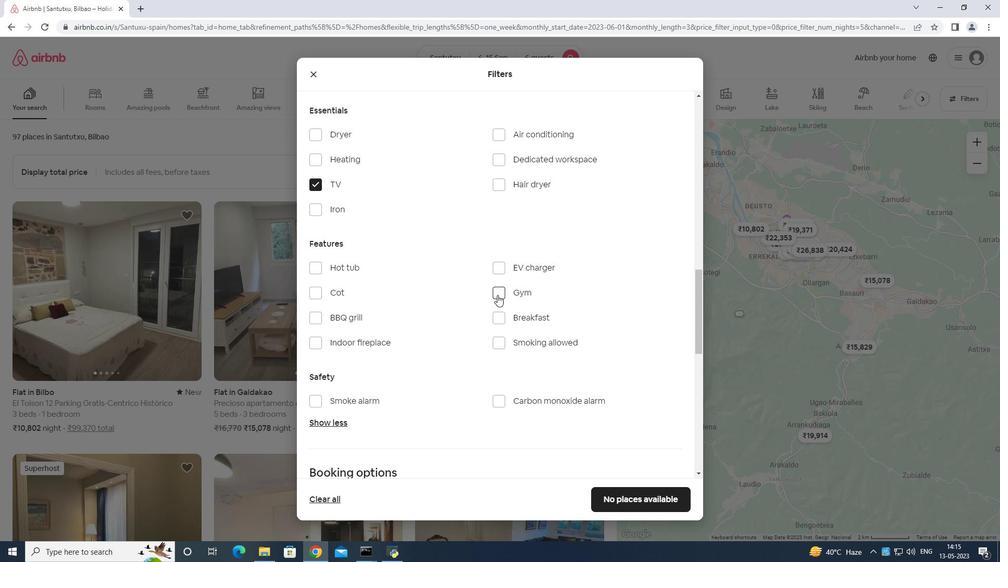 
Action: Mouse moved to (497, 322)
Screenshot: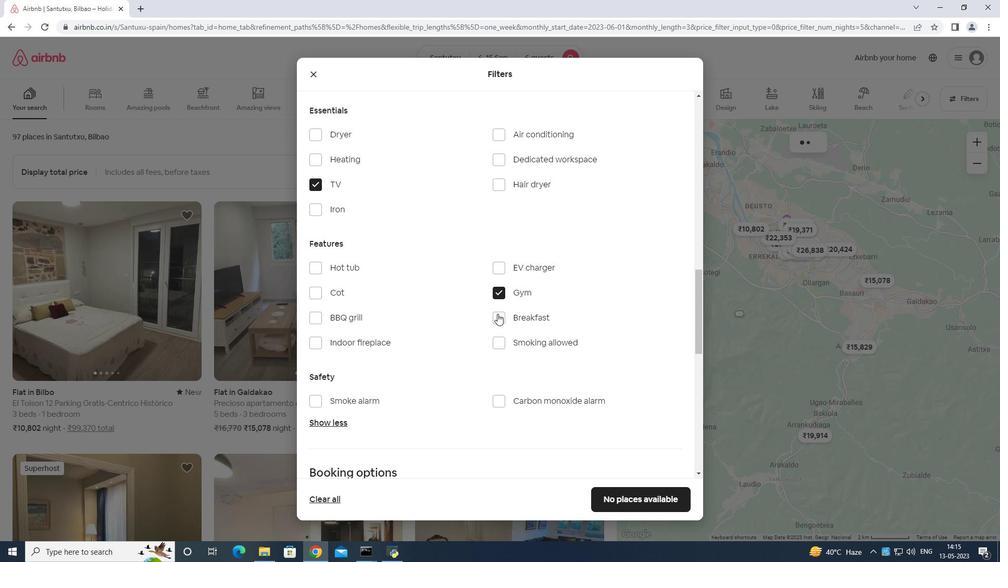
Action: Mouse pressed left at (497, 322)
Screenshot: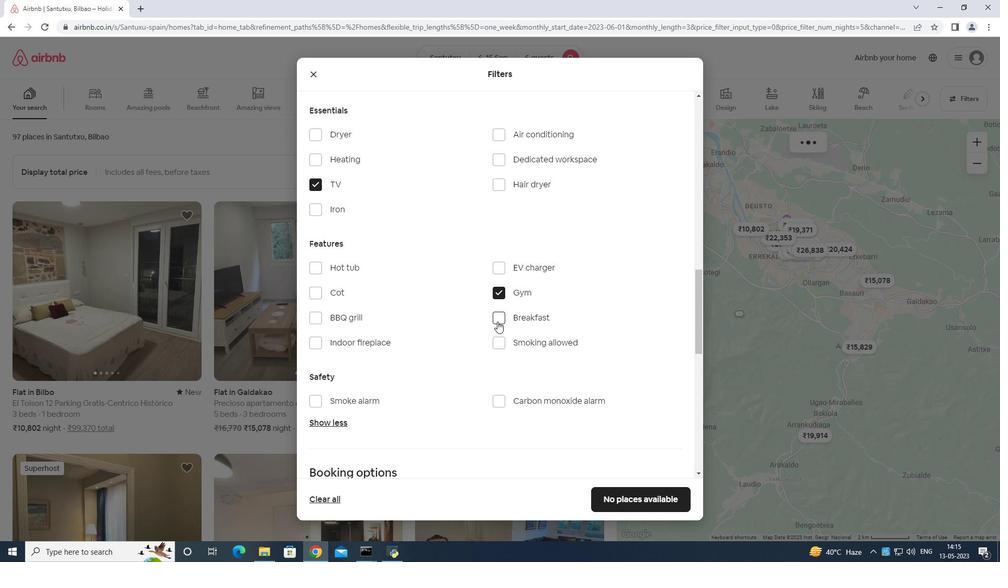 
Action: Mouse moved to (499, 310)
Screenshot: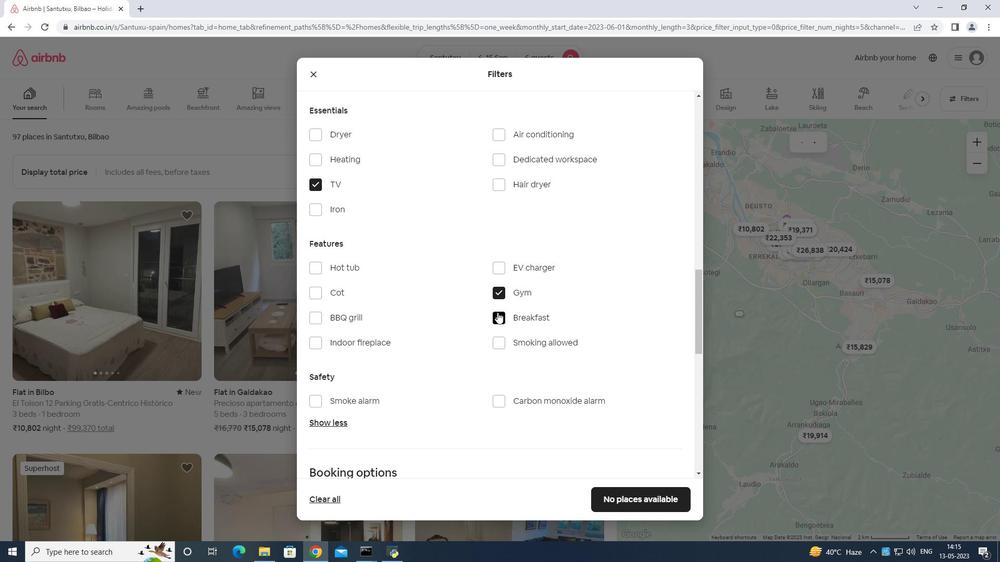 
Action: Mouse scrolled (499, 309) with delta (0, 0)
Screenshot: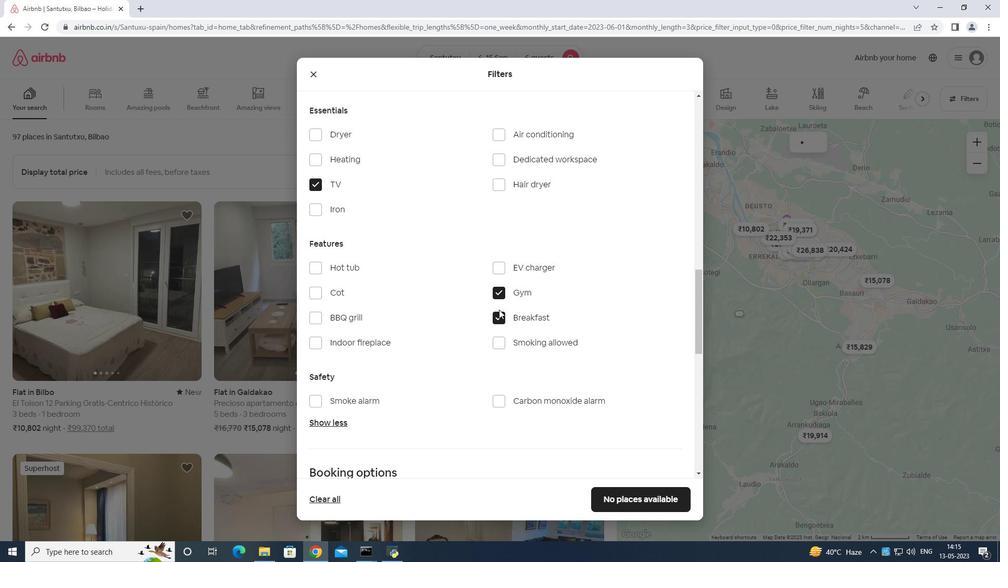 
Action: Mouse moved to (499, 310)
Screenshot: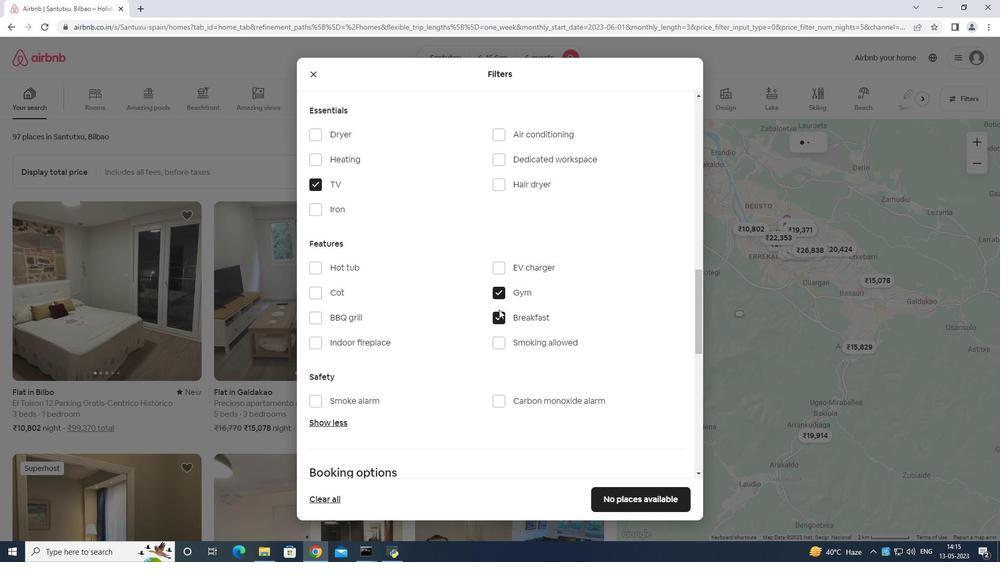 
Action: Mouse scrolled (499, 310) with delta (0, 0)
Screenshot: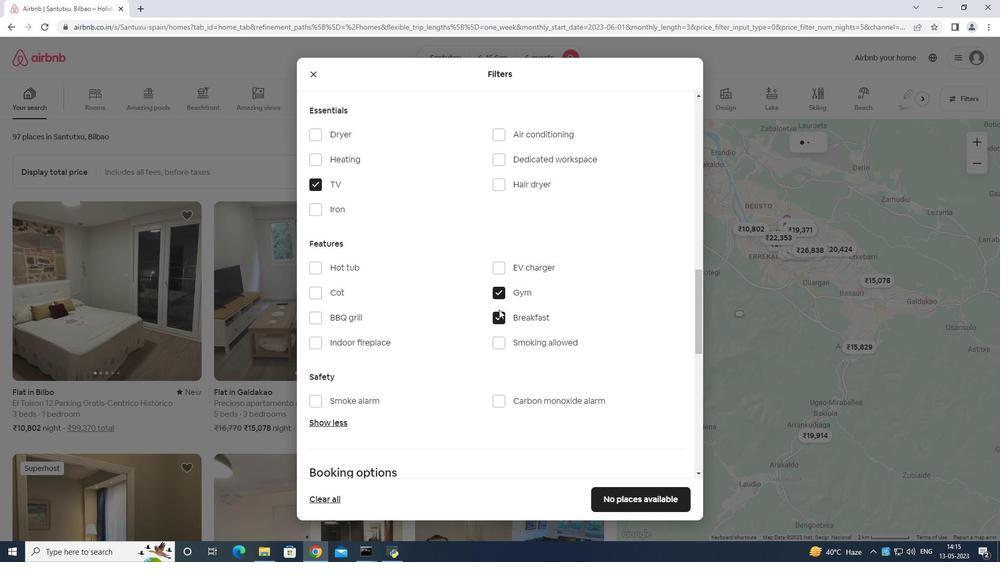 
Action: Mouse scrolled (499, 310) with delta (0, 0)
Screenshot: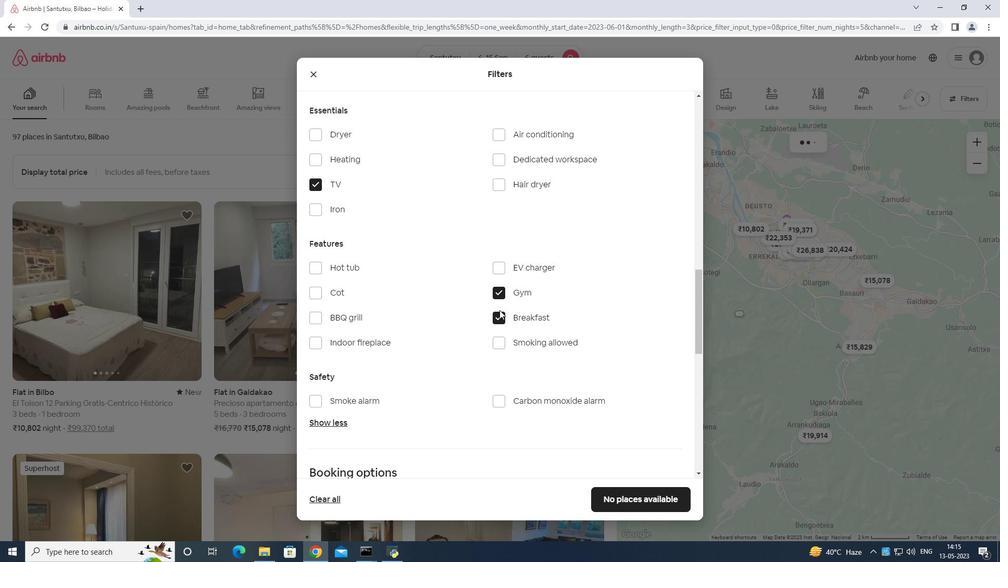 
Action: Mouse moved to (499, 310)
Screenshot: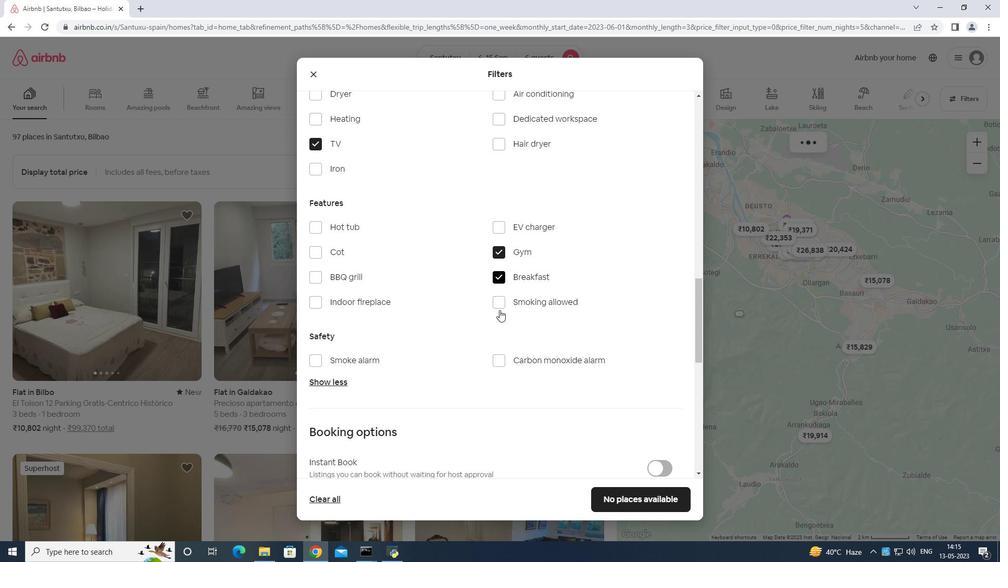 
Action: Mouse scrolled (499, 310) with delta (0, 0)
Screenshot: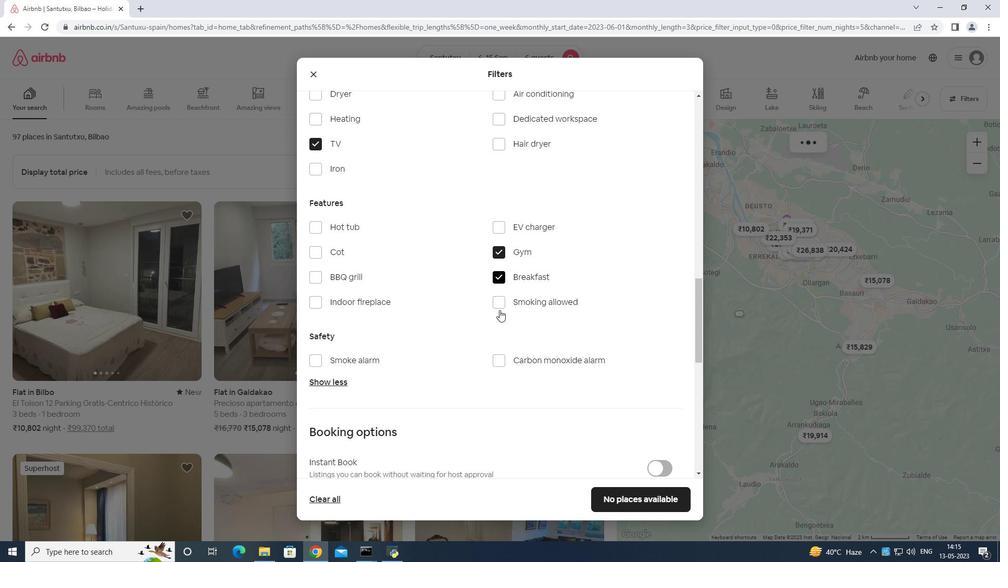 
Action: Mouse moved to (499, 310)
Screenshot: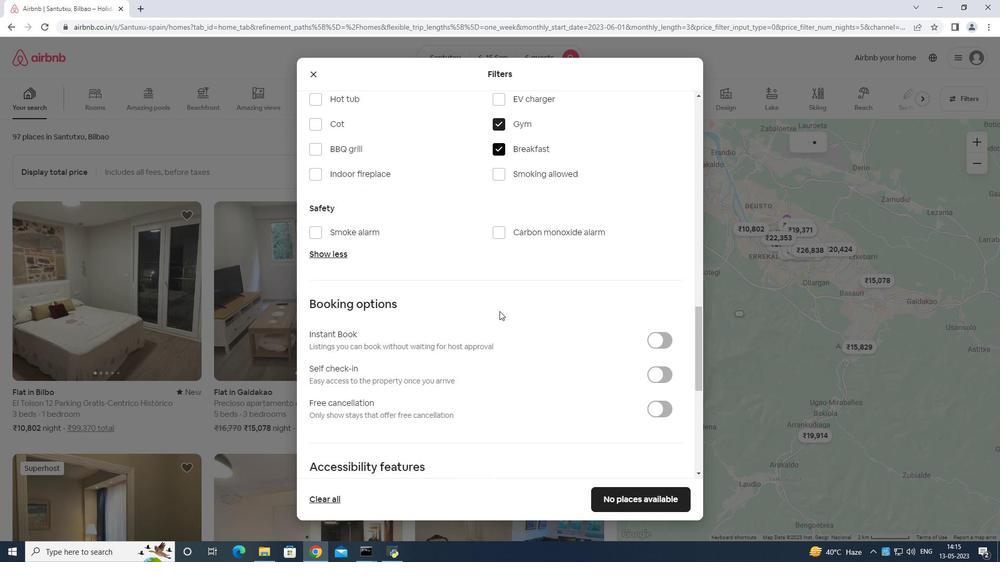 
Action: Mouse scrolled (499, 309) with delta (0, 0)
Screenshot: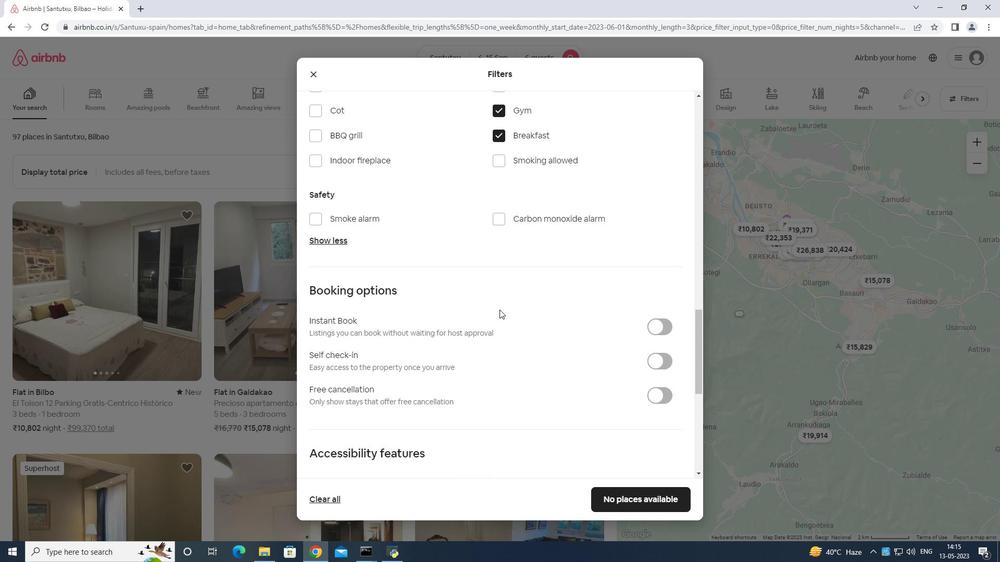 
Action: Mouse moved to (659, 283)
Screenshot: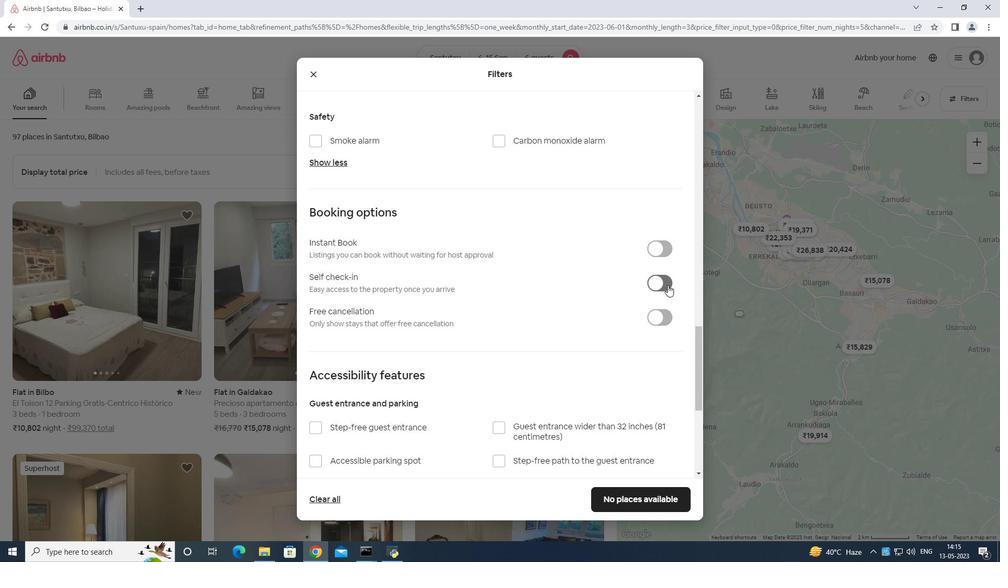
Action: Mouse pressed left at (659, 283)
Screenshot: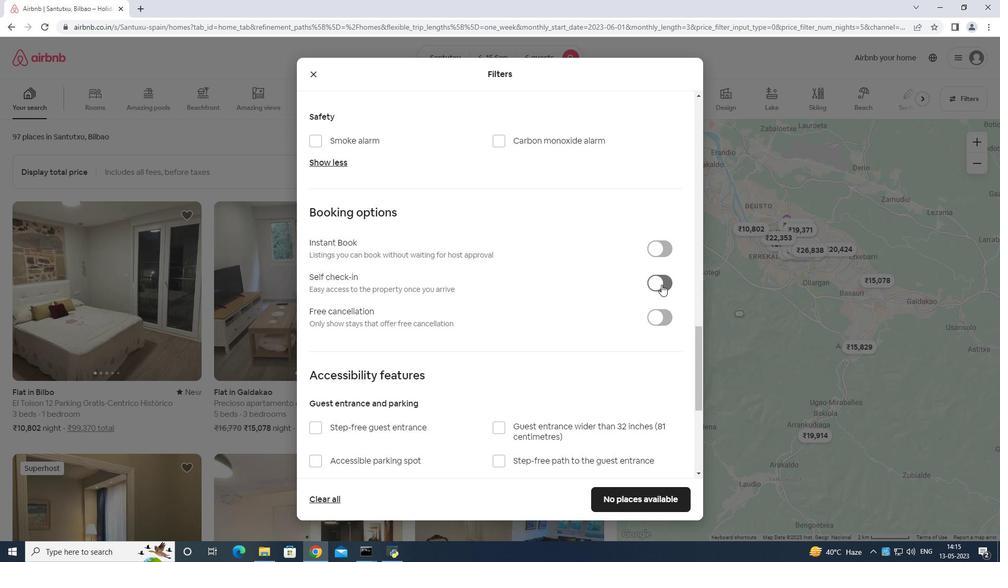 
Action: Mouse moved to (650, 270)
Screenshot: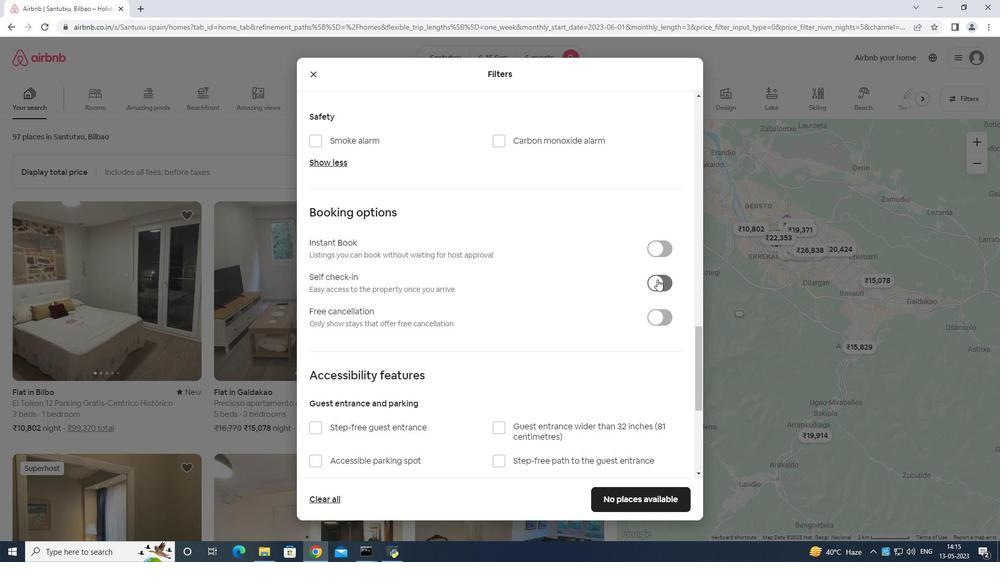 
Action: Mouse scrolled (650, 270) with delta (0, 0)
Screenshot: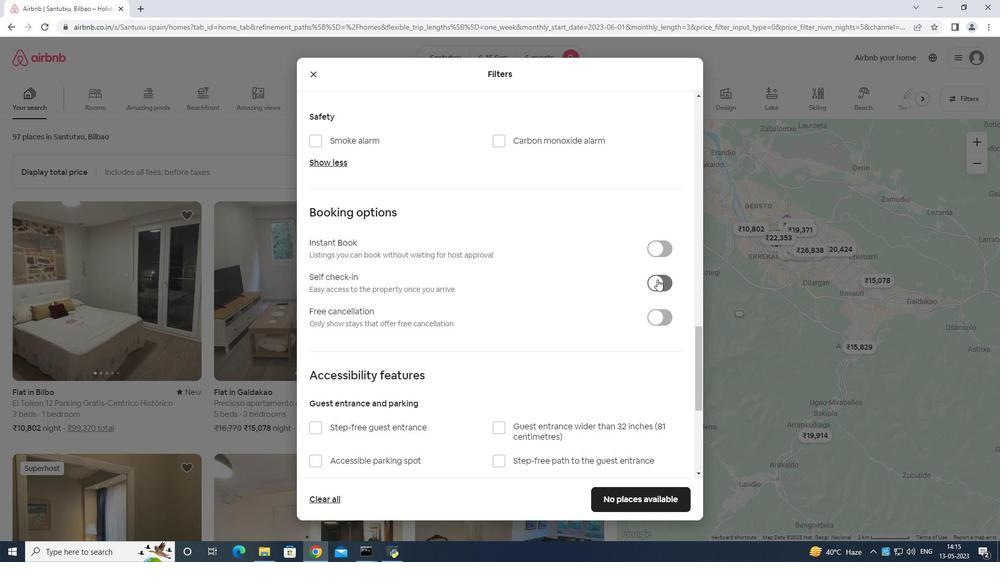 
Action: Mouse moved to (645, 282)
Screenshot: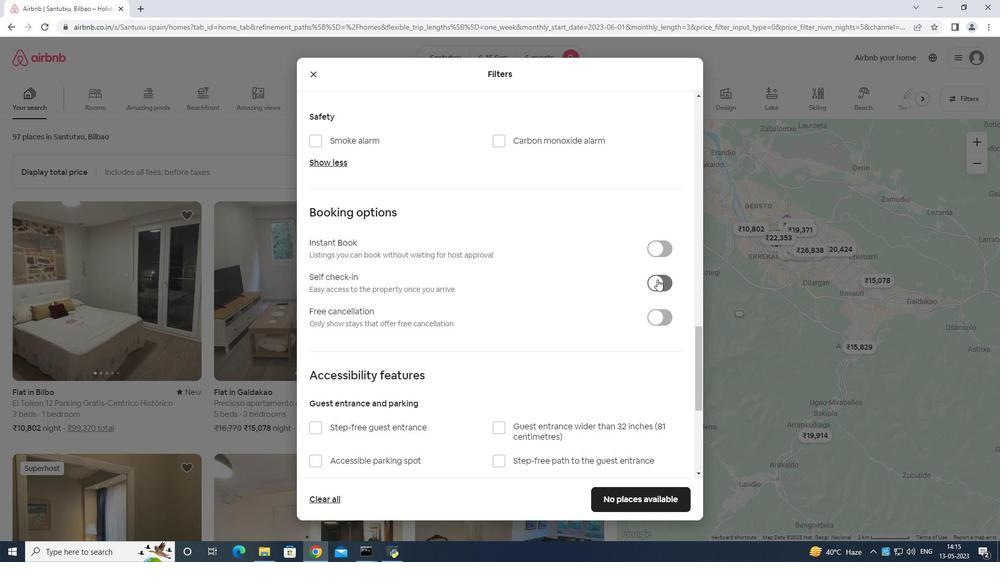 
Action: Mouse scrolled (645, 282) with delta (0, 0)
Screenshot: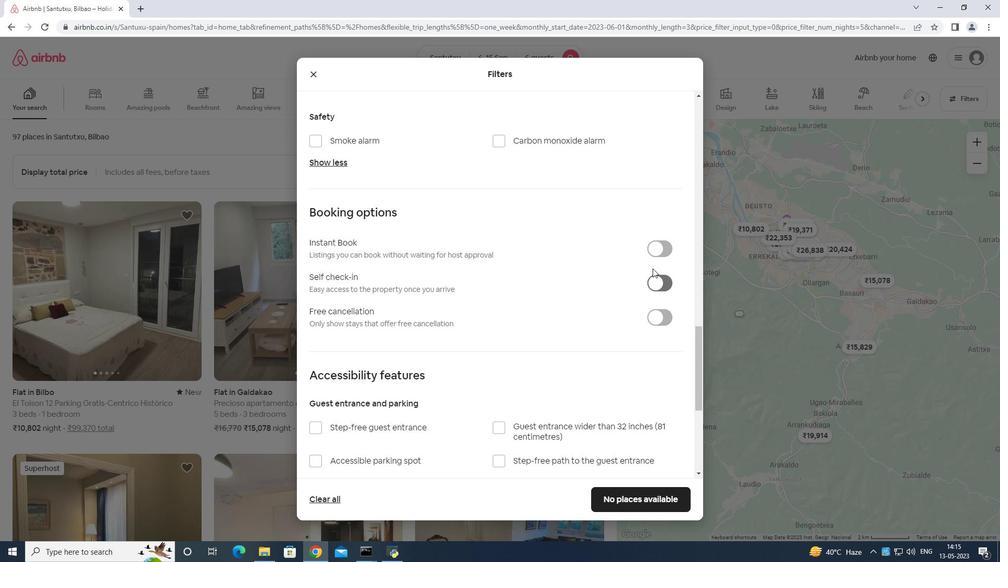 
Action: Mouse moved to (643, 292)
Screenshot: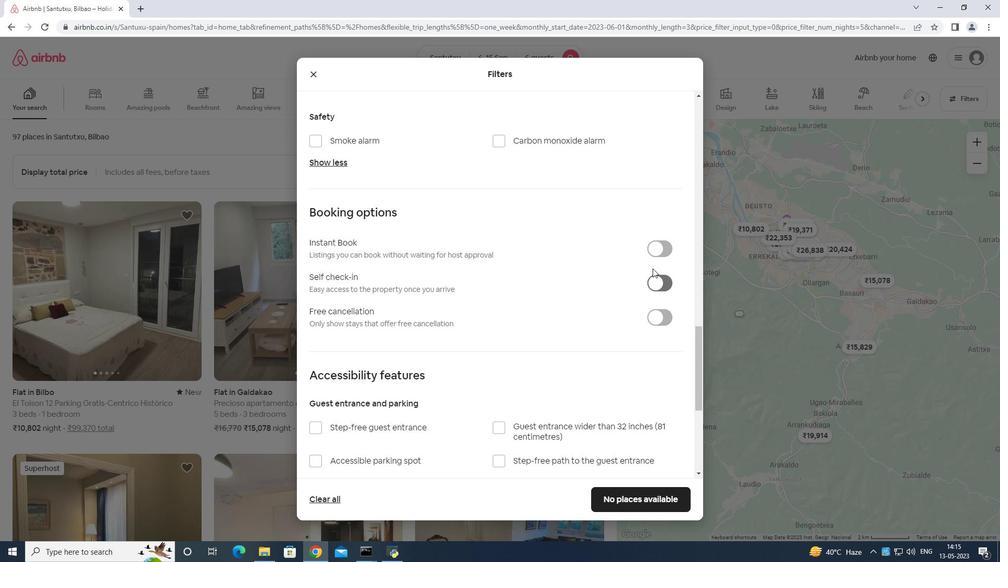
Action: Mouse scrolled (643, 292) with delta (0, 0)
Screenshot: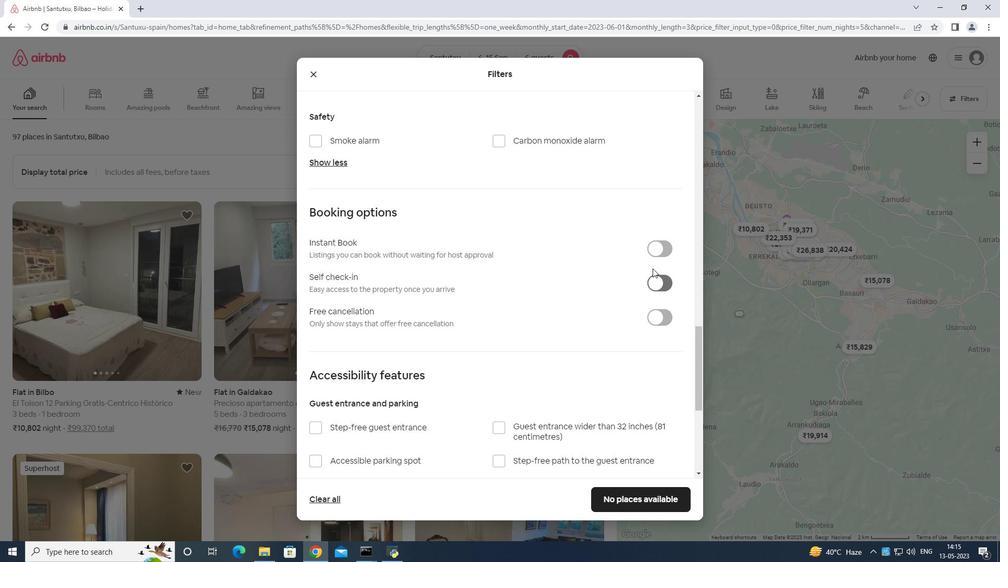 
Action: Mouse moved to (643, 303)
Screenshot: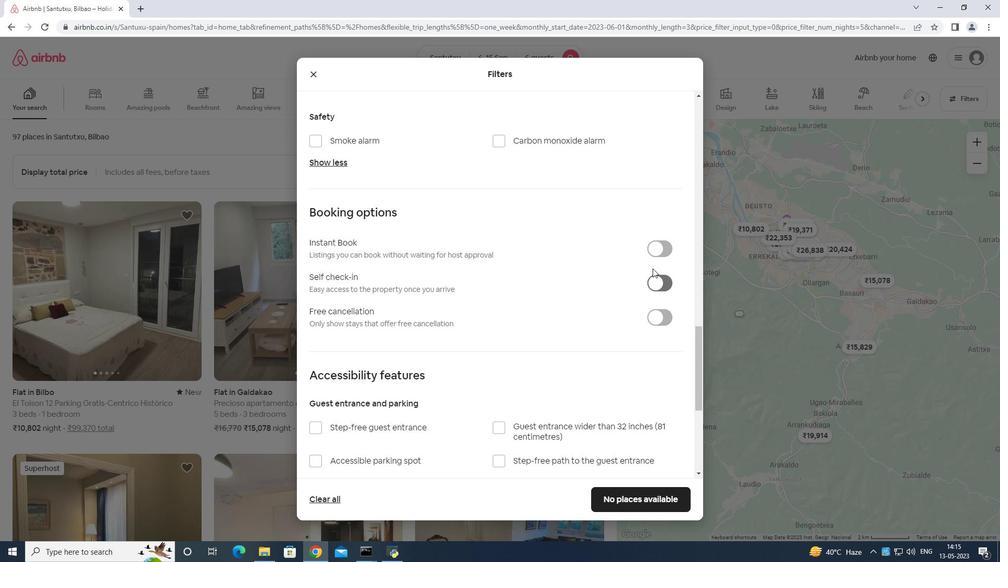 
Action: Mouse scrolled (643, 298) with delta (0, 0)
Screenshot: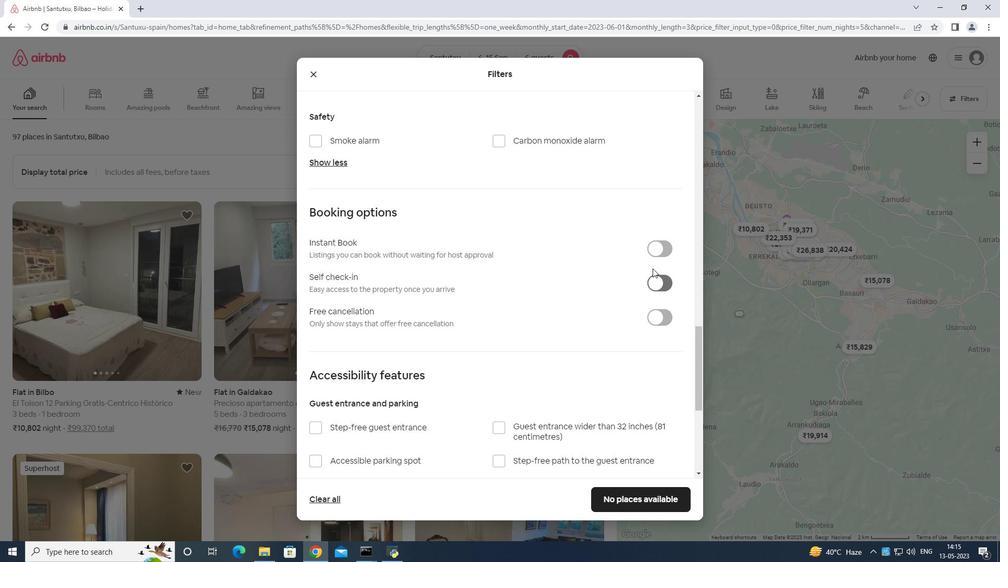 
Action: Mouse moved to (641, 303)
Screenshot: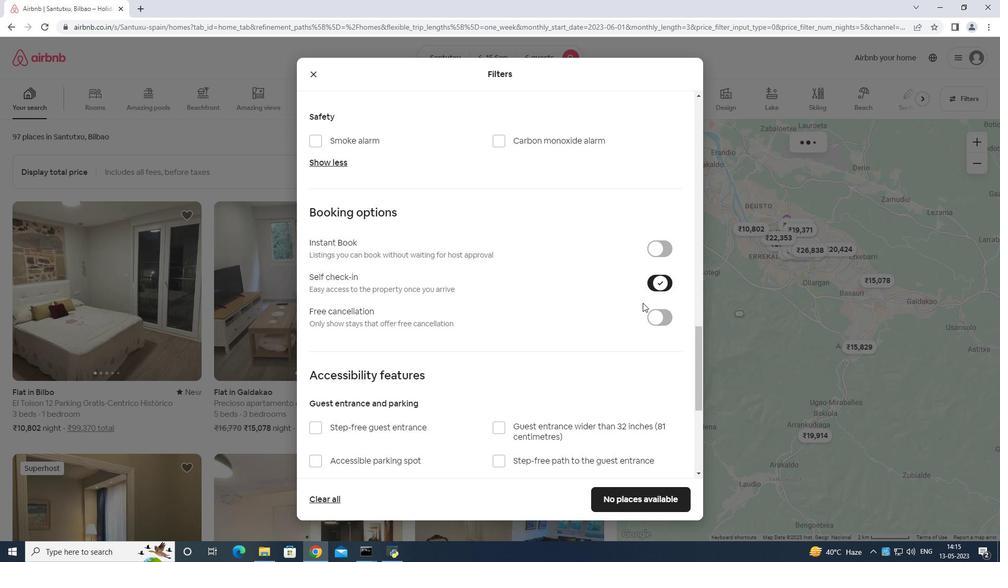 
Action: Mouse scrolled (641, 303) with delta (0, 0)
Screenshot: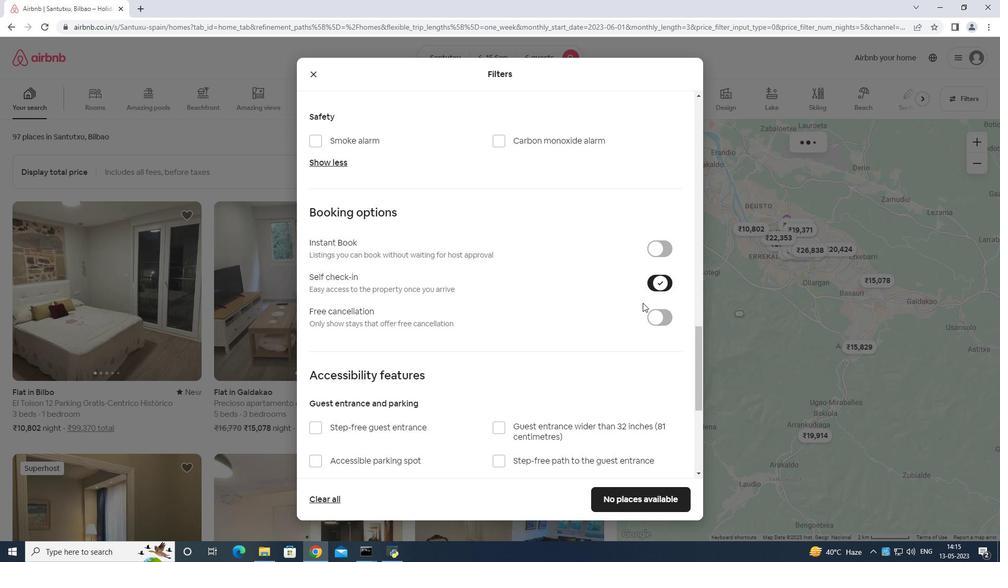 
Action: Mouse moved to (637, 309)
Screenshot: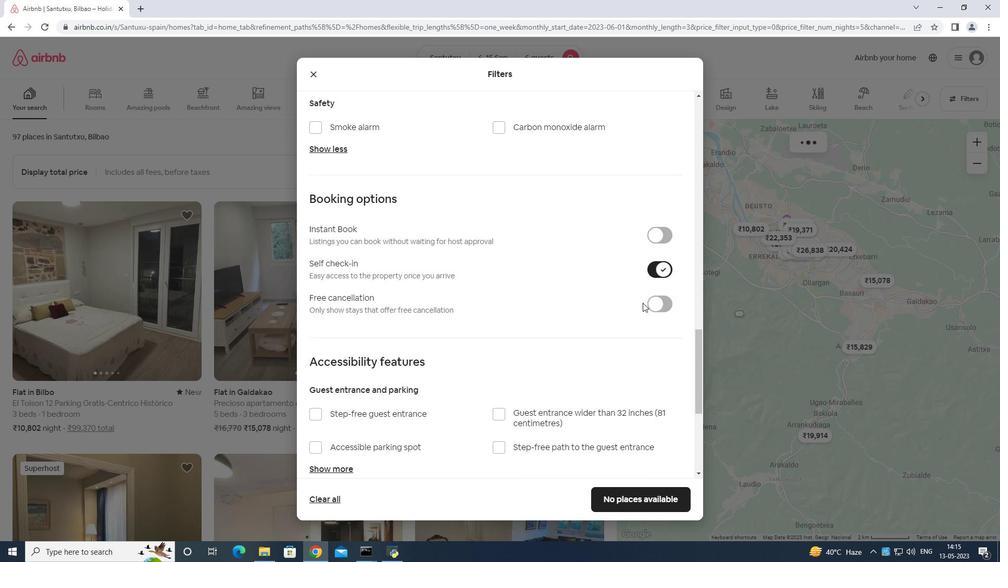 
Action: Mouse scrolled (638, 307) with delta (0, 0)
Screenshot: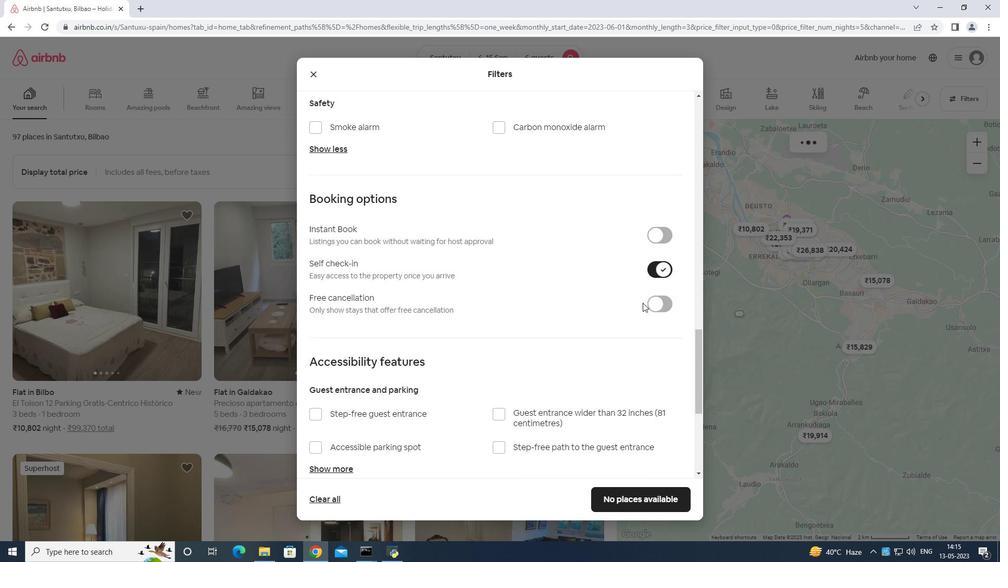 
Action: Mouse moved to (637, 310)
Screenshot: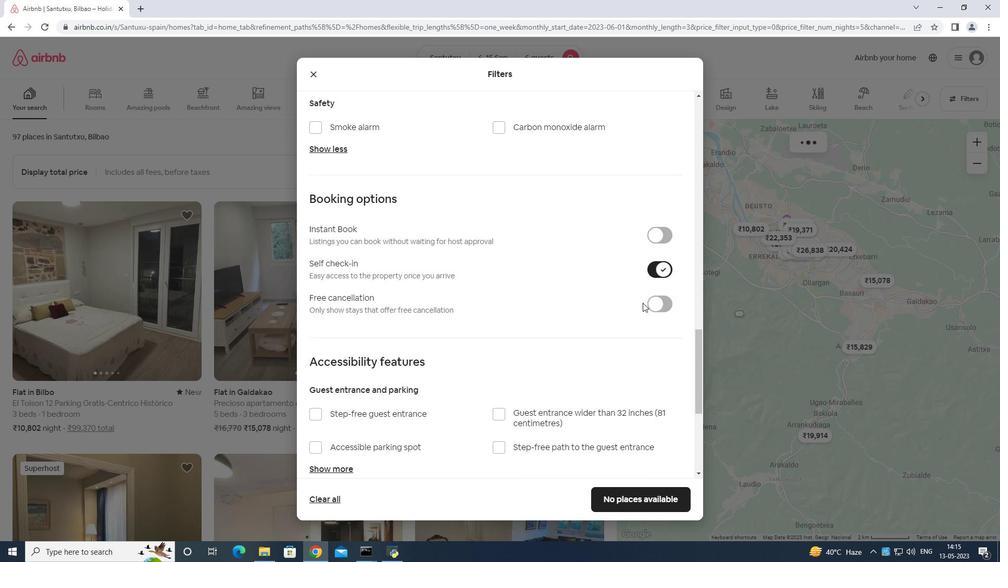 
Action: Mouse scrolled (637, 308) with delta (0, 0)
Screenshot: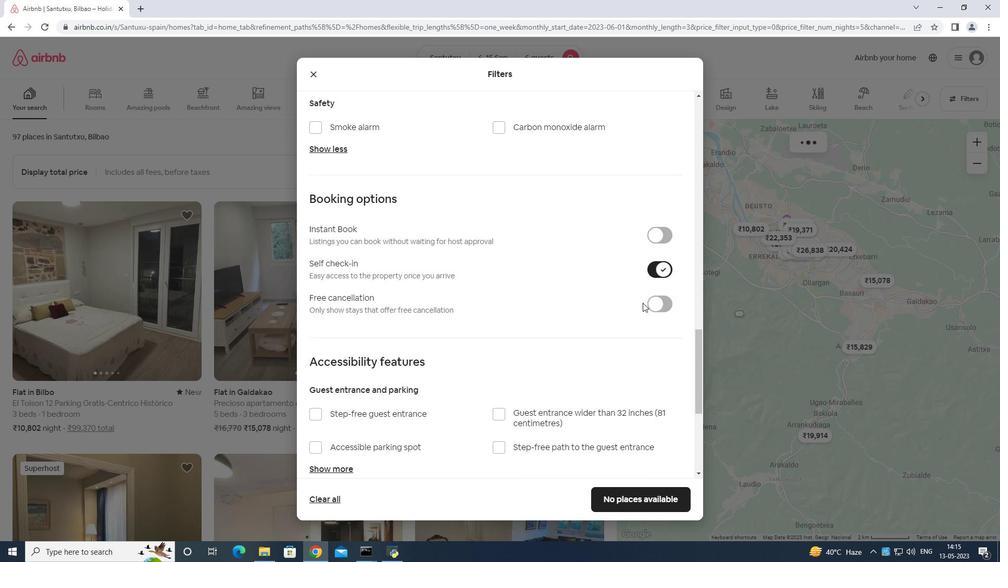 
Action: Mouse moved to (633, 314)
Screenshot: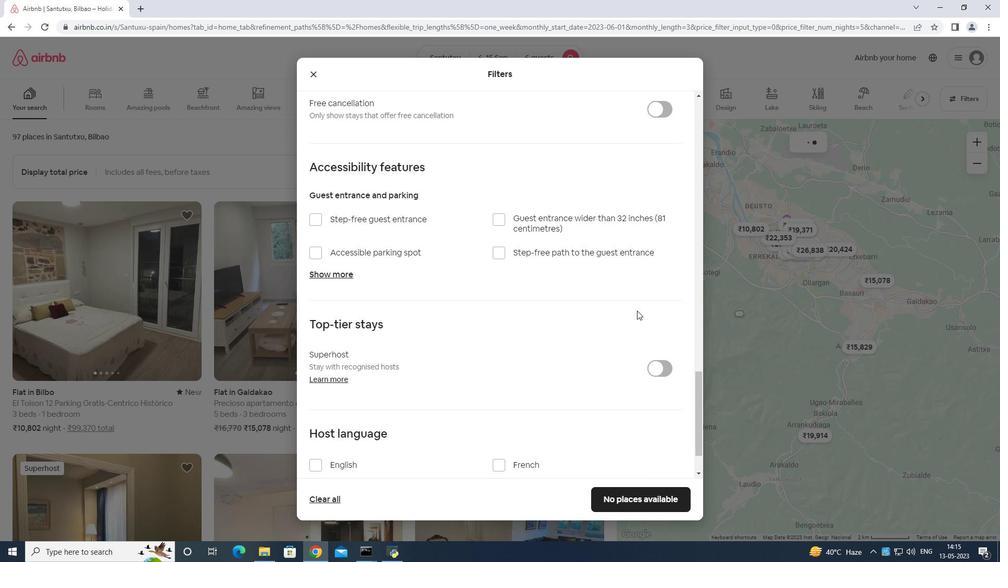 
Action: Mouse scrolled (633, 314) with delta (0, 0)
Screenshot: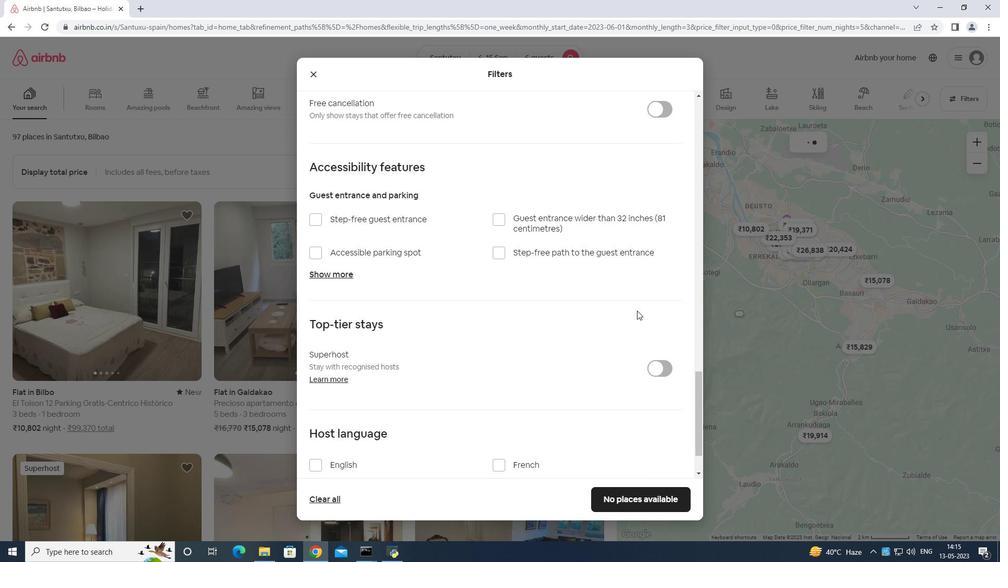 
Action: Mouse moved to (632, 315)
Screenshot: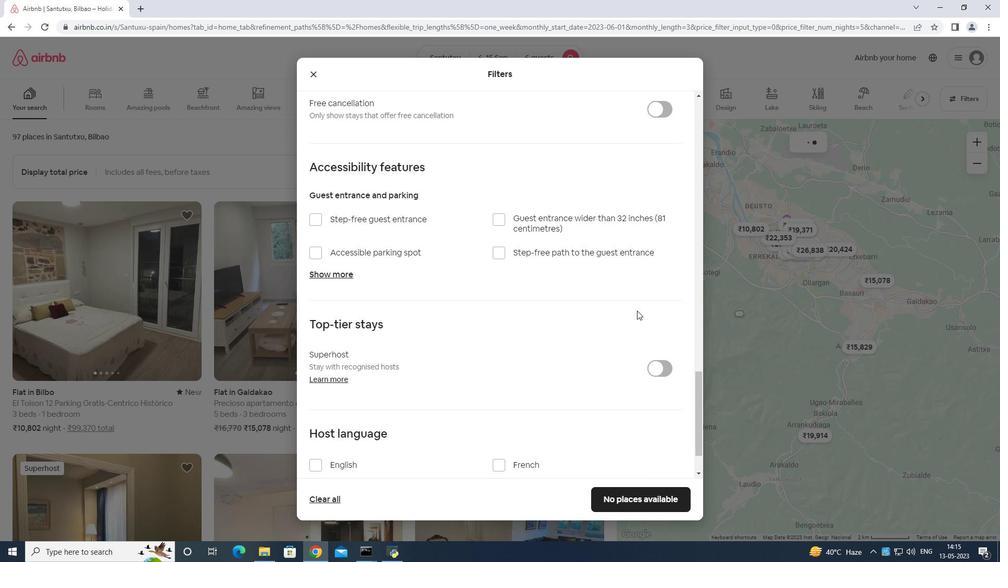 
Action: Mouse scrolled (632, 315) with delta (0, 0)
Screenshot: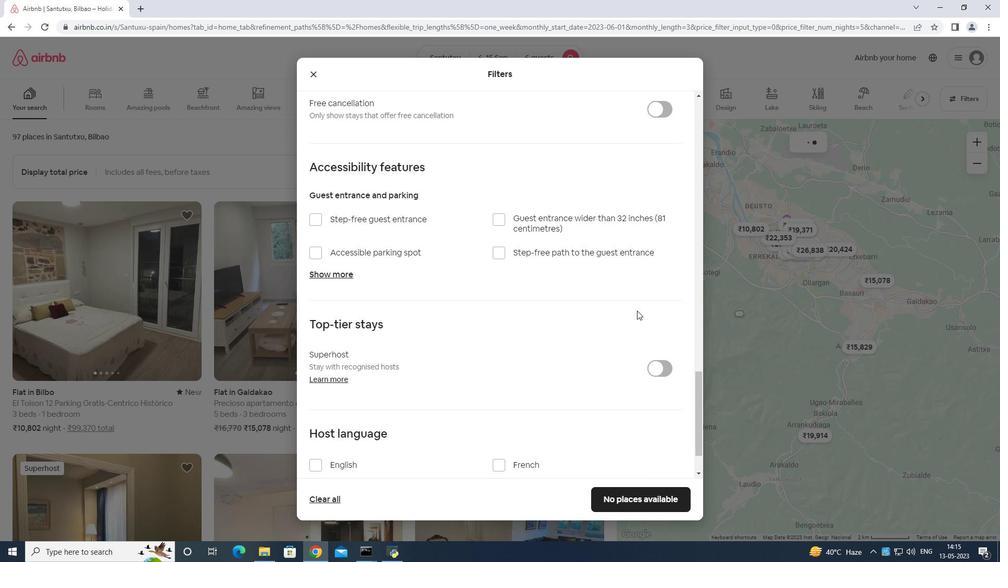 
Action: Mouse scrolled (632, 315) with delta (0, 0)
Screenshot: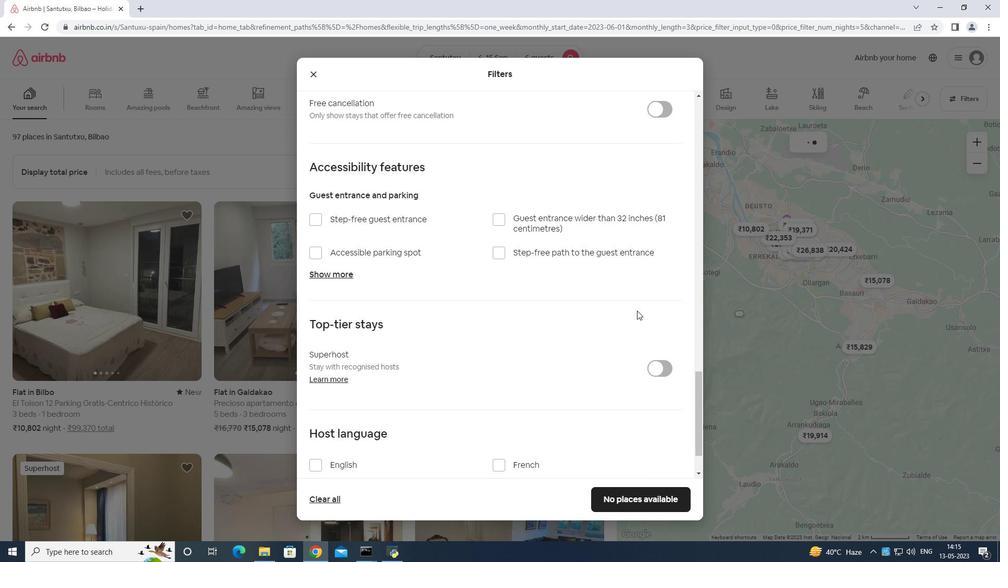 
Action: Mouse moved to (628, 317)
Screenshot: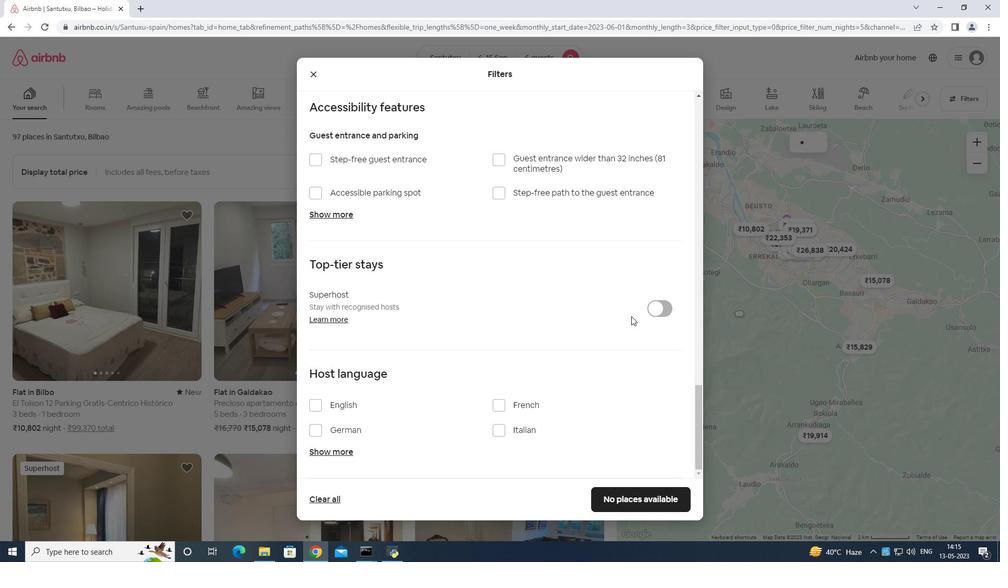 
Action: Mouse scrolled (628, 316) with delta (0, 0)
Screenshot: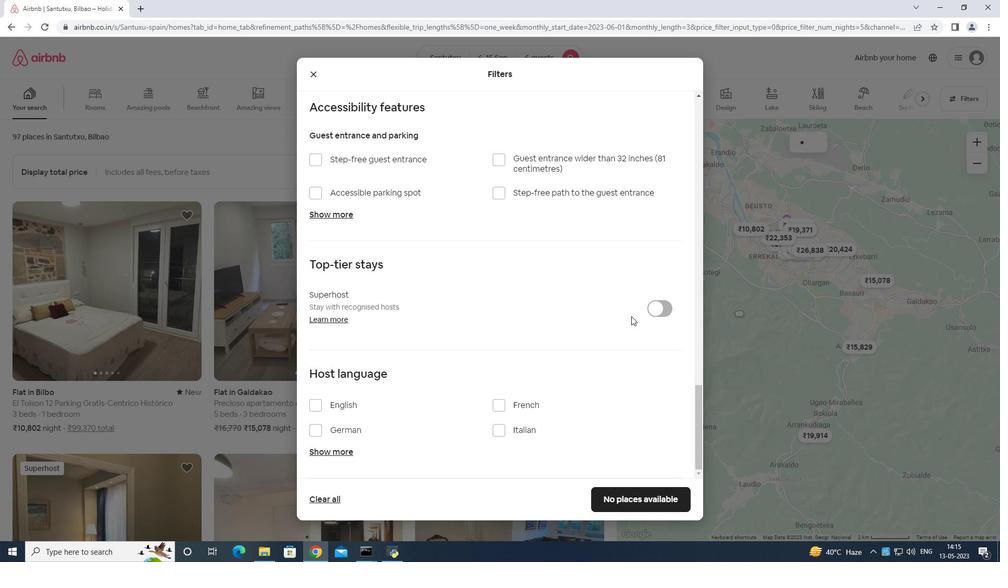 
Action: Mouse moved to (624, 319)
Screenshot: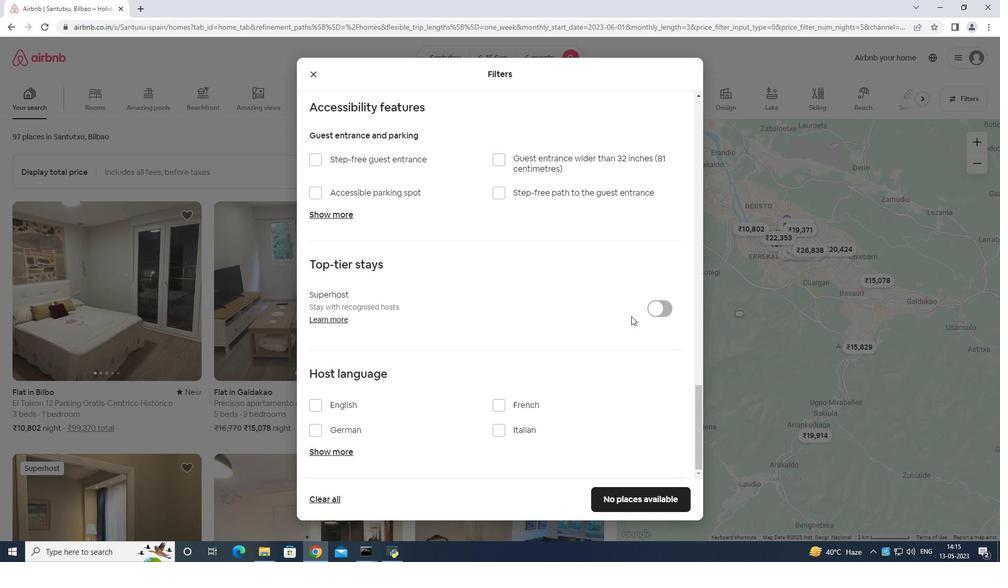 
Action: Mouse scrolled (624, 319) with delta (0, 0)
Screenshot: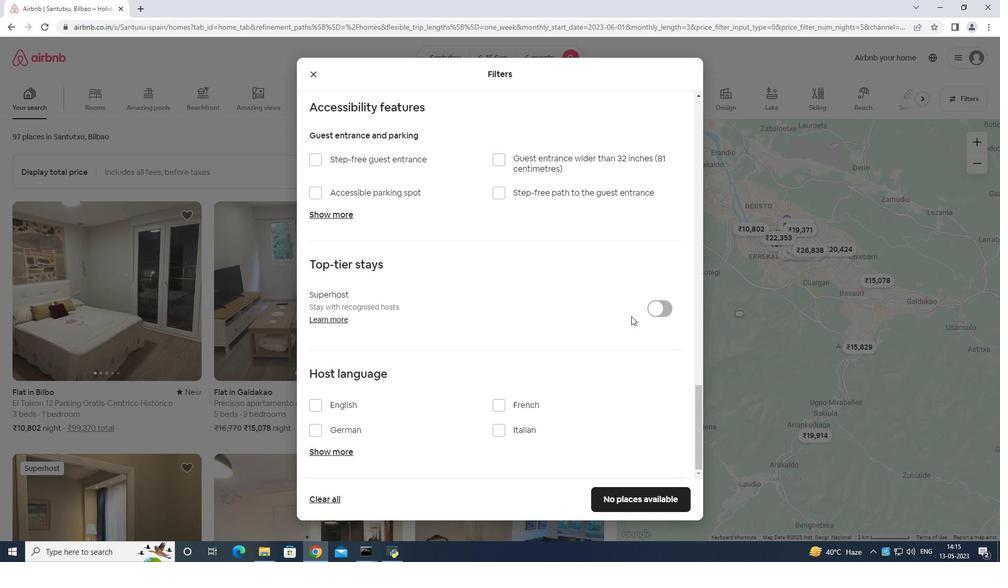 
Action: Mouse moved to (606, 324)
Screenshot: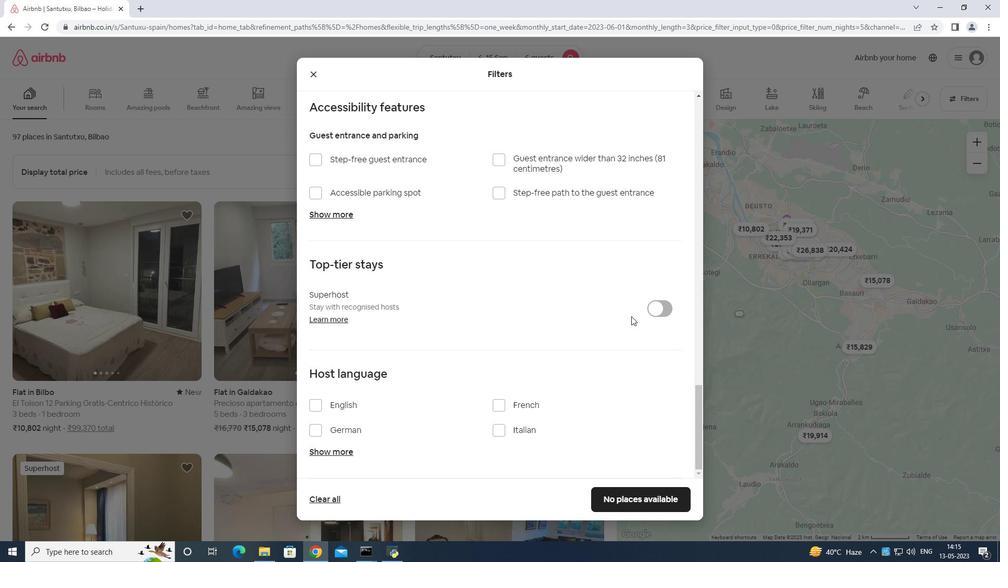 
Action: Mouse scrolled (606, 324) with delta (0, 0)
Screenshot: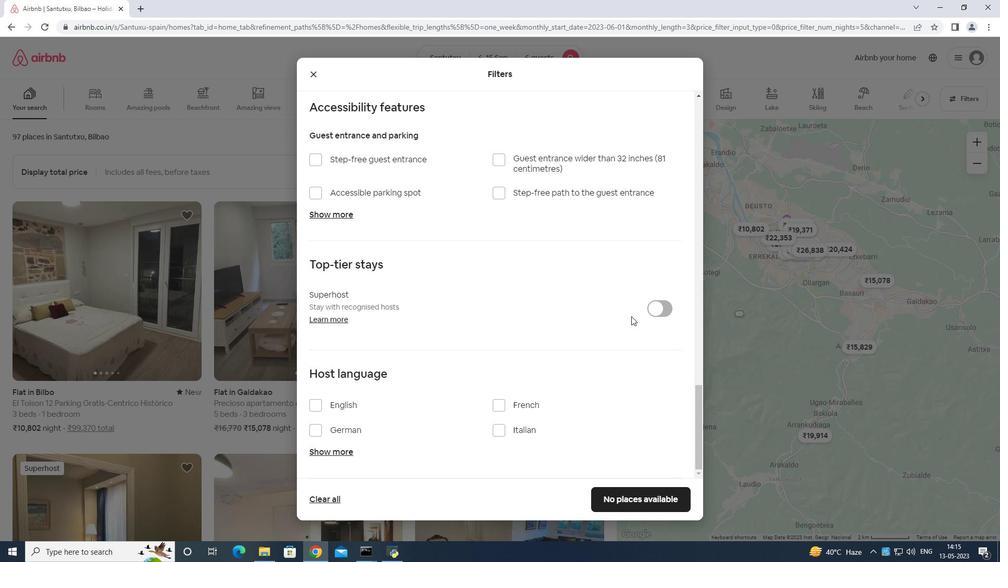 
Action: Mouse moved to (316, 403)
Screenshot: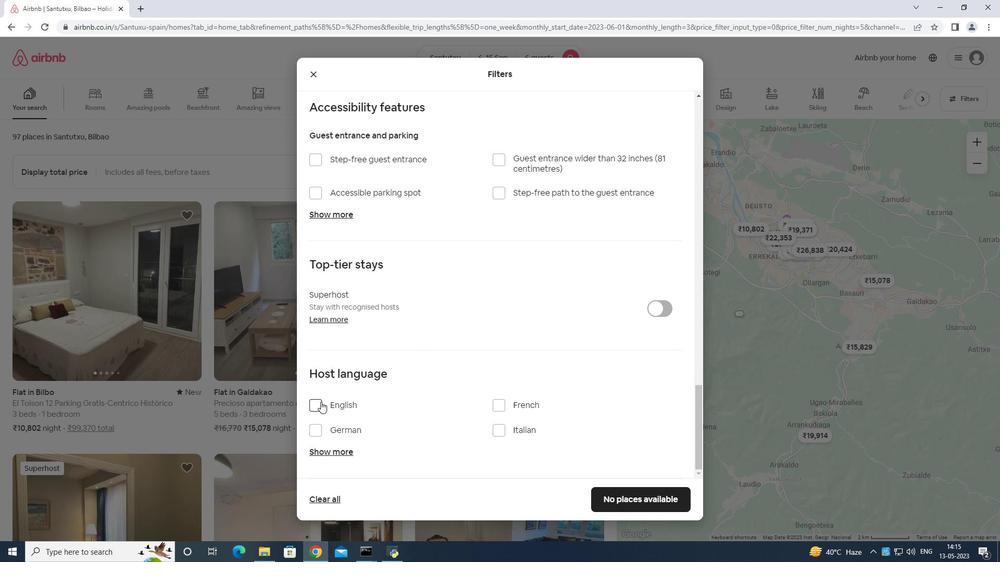 
Action: Mouse pressed left at (316, 403)
Screenshot: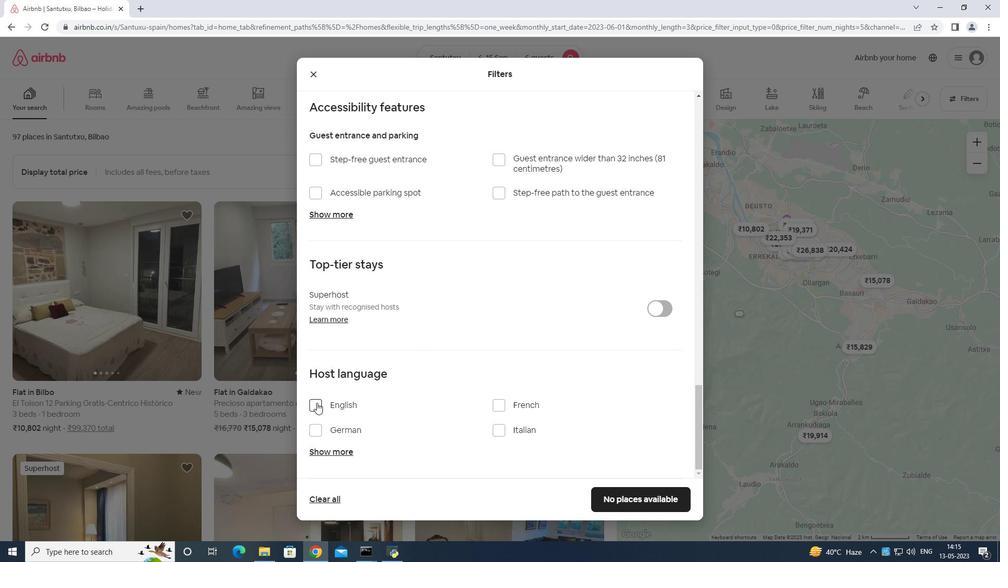 
Action: Mouse moved to (614, 499)
Screenshot: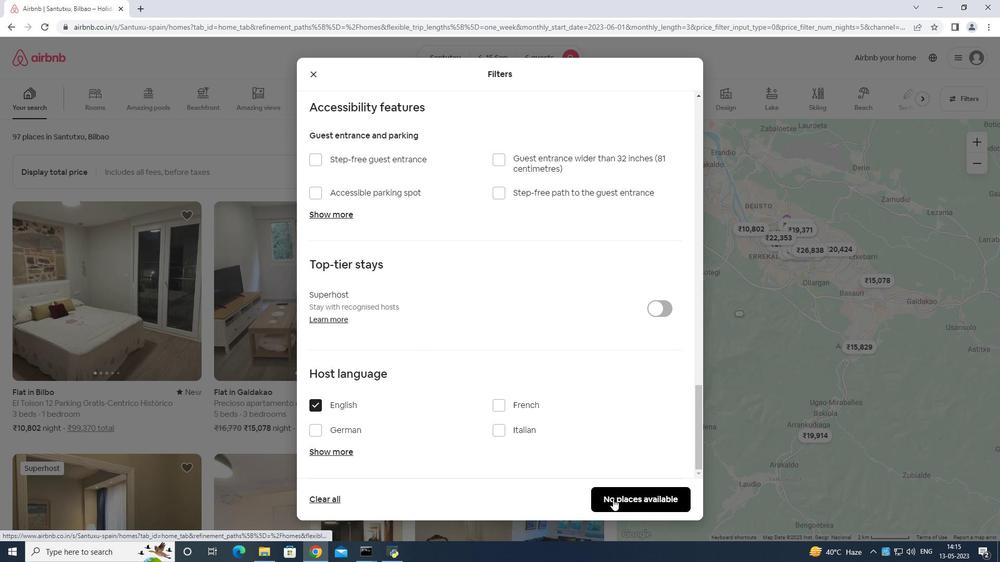 
Action: Mouse pressed left at (614, 499)
Screenshot: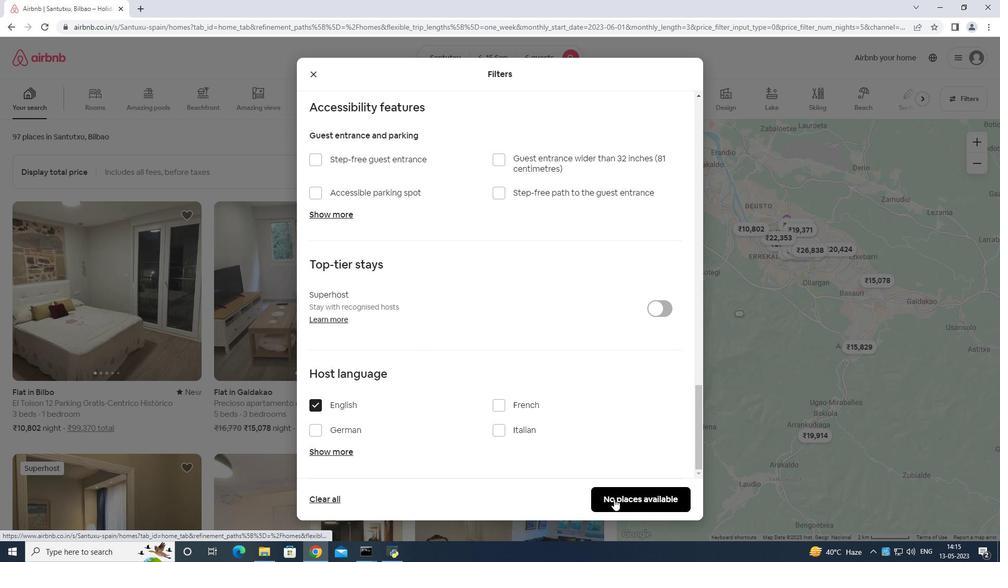 
Action: Mouse moved to (616, 500)
Screenshot: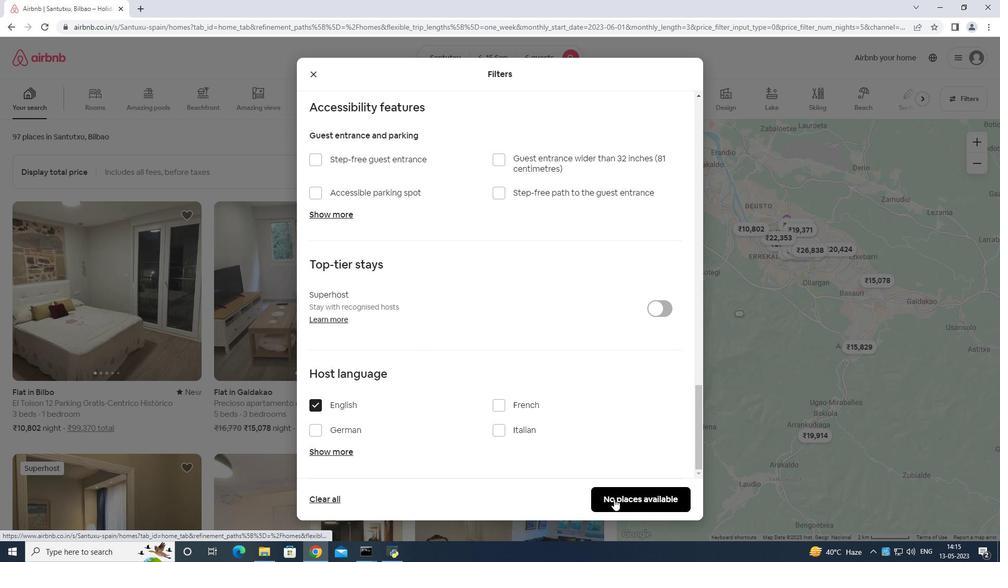 
